 Task: Find connections with filter location Kilwinning with filter topic #personaltraining with filter profile language Spanish with filter current company Infinity Quest with filter school Tamil Nadu Agricultural University with filter industry Motor Vehicle Parts Manufacturing with filter service category Training with filter keywords title Hair Stylist
Action: Mouse moved to (608, 88)
Screenshot: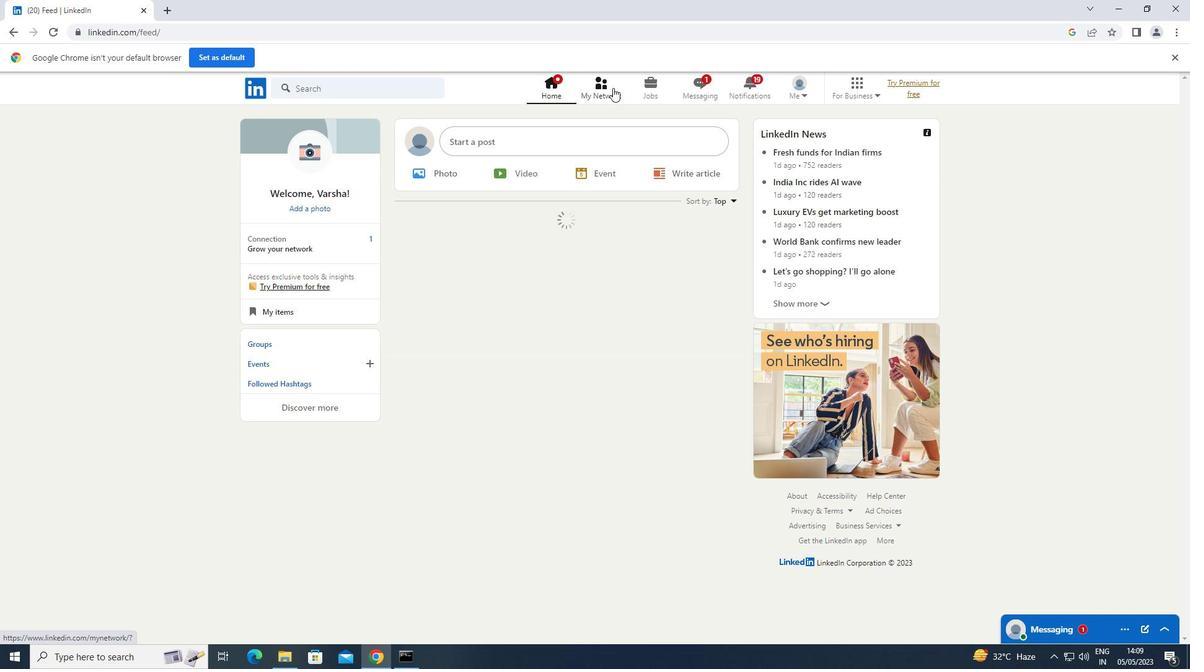 
Action: Mouse pressed left at (608, 88)
Screenshot: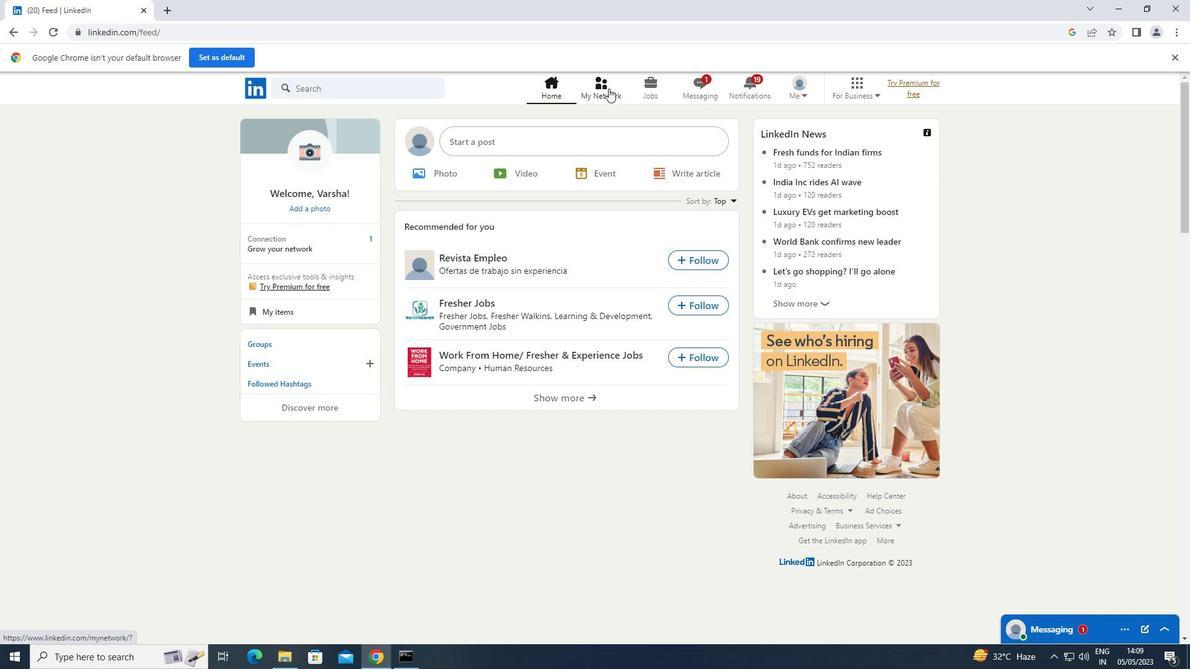 
Action: Mouse moved to (278, 148)
Screenshot: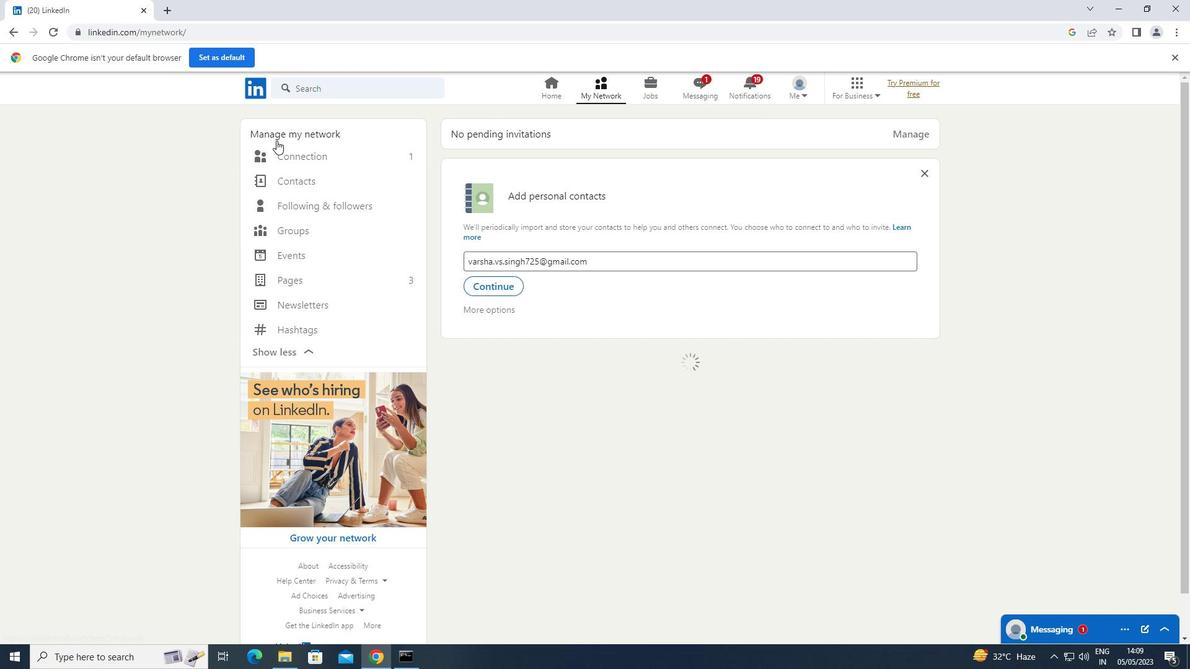 
Action: Mouse pressed left at (278, 148)
Screenshot: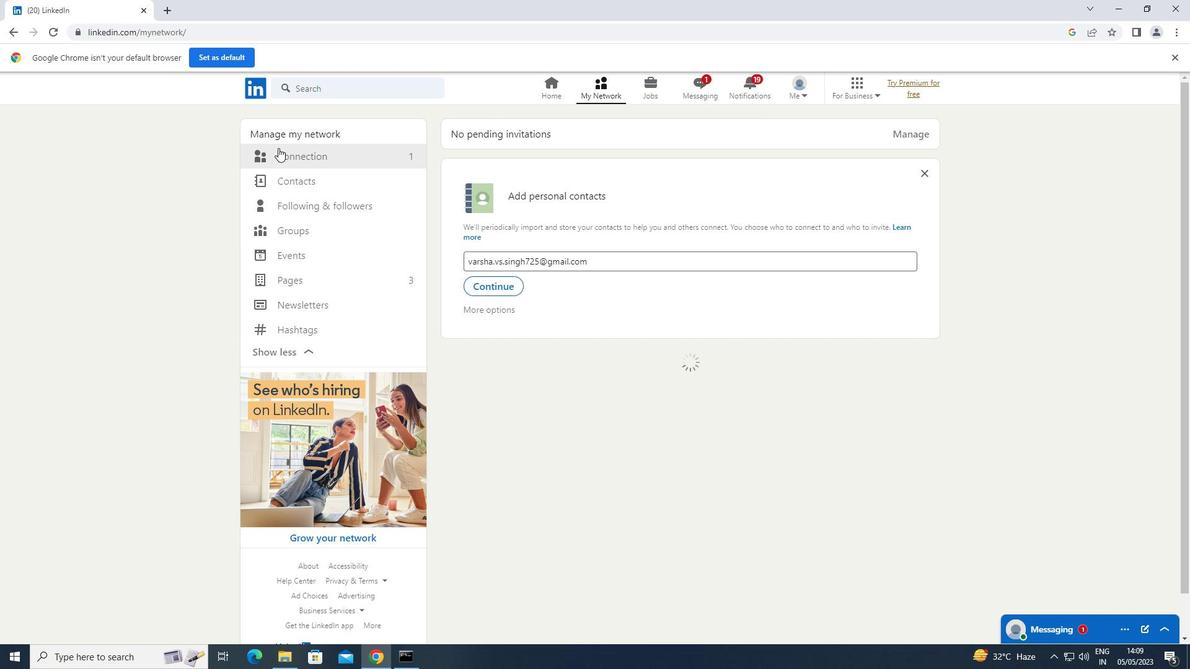 
Action: Mouse moved to (319, 151)
Screenshot: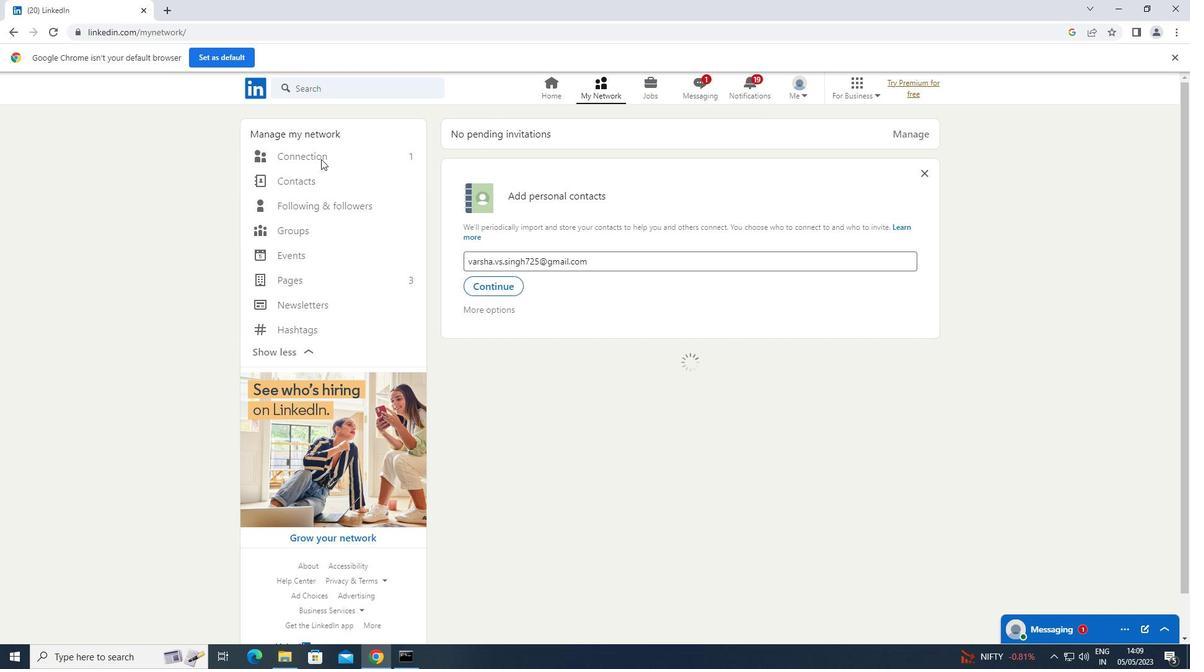 
Action: Mouse pressed left at (319, 151)
Screenshot: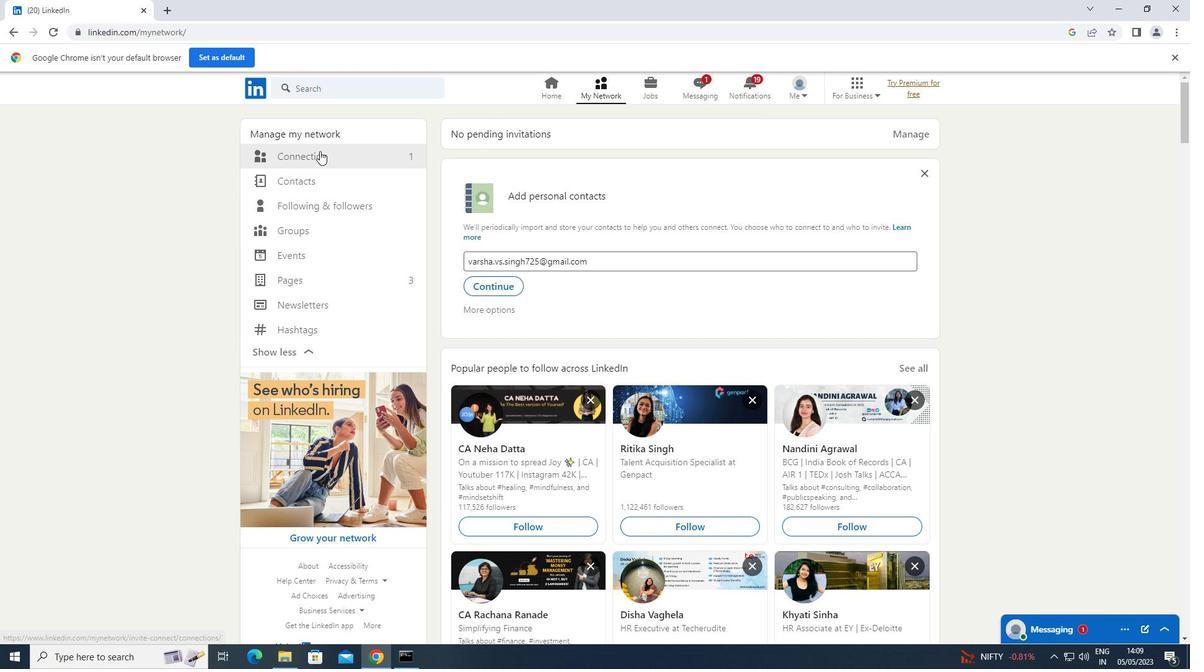 
Action: Mouse moved to (687, 156)
Screenshot: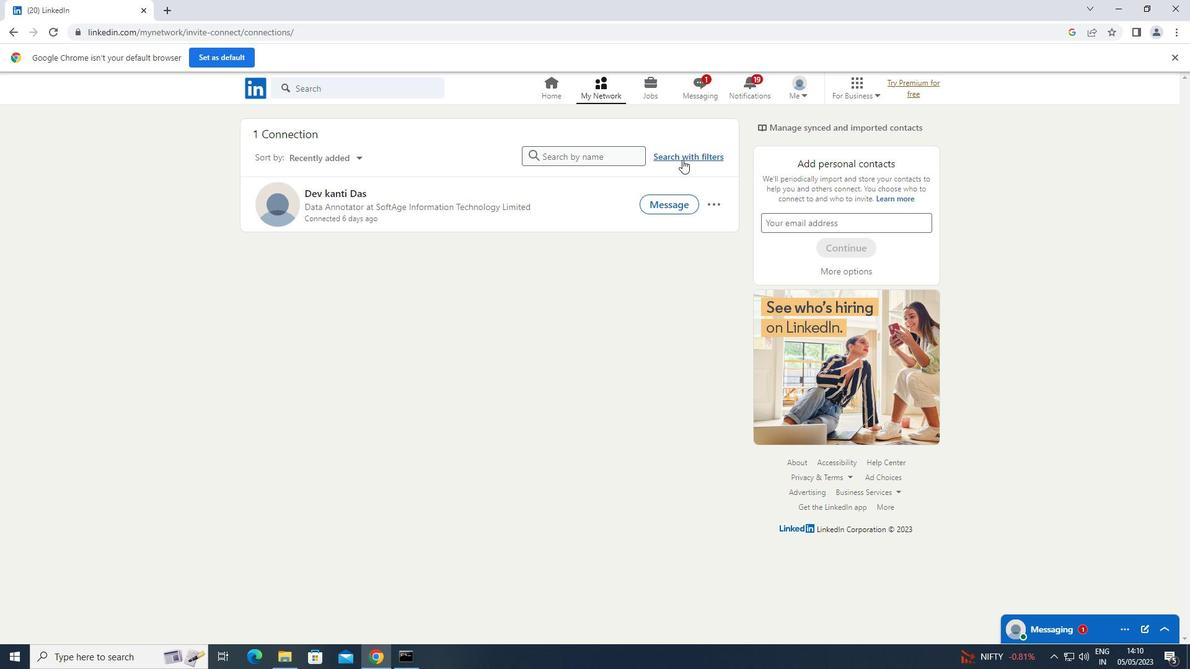 
Action: Mouse pressed left at (687, 156)
Screenshot: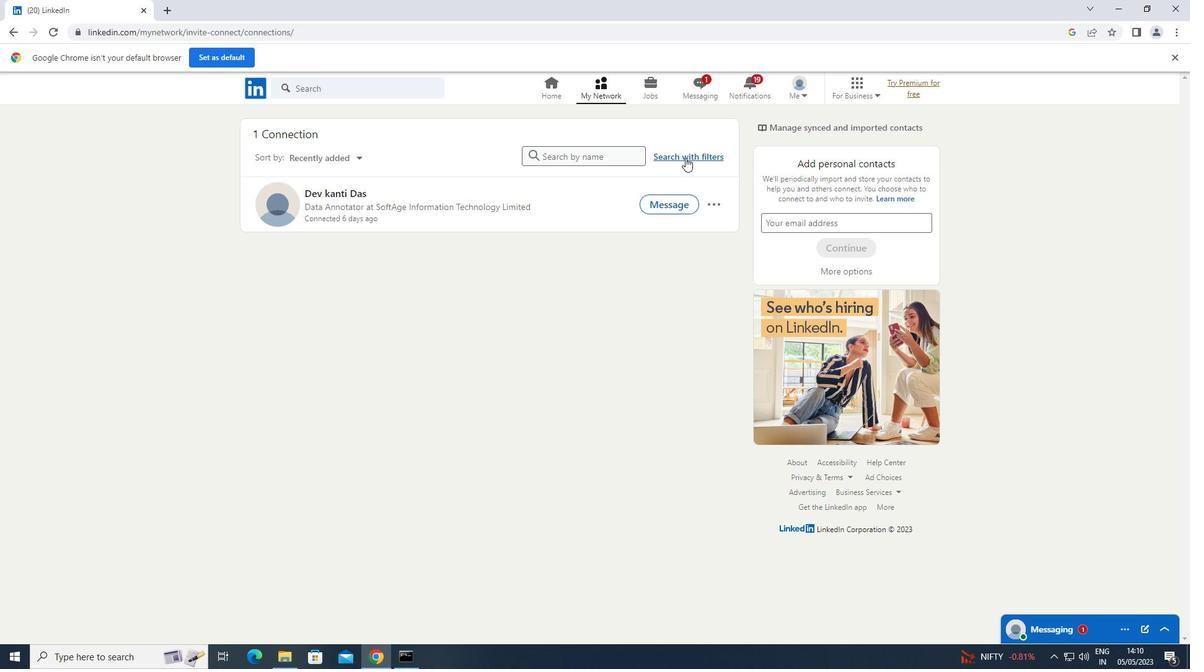
Action: Mouse moved to (639, 126)
Screenshot: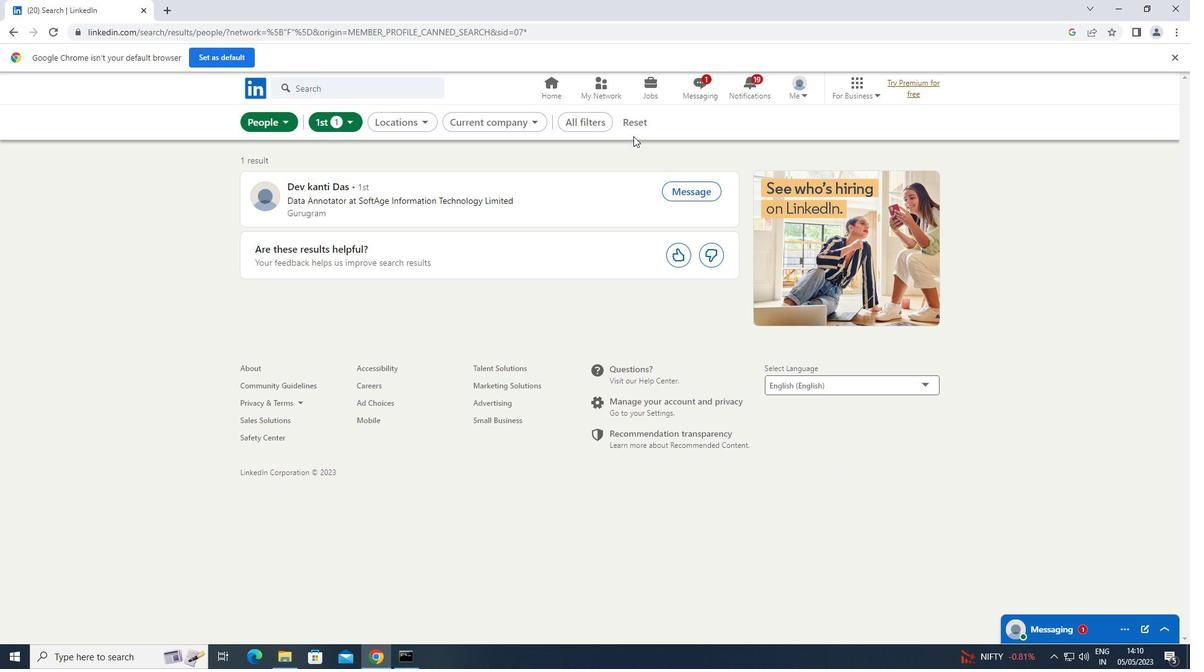 
Action: Mouse pressed left at (639, 126)
Screenshot: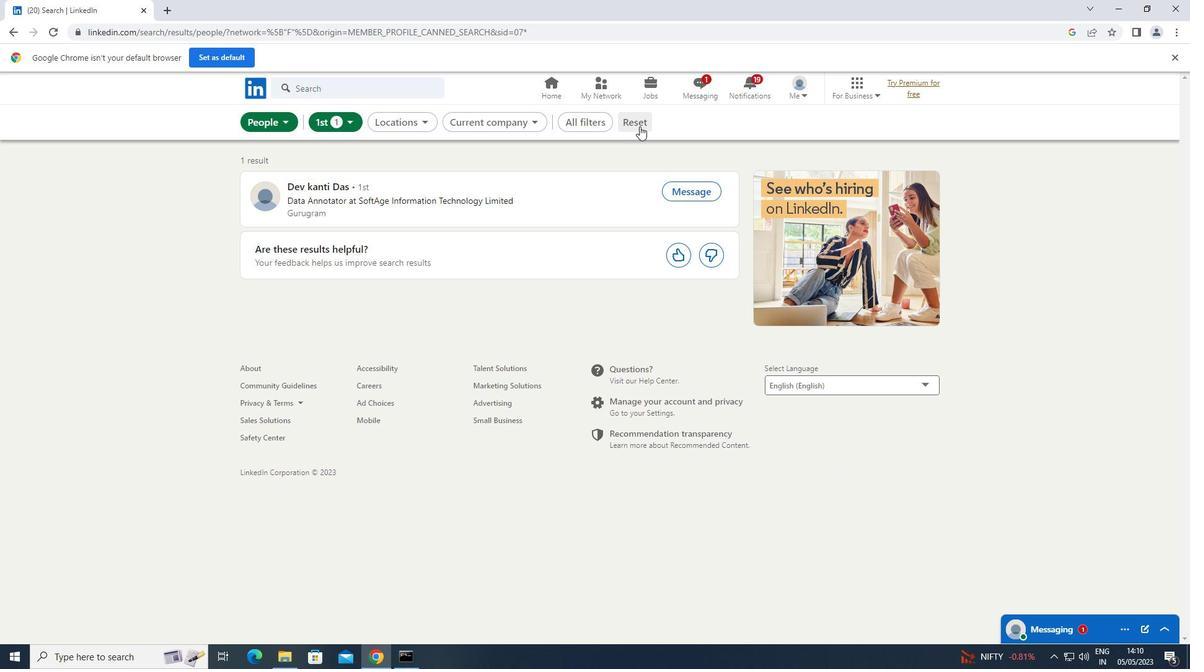 
Action: Mouse moved to (620, 127)
Screenshot: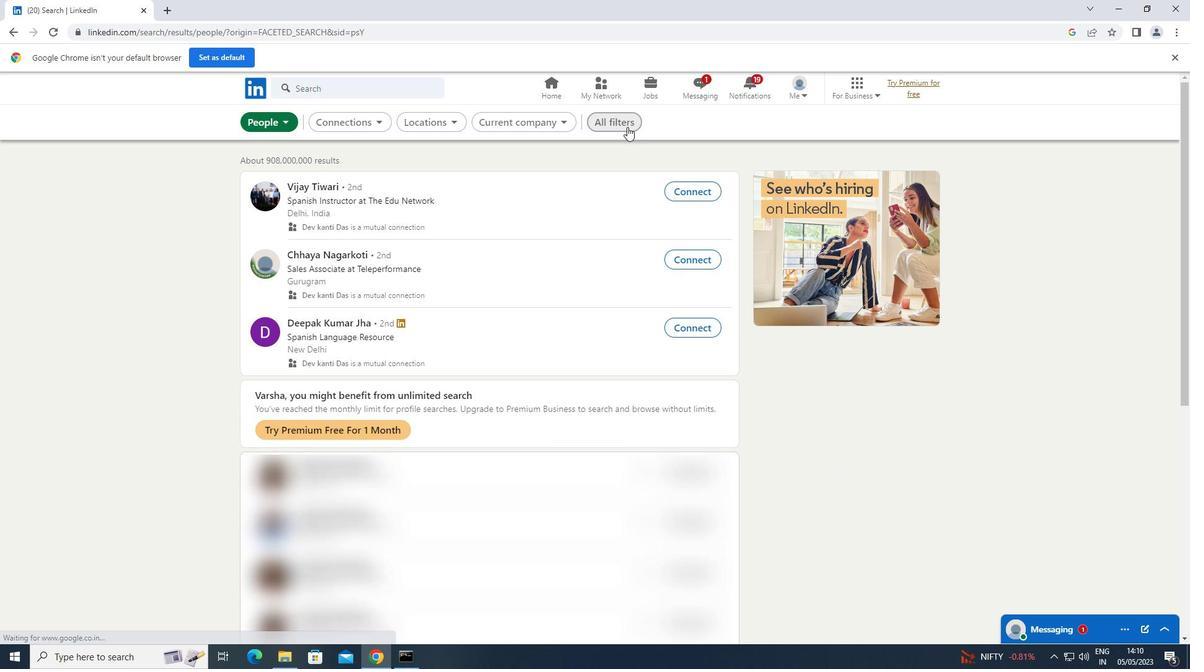 
Action: Mouse pressed left at (620, 127)
Screenshot: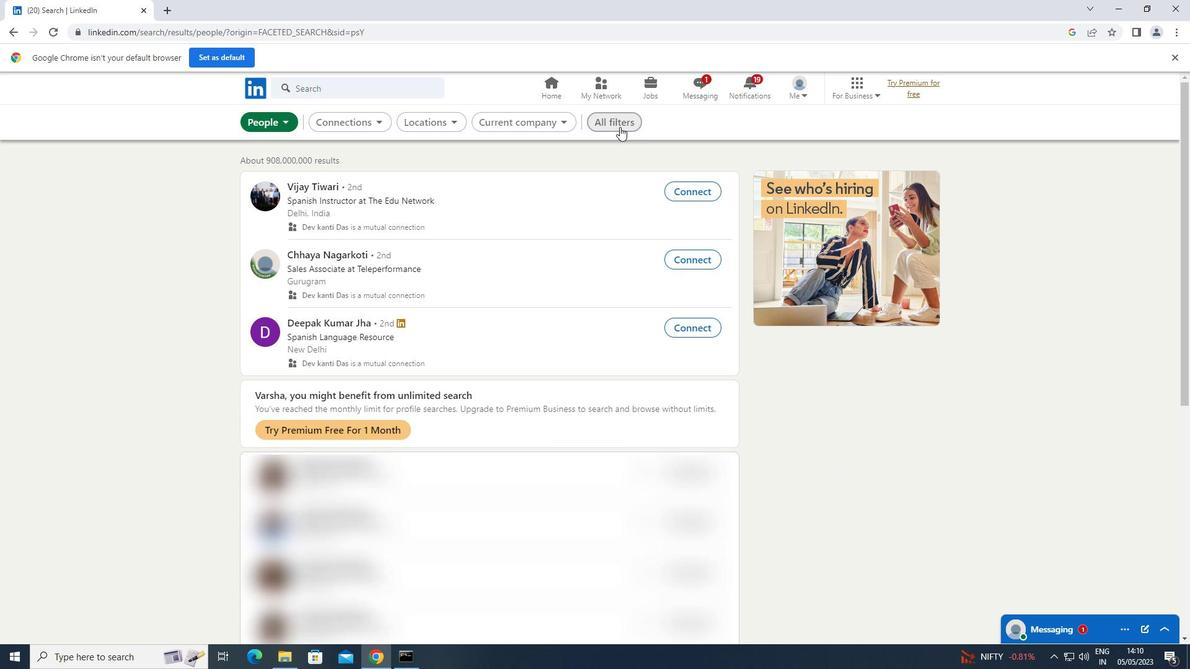 
Action: Mouse moved to (922, 336)
Screenshot: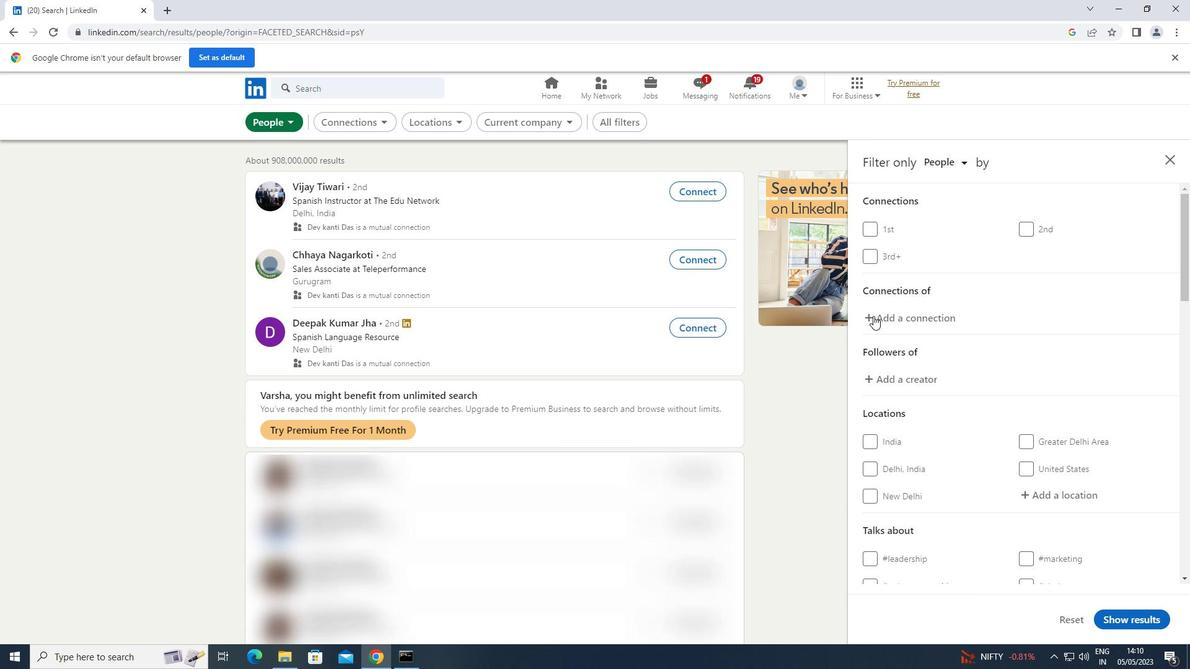
Action: Mouse scrolled (922, 336) with delta (0, 0)
Screenshot: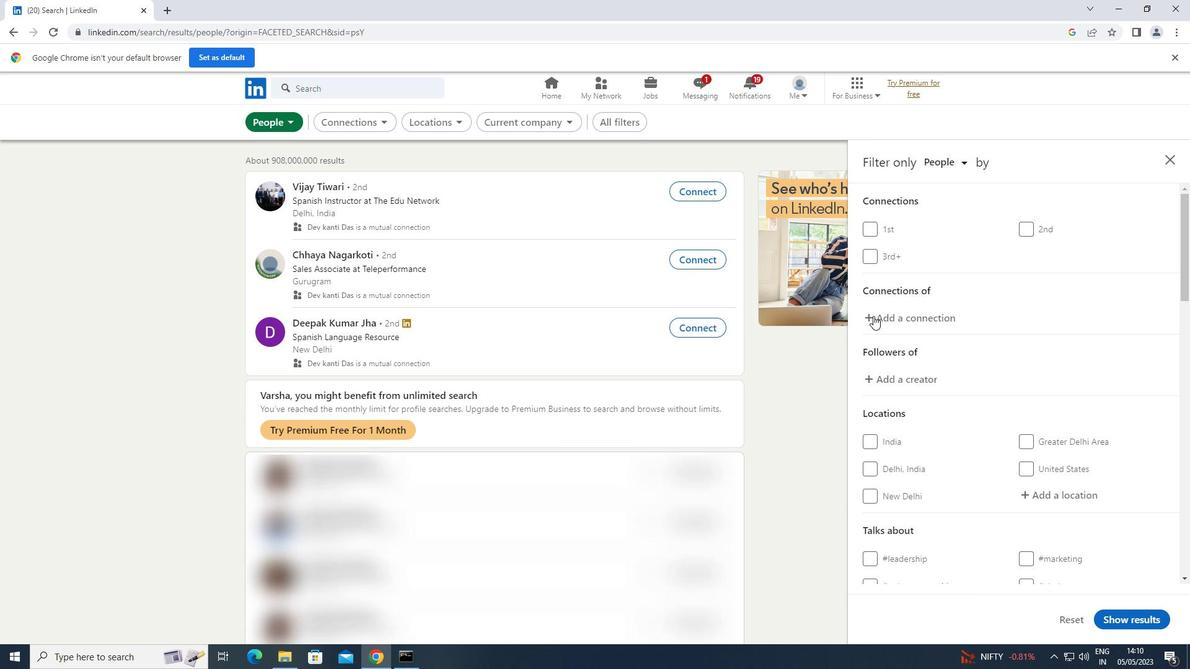 
Action: Mouse moved to (923, 337)
Screenshot: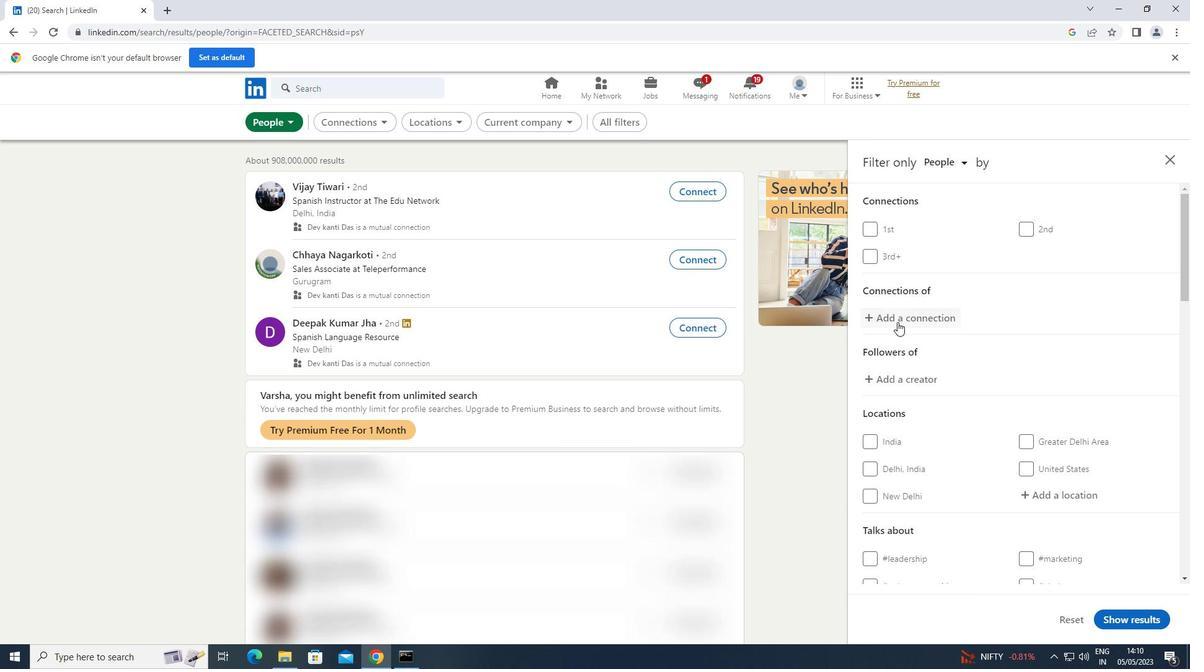 
Action: Mouse scrolled (923, 337) with delta (0, 0)
Screenshot: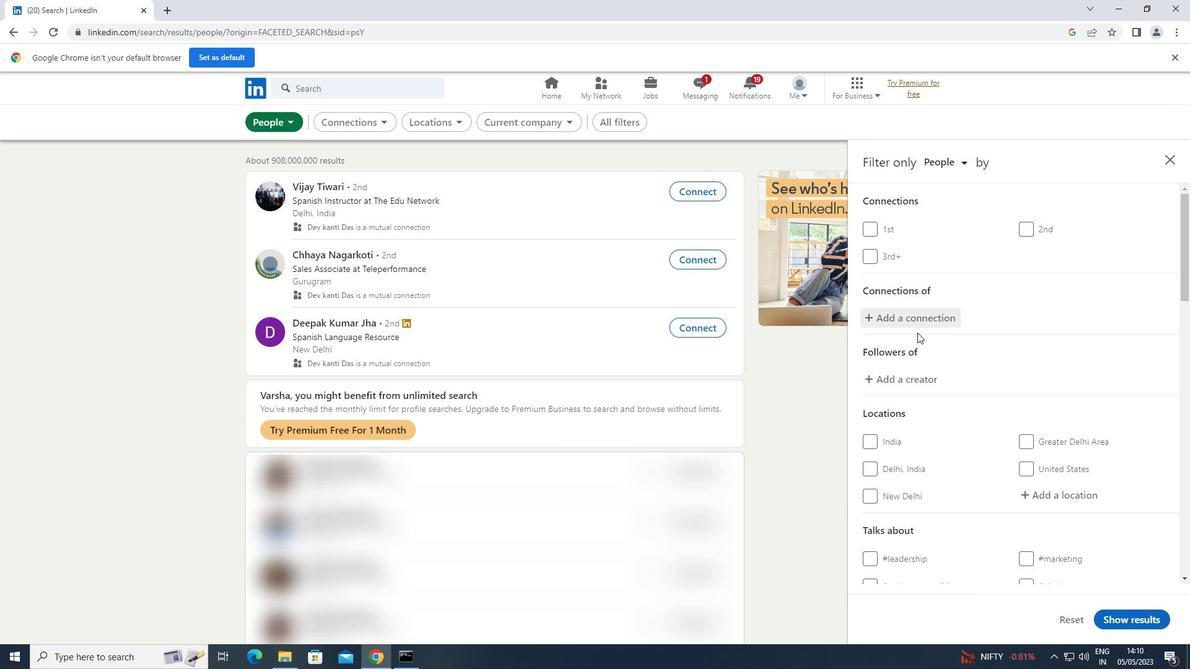
Action: Mouse moved to (1081, 373)
Screenshot: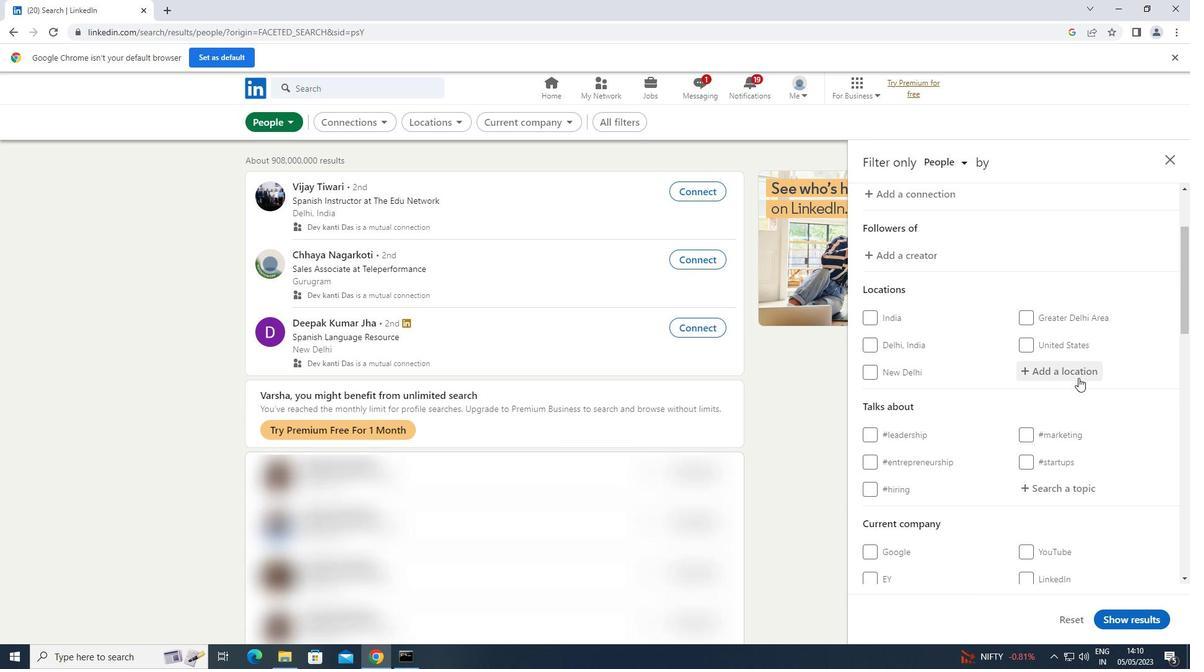 
Action: Mouse pressed left at (1081, 373)
Screenshot: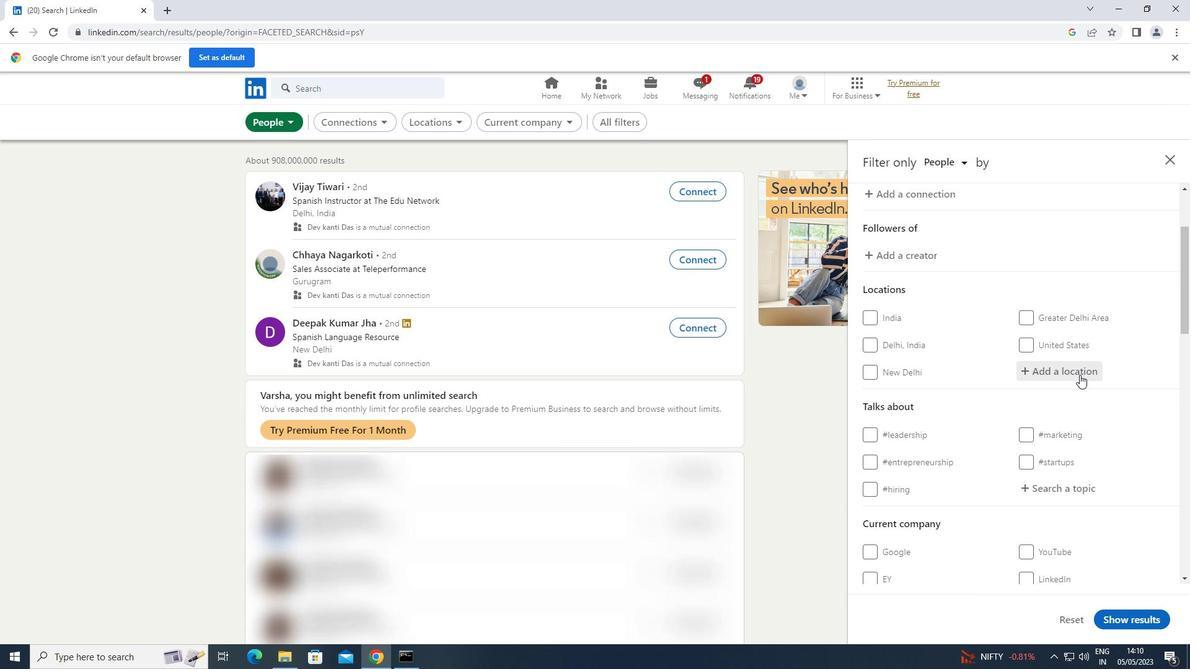 
Action: Key pressed <Key.shift>KILWINNING
Screenshot: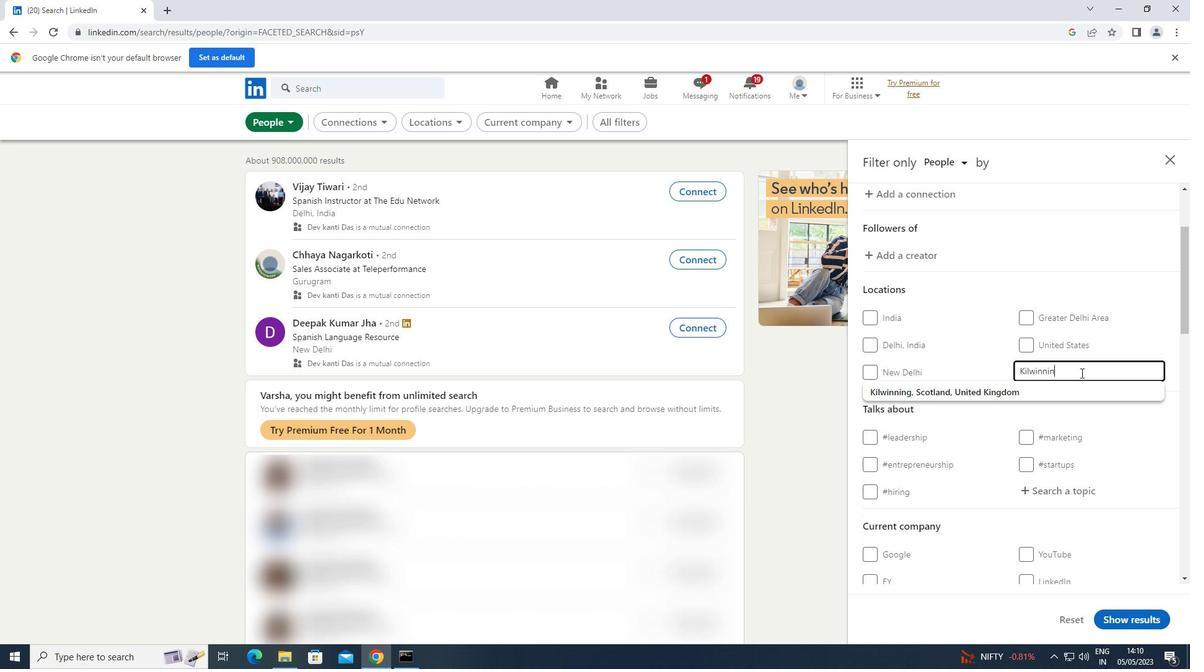 
Action: Mouse moved to (1045, 491)
Screenshot: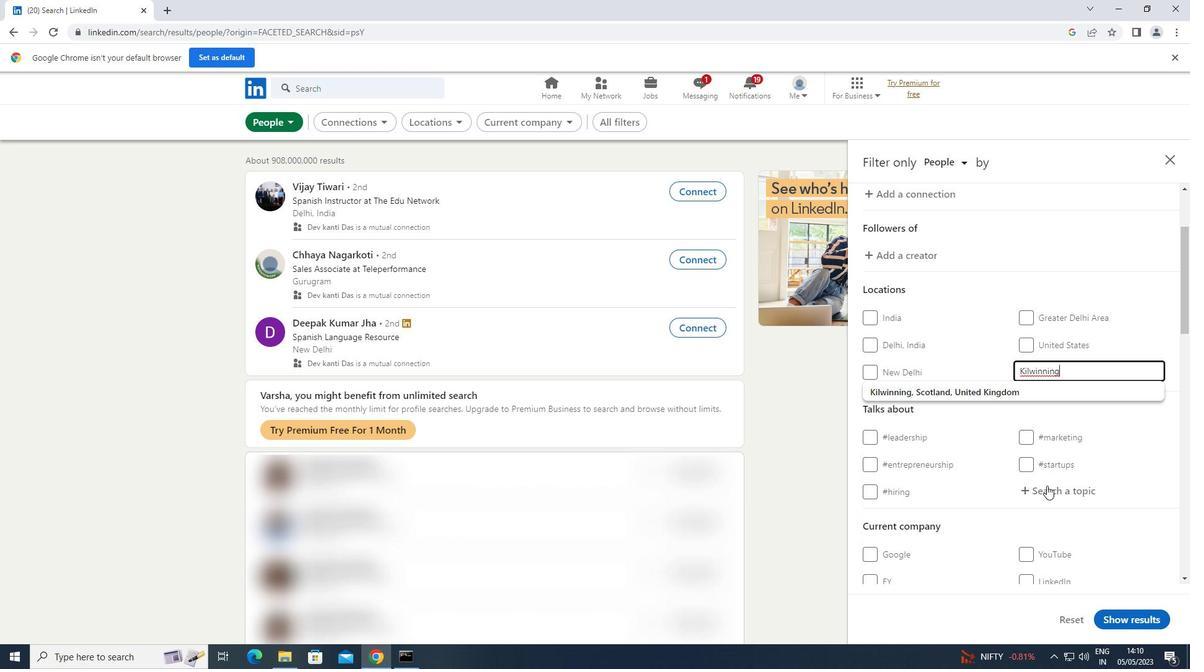 
Action: Mouse pressed left at (1045, 491)
Screenshot: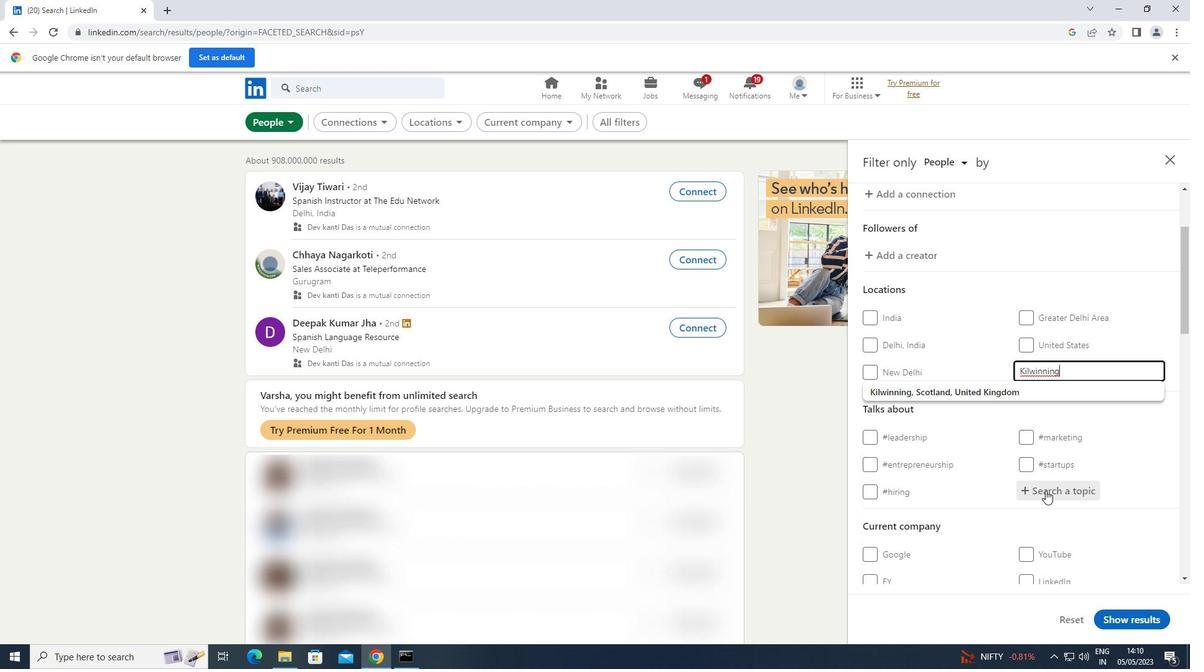 
Action: Key pressed PERSONALTRAINING
Screenshot: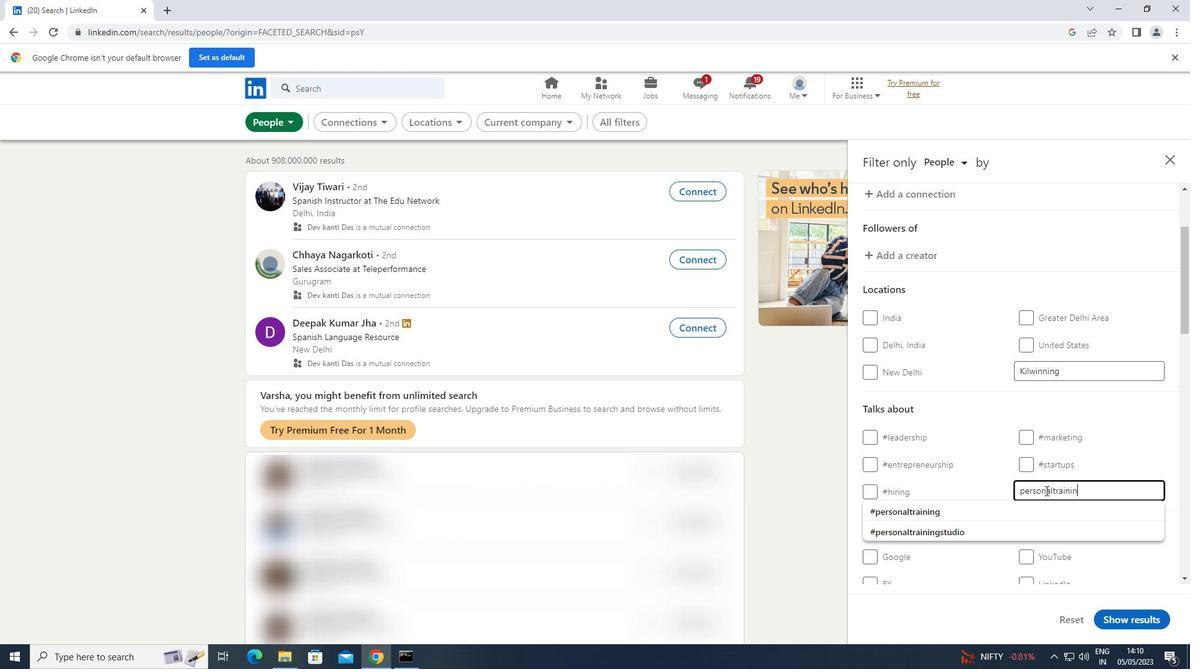 
Action: Mouse moved to (989, 509)
Screenshot: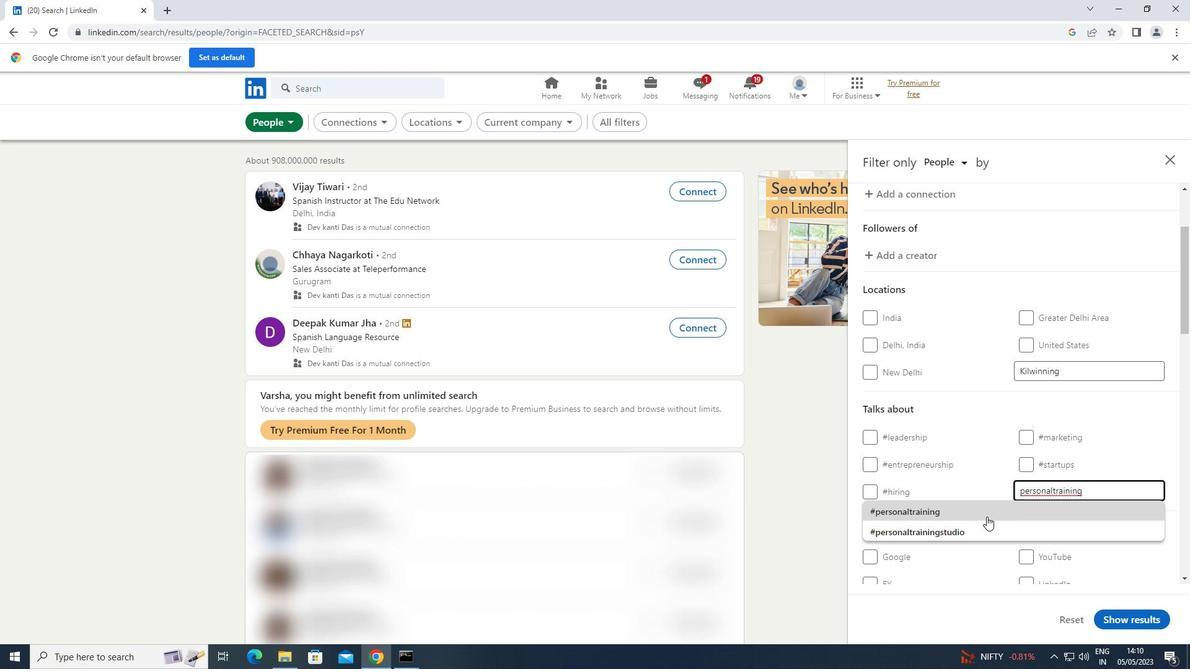 
Action: Mouse pressed left at (989, 509)
Screenshot: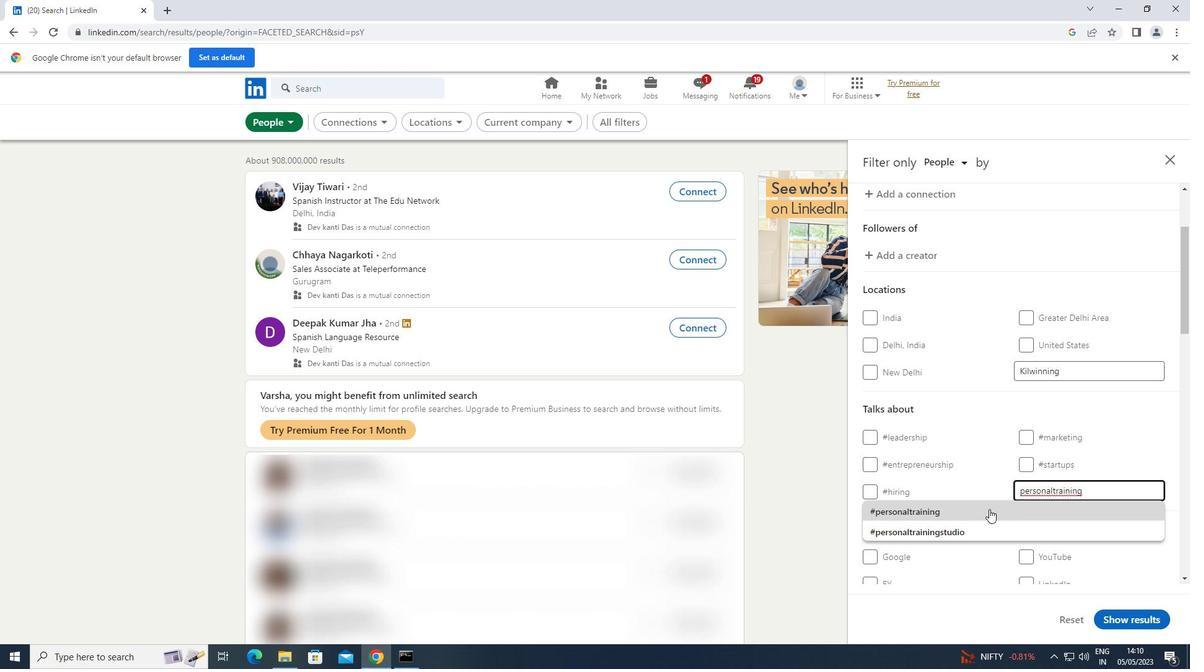 
Action: Mouse scrolled (989, 509) with delta (0, 0)
Screenshot: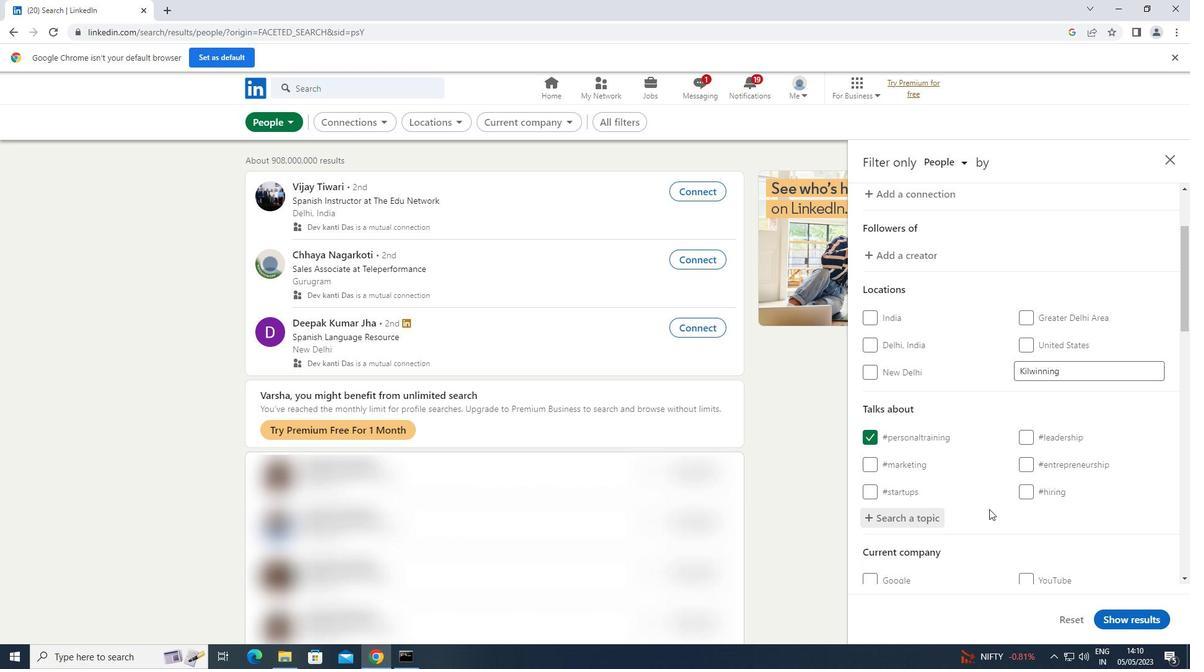 
Action: Mouse scrolled (989, 509) with delta (0, 0)
Screenshot: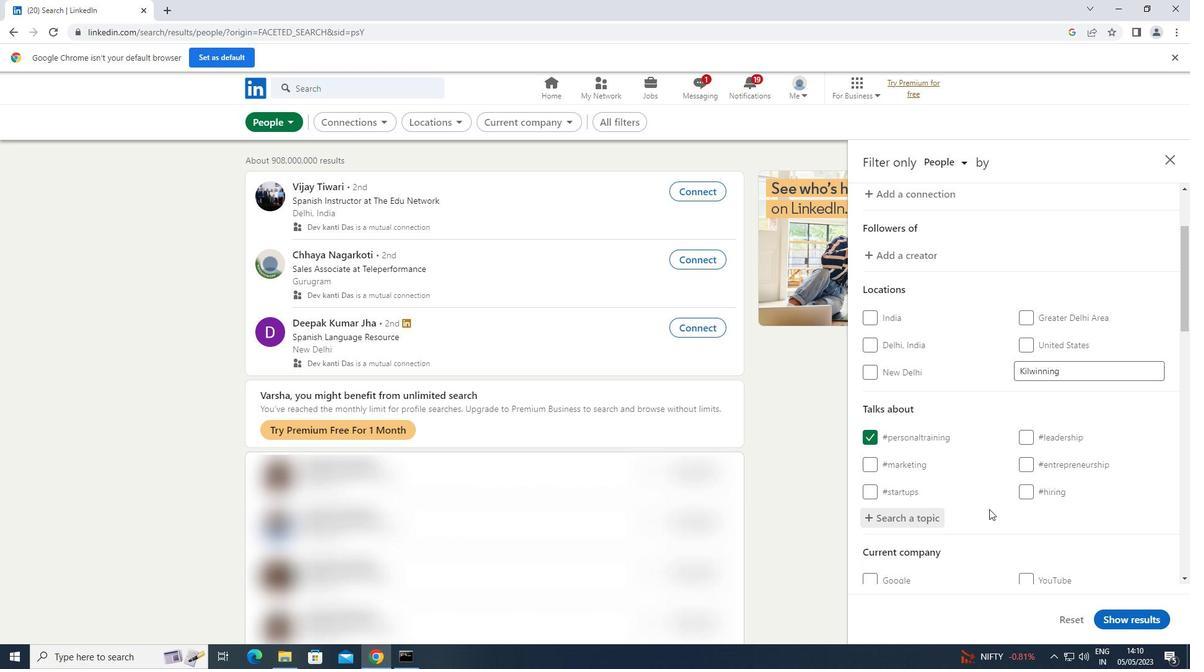 
Action: Mouse scrolled (989, 509) with delta (0, 0)
Screenshot: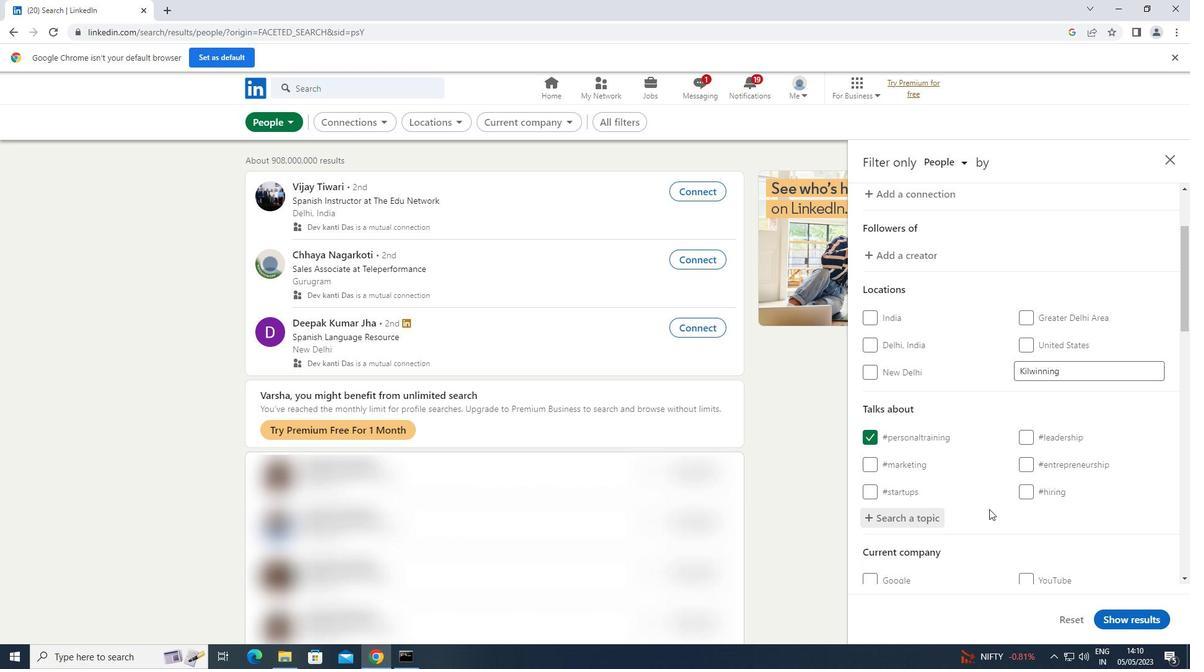 
Action: Mouse scrolled (989, 509) with delta (0, 0)
Screenshot: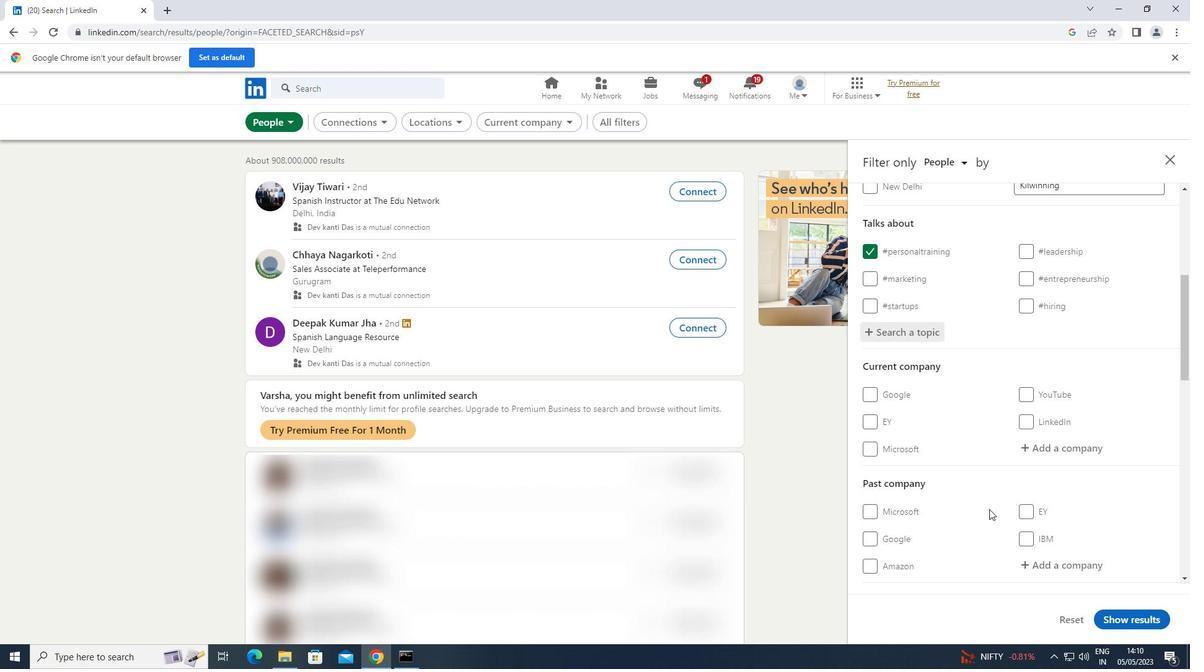 
Action: Mouse scrolled (989, 509) with delta (0, 0)
Screenshot: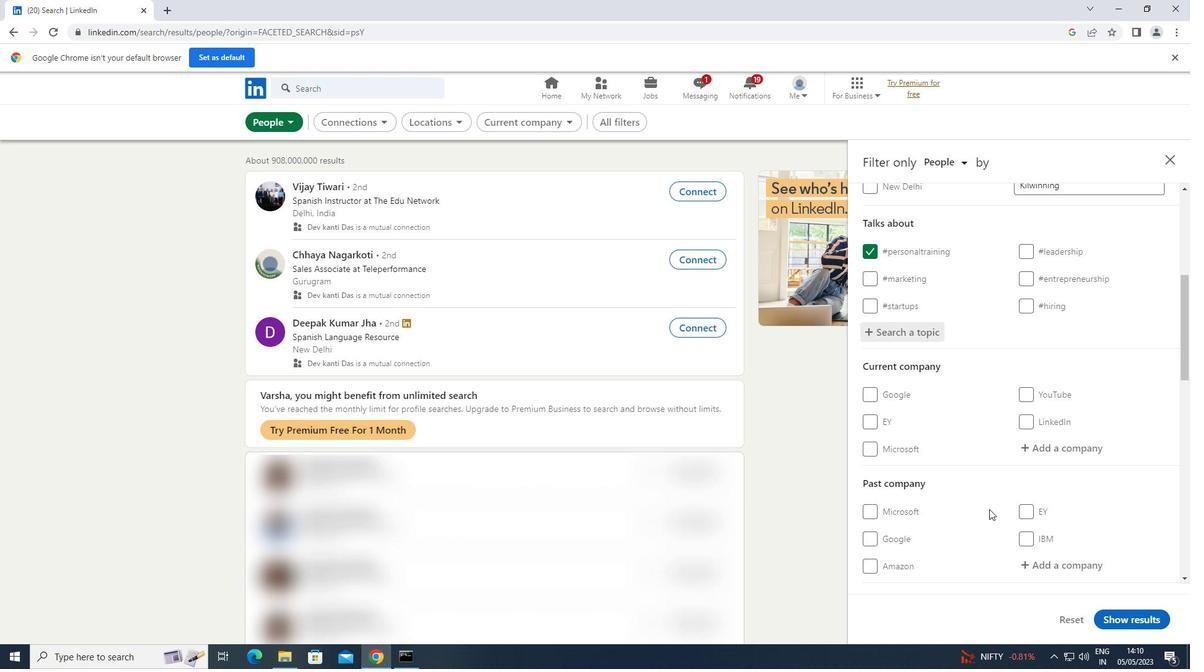 
Action: Mouse scrolled (989, 509) with delta (0, 0)
Screenshot: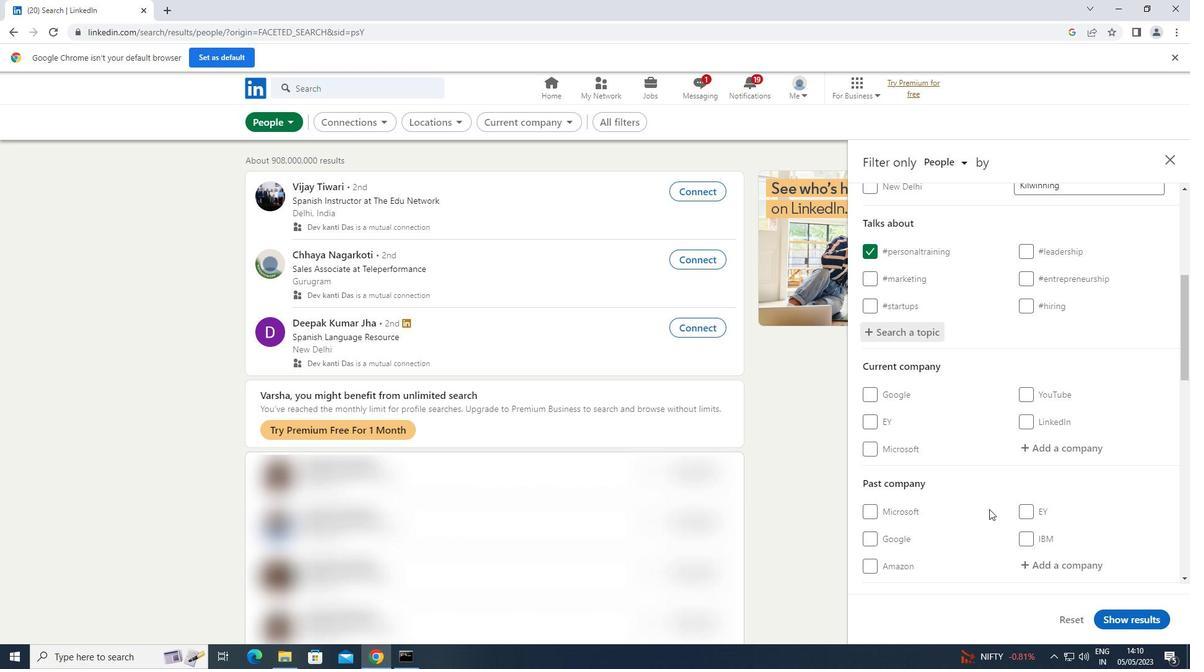 
Action: Mouse scrolled (989, 509) with delta (0, 0)
Screenshot: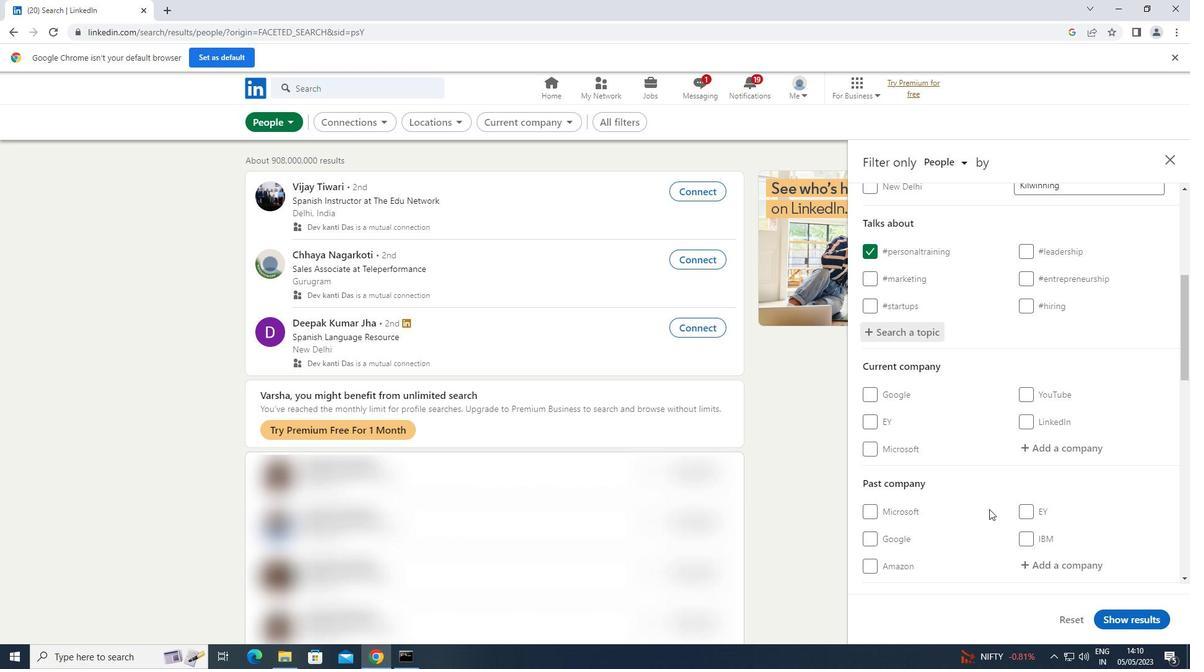 
Action: Mouse scrolled (989, 509) with delta (0, 0)
Screenshot: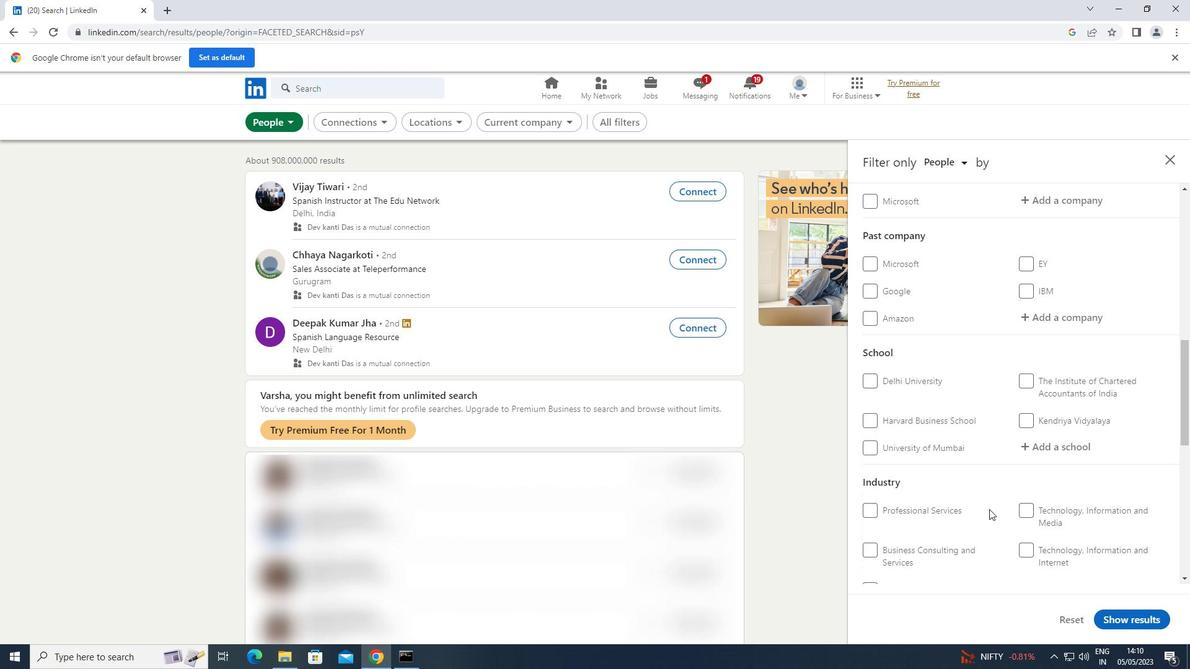 
Action: Mouse scrolled (989, 509) with delta (0, 0)
Screenshot: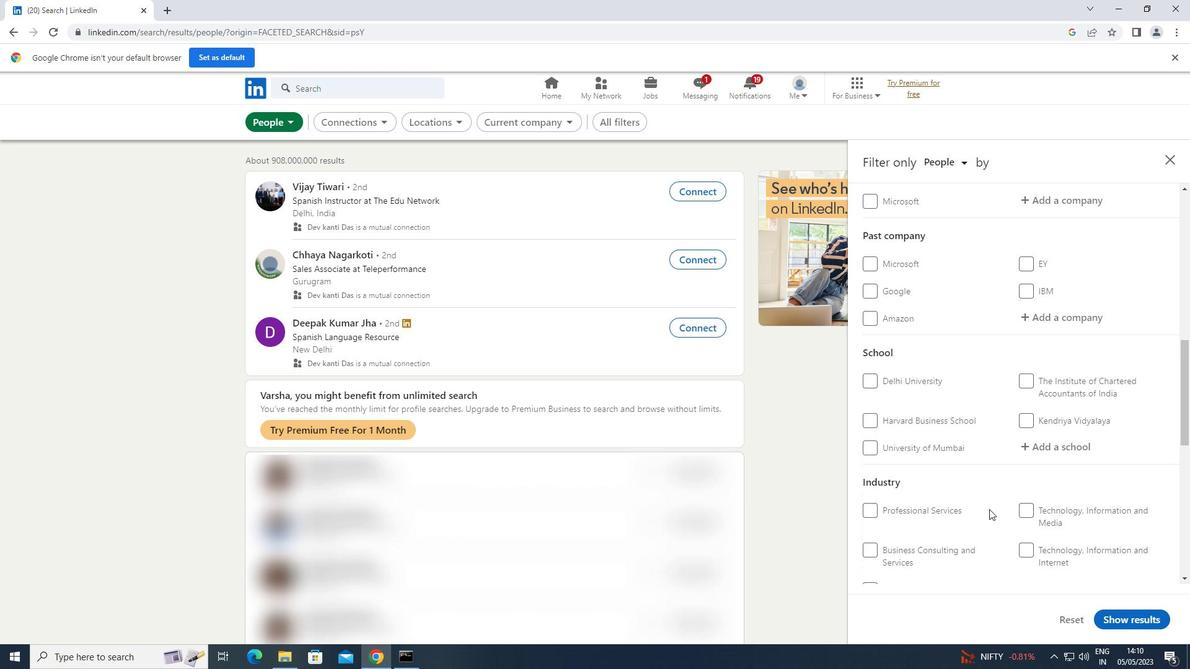
Action: Mouse scrolled (989, 509) with delta (0, 0)
Screenshot: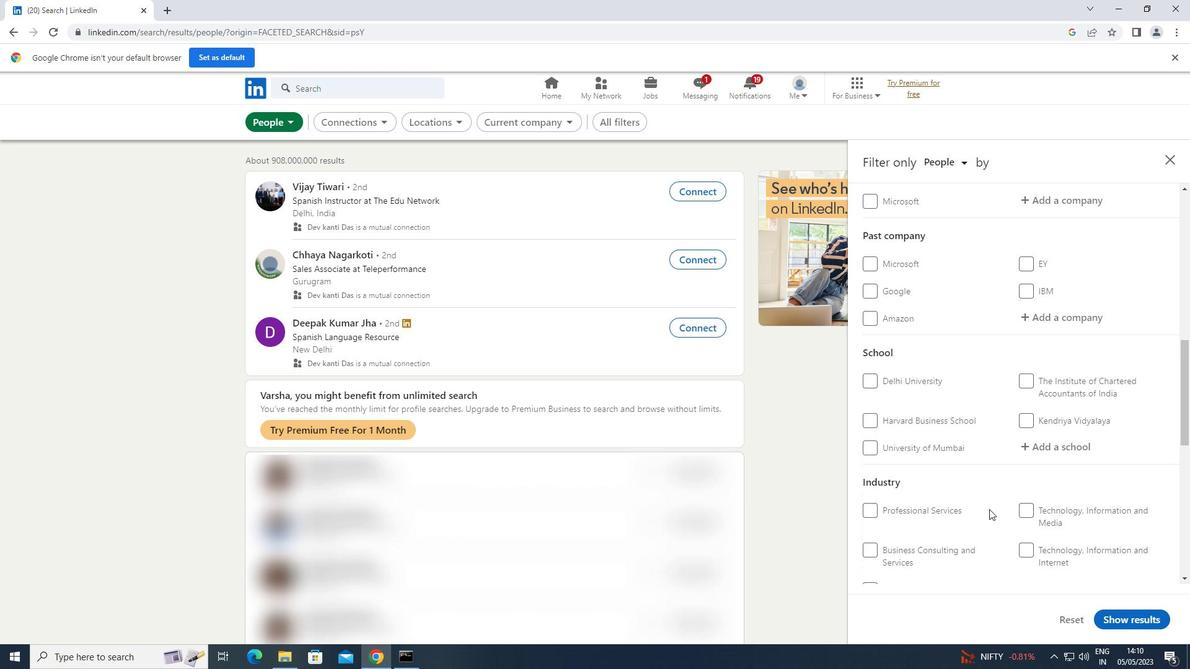 
Action: Mouse scrolled (989, 509) with delta (0, 0)
Screenshot: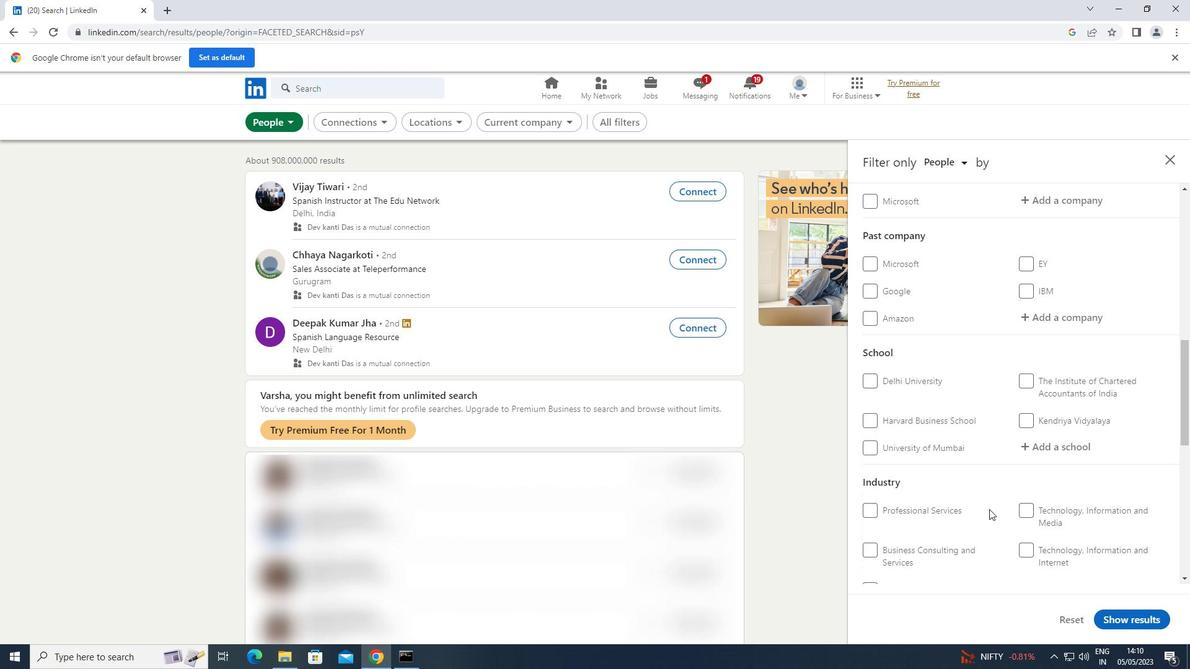 
Action: Mouse scrolled (989, 509) with delta (0, 0)
Screenshot: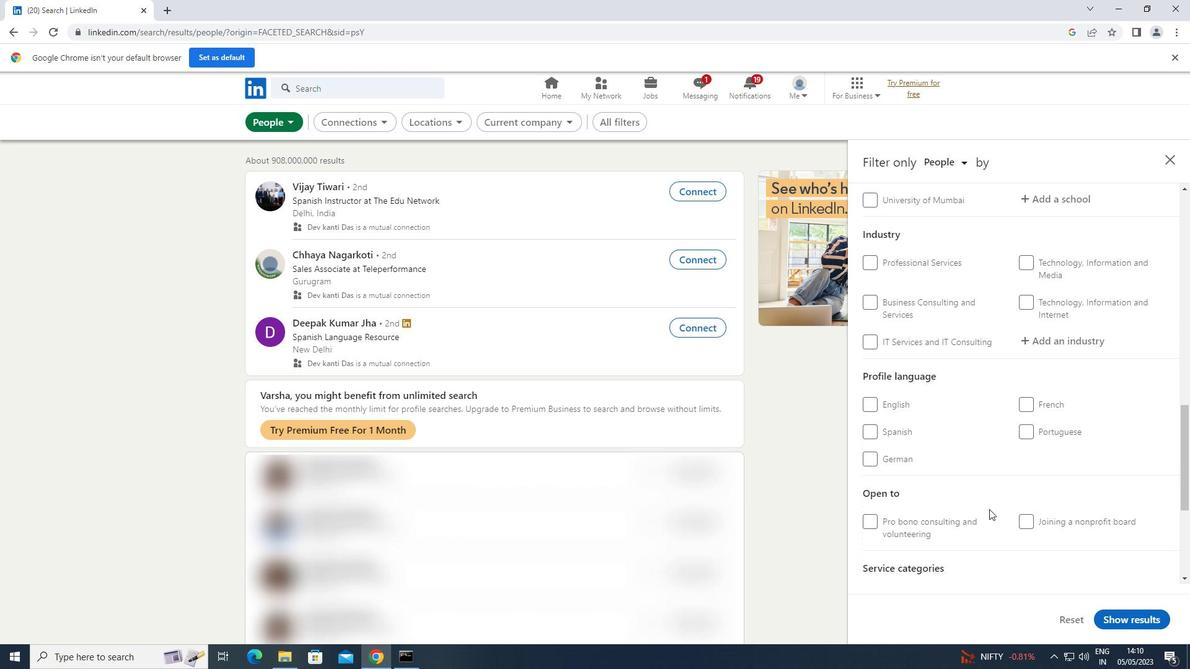 
Action: Mouse scrolled (989, 509) with delta (0, 0)
Screenshot: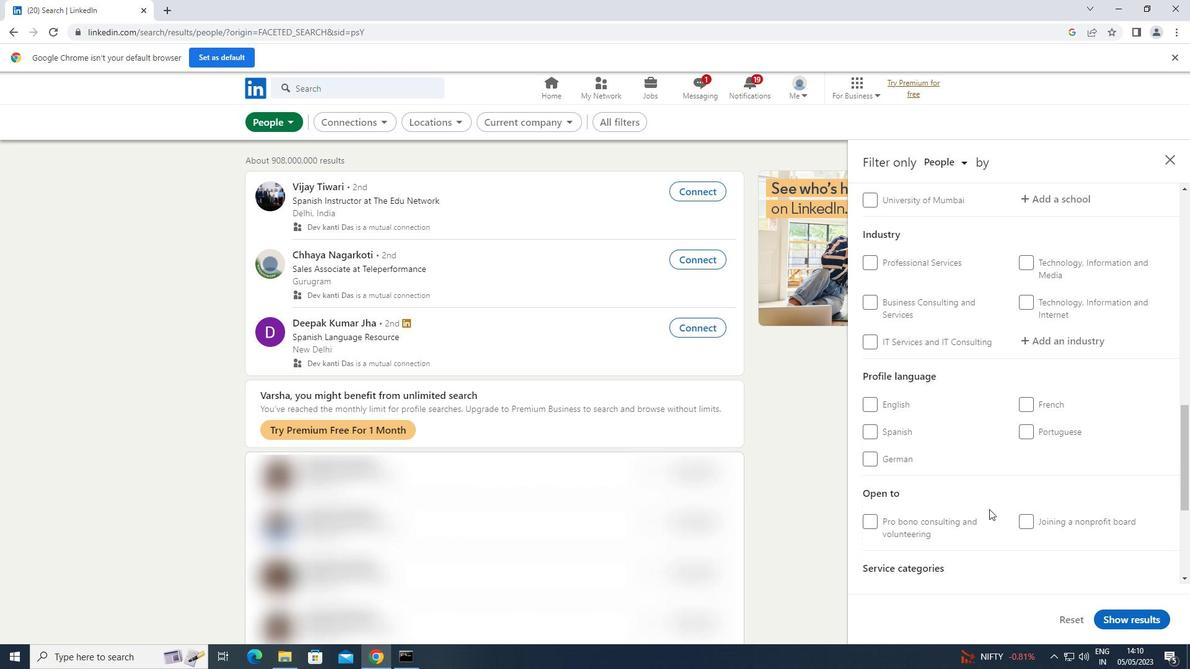 
Action: Mouse scrolled (989, 509) with delta (0, 0)
Screenshot: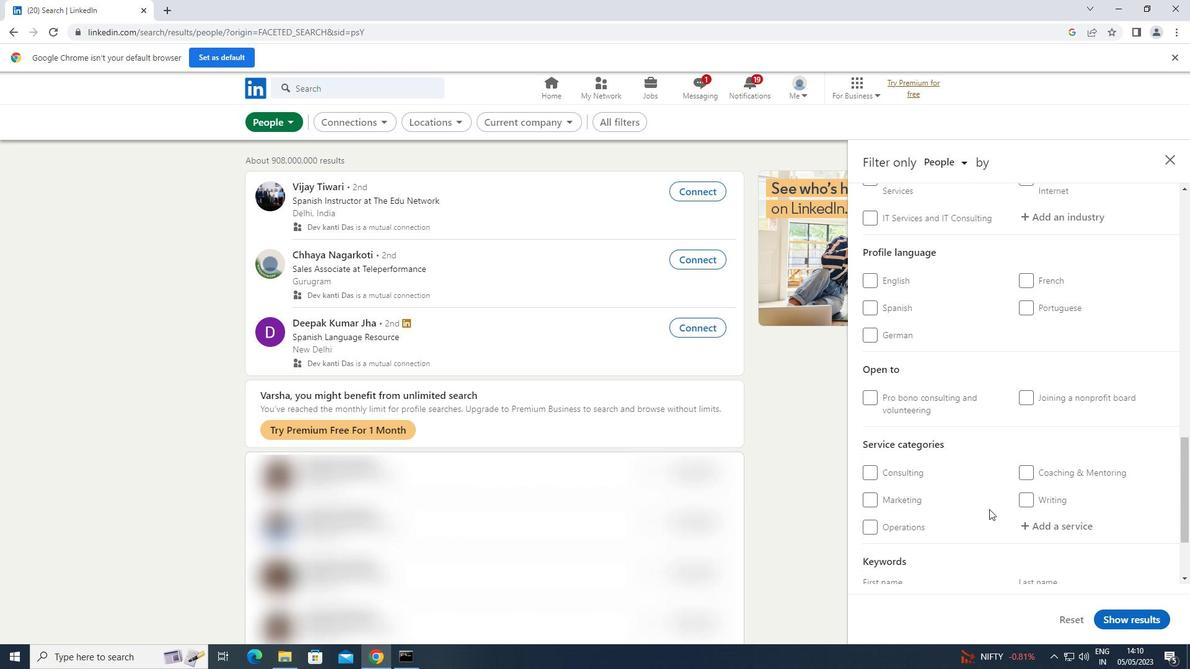 
Action: Mouse scrolled (989, 509) with delta (0, 0)
Screenshot: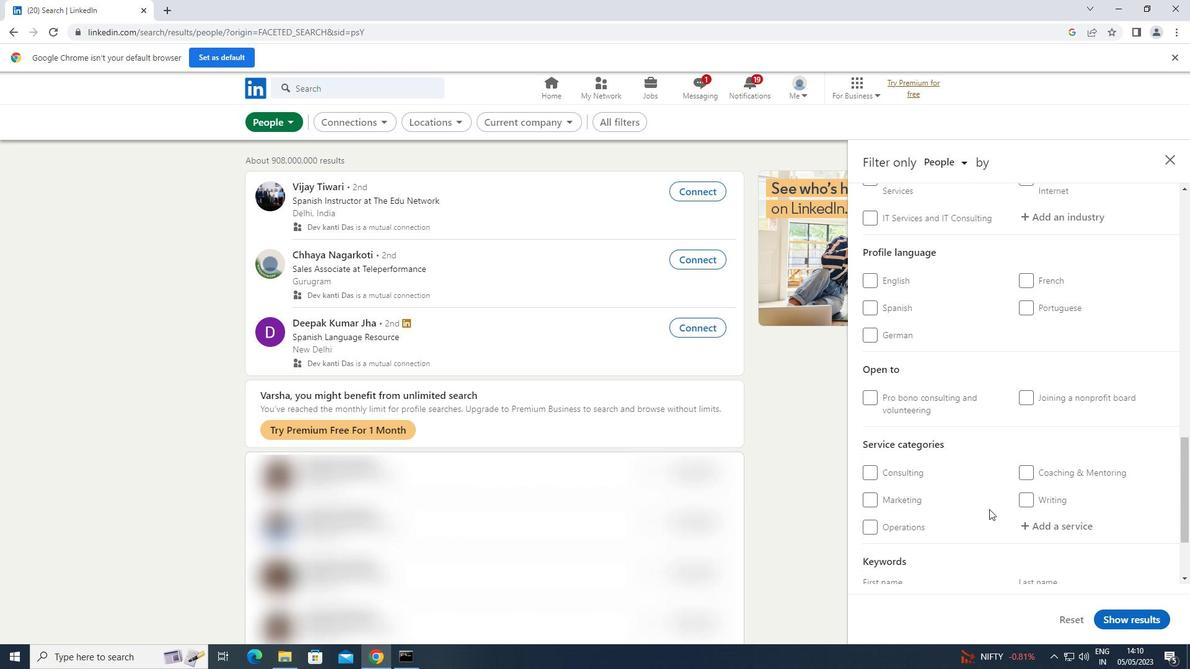 
Action: Mouse scrolled (989, 509) with delta (0, 0)
Screenshot: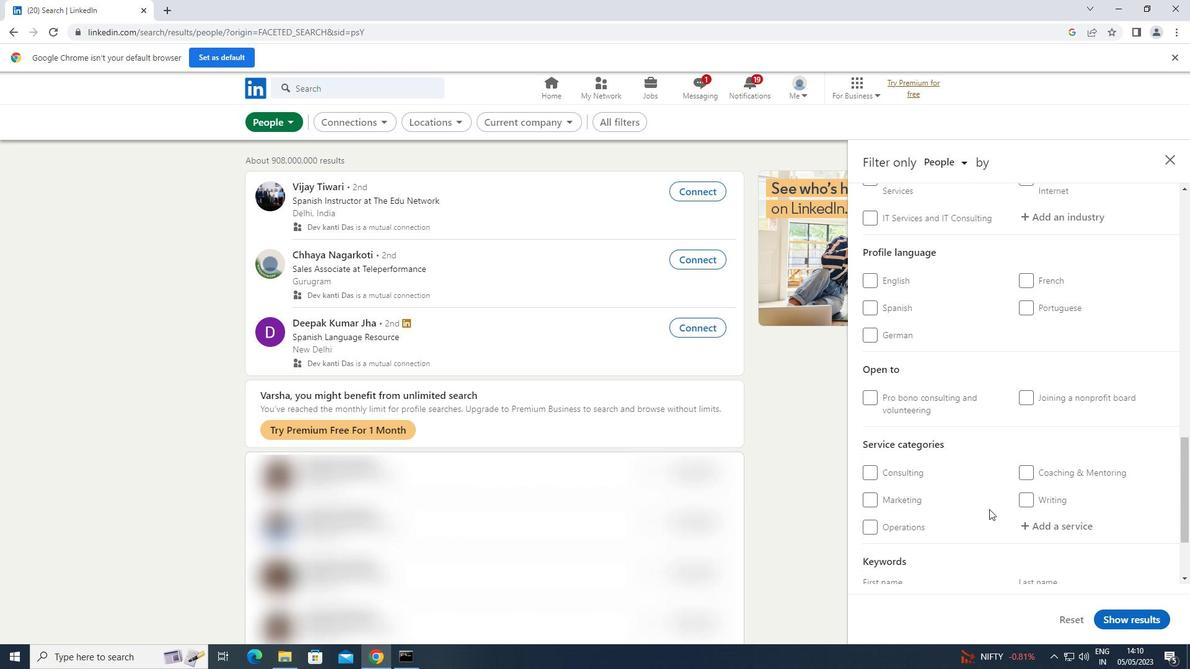 
Action: Mouse scrolled (989, 509) with delta (0, 0)
Screenshot: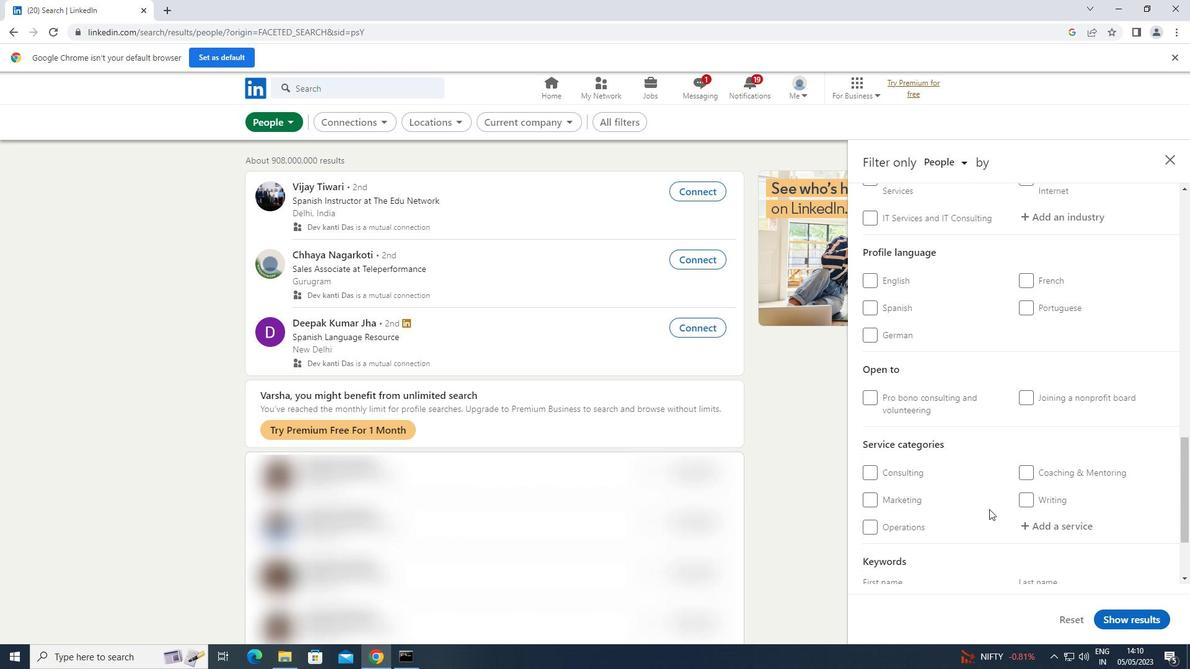 
Action: Mouse scrolled (989, 510) with delta (0, 0)
Screenshot: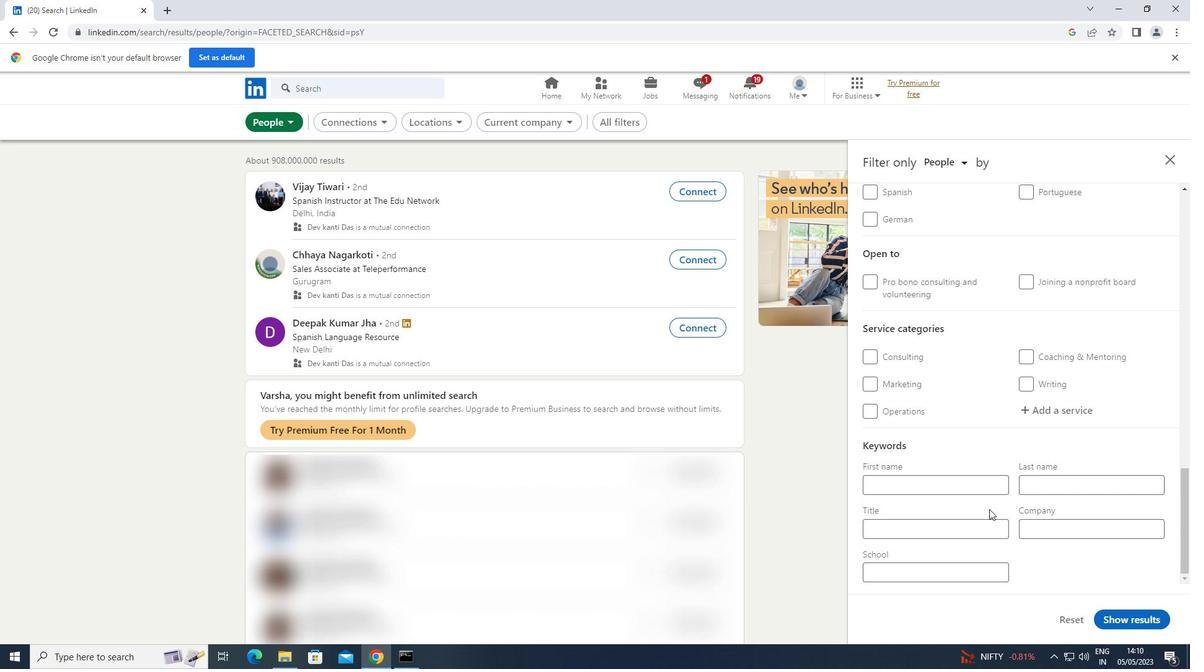 
Action: Mouse scrolled (989, 510) with delta (0, 0)
Screenshot: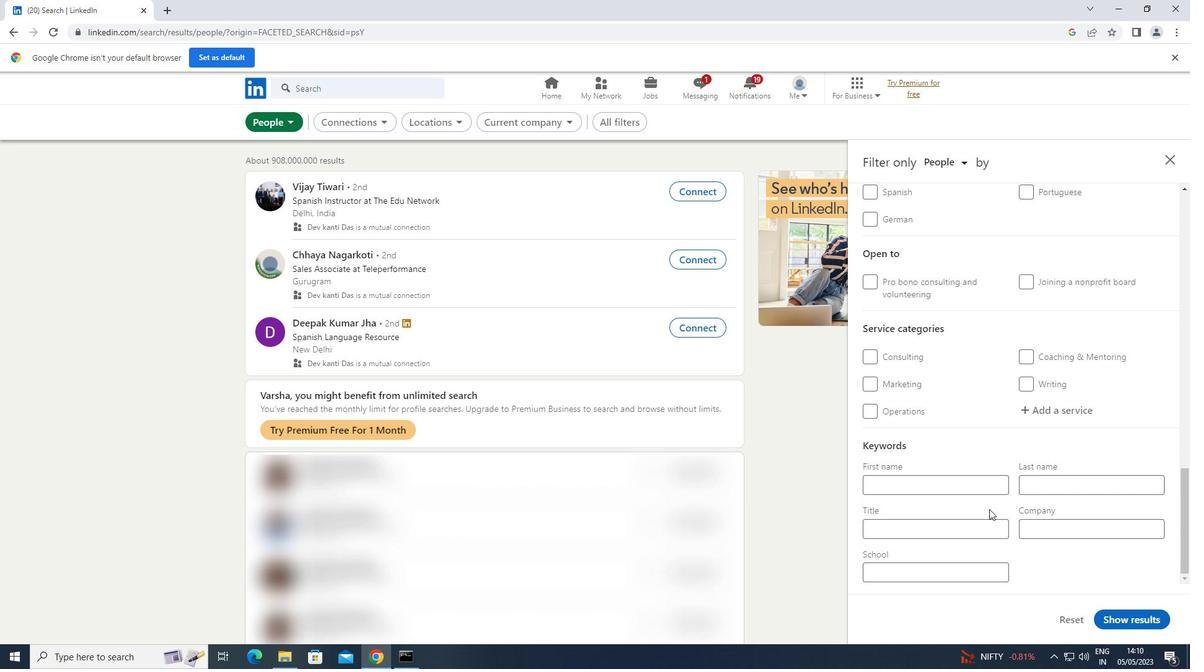 
Action: Mouse scrolled (989, 510) with delta (0, 0)
Screenshot: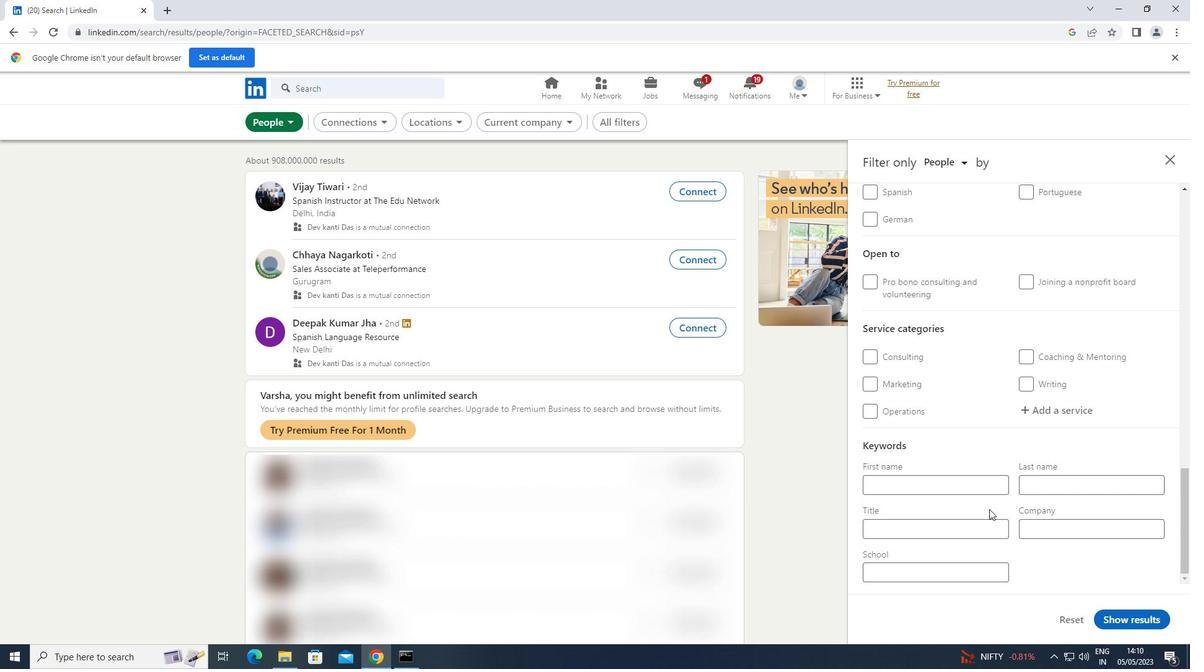 
Action: Mouse scrolled (989, 510) with delta (0, 0)
Screenshot: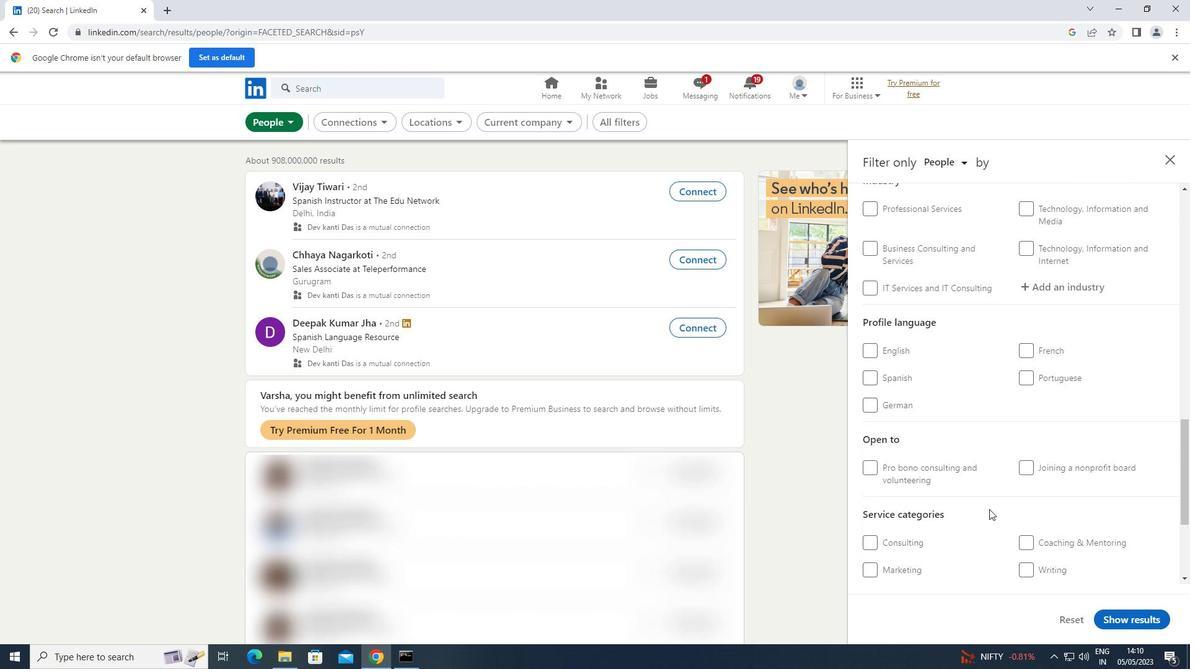 
Action: Mouse moved to (876, 447)
Screenshot: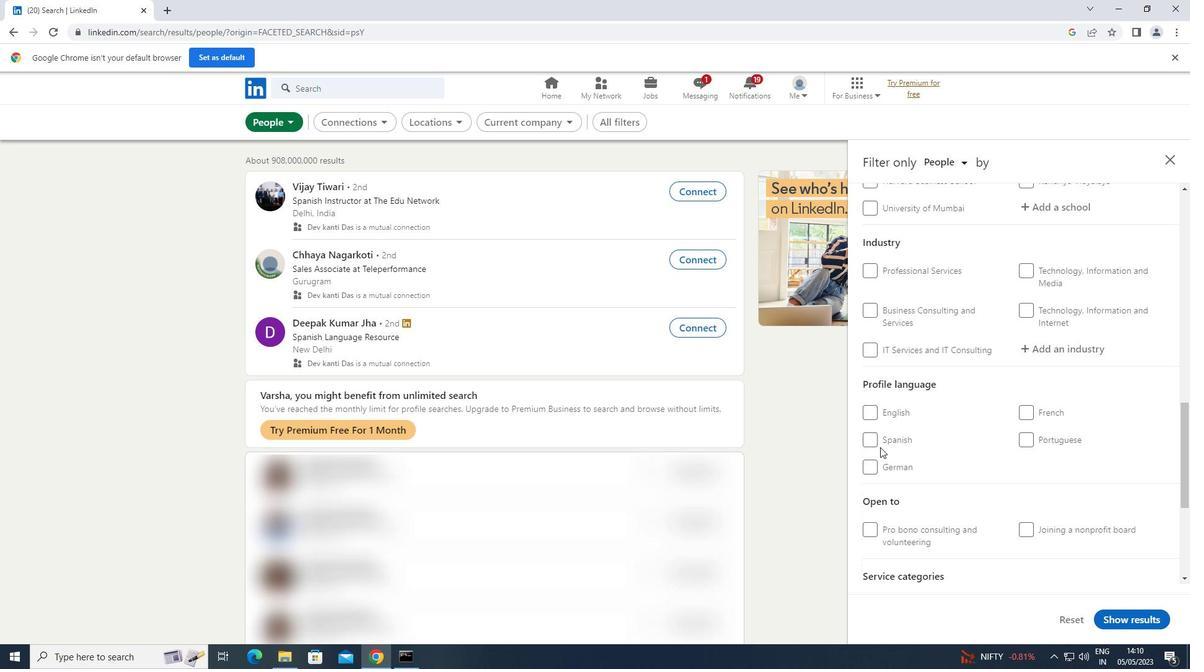 
Action: Mouse pressed left at (876, 447)
Screenshot: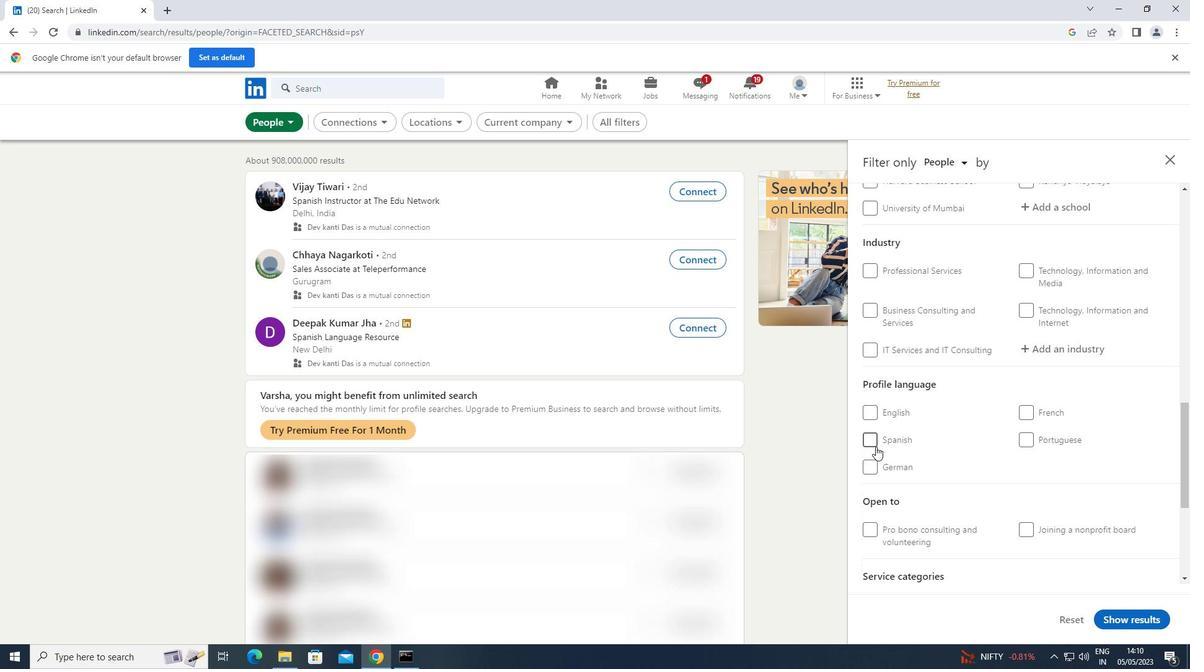 
Action: Mouse scrolled (876, 447) with delta (0, 0)
Screenshot: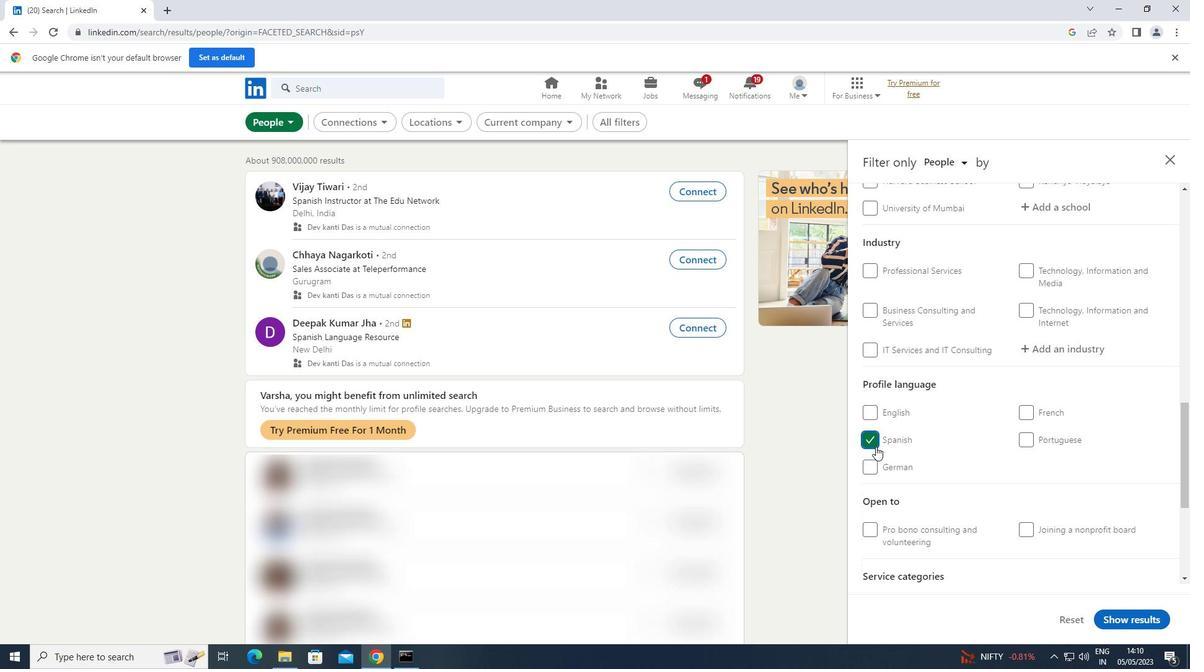 
Action: Mouse scrolled (876, 447) with delta (0, 0)
Screenshot: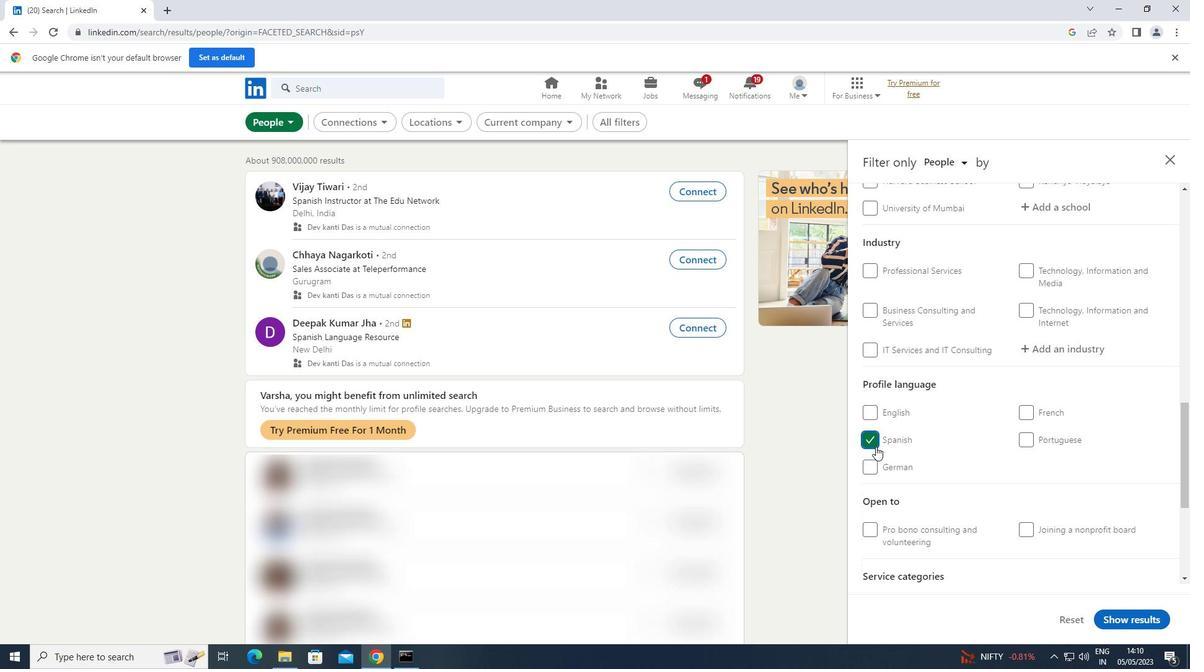 
Action: Mouse scrolled (876, 447) with delta (0, 0)
Screenshot: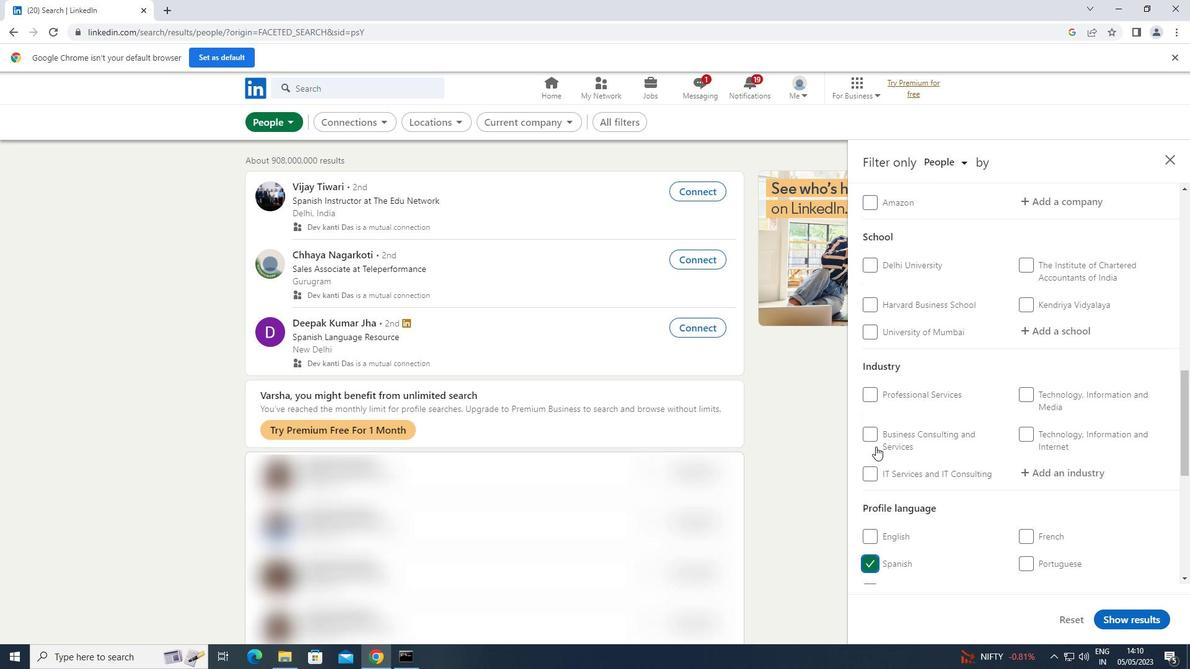 
Action: Mouse scrolled (876, 447) with delta (0, 0)
Screenshot: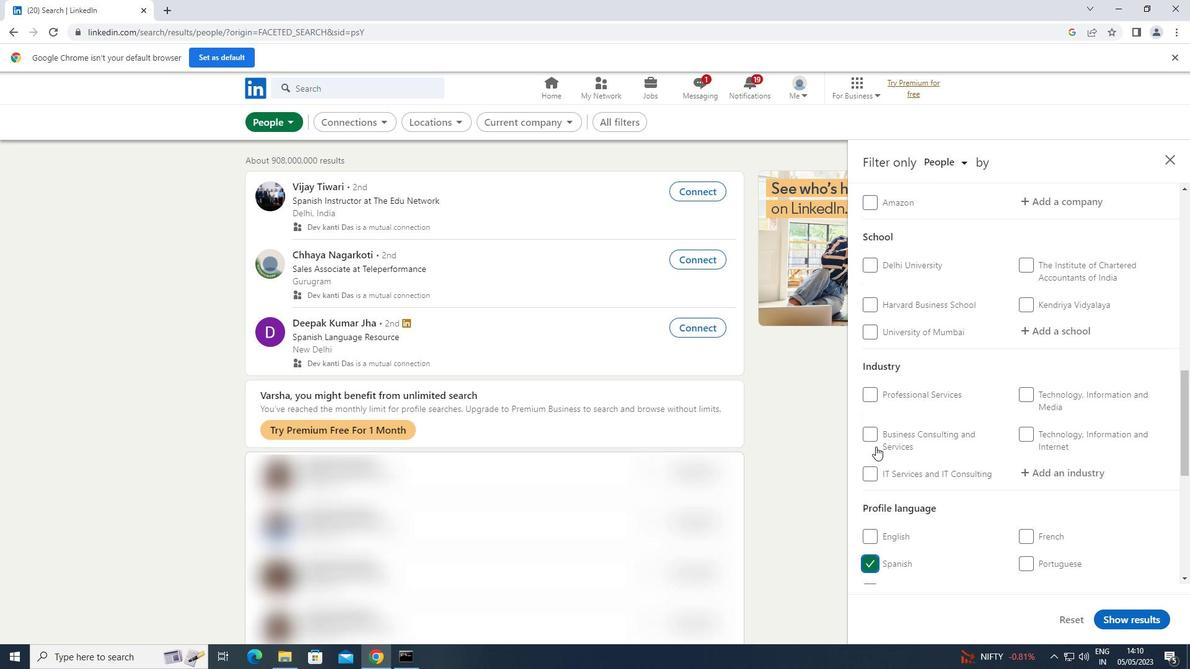 
Action: Mouse scrolled (876, 447) with delta (0, 0)
Screenshot: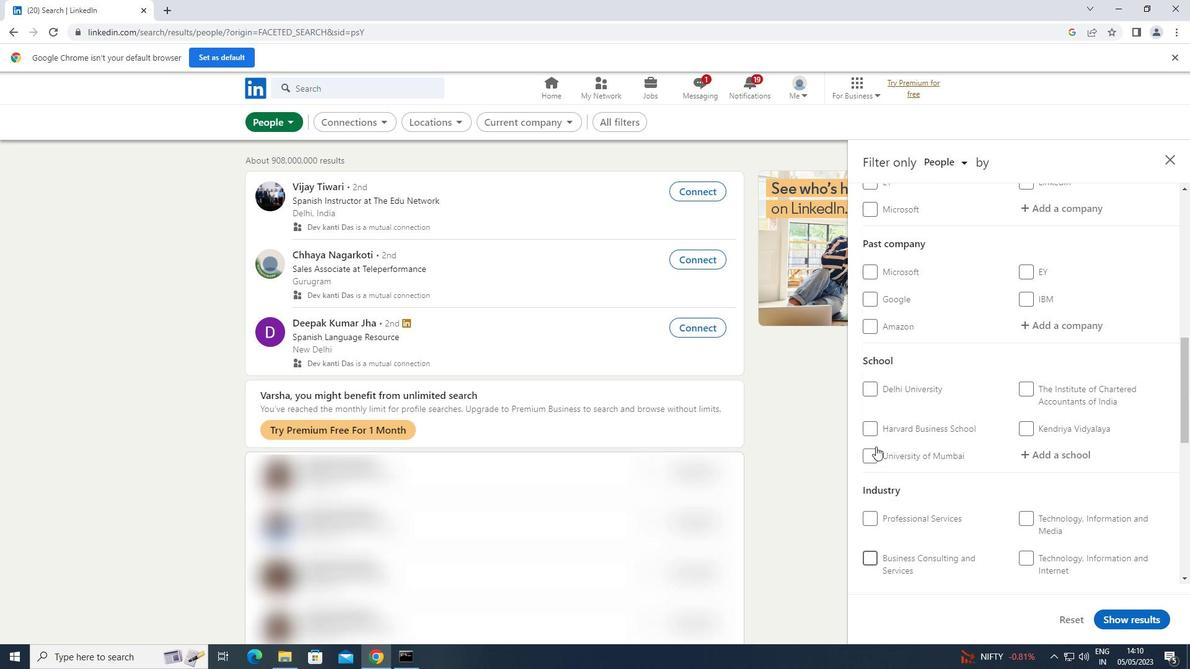 
Action: Mouse scrolled (876, 447) with delta (0, 0)
Screenshot: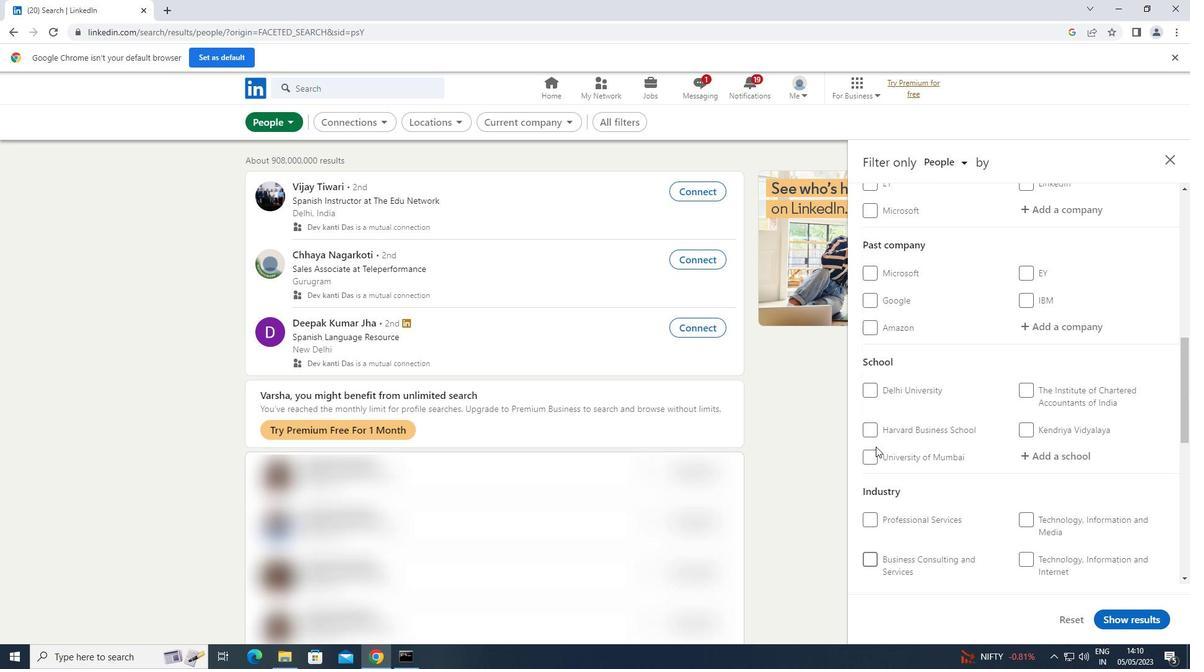 
Action: Mouse scrolled (876, 447) with delta (0, 0)
Screenshot: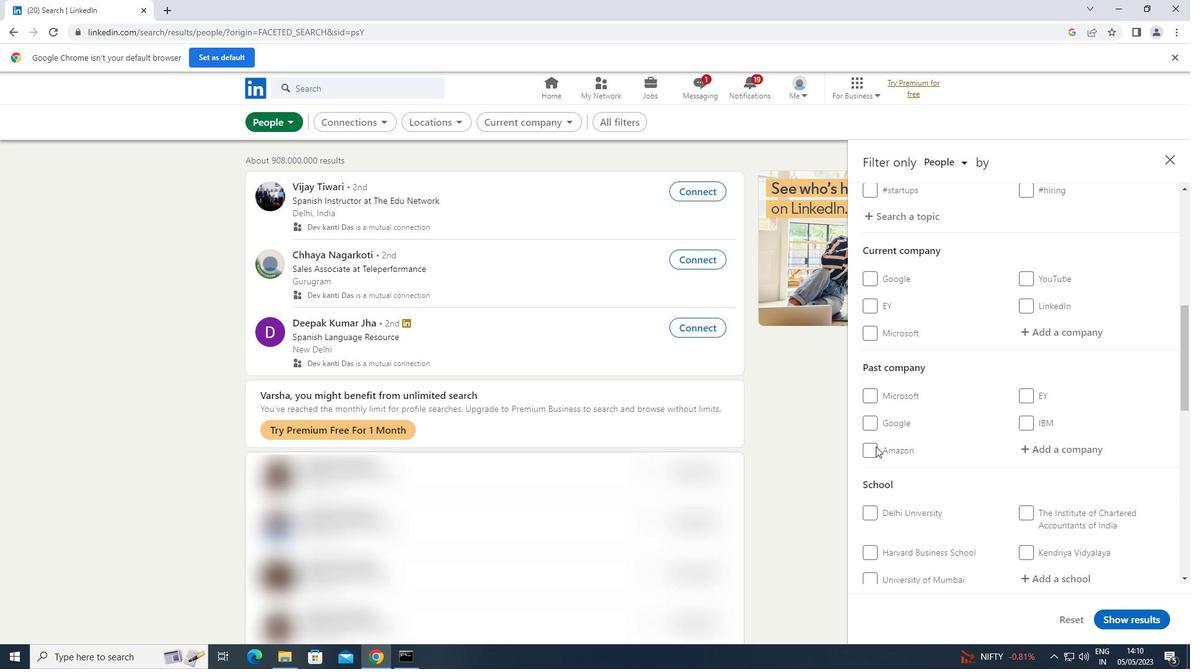 
Action: Mouse moved to (1063, 393)
Screenshot: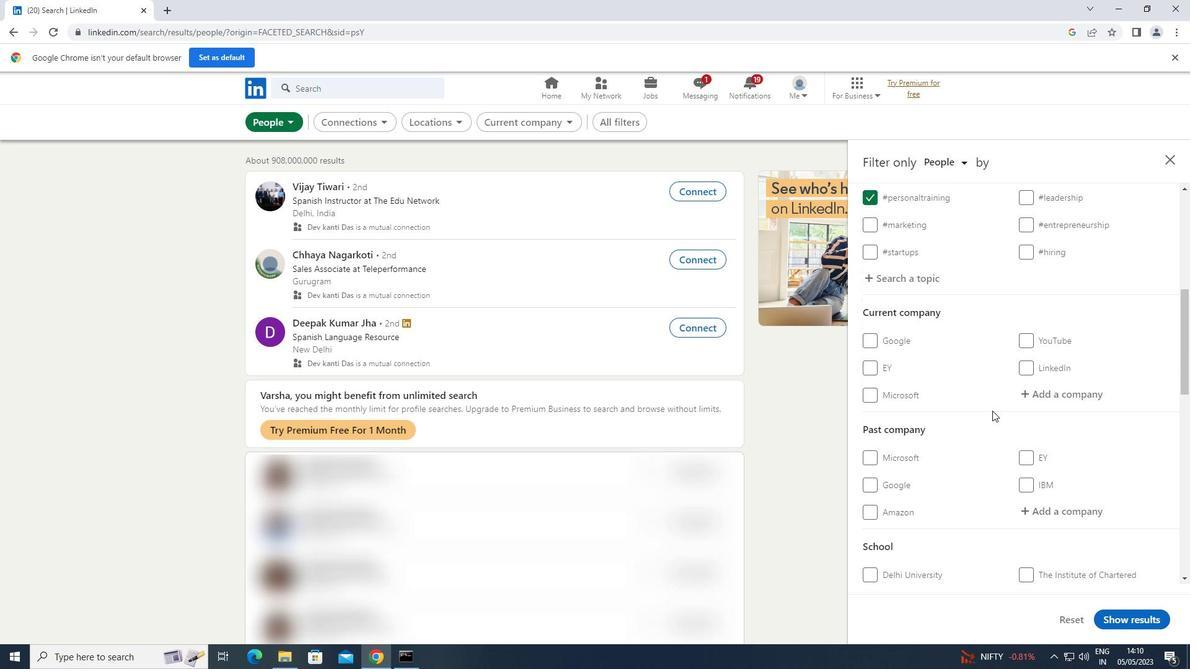 
Action: Mouse pressed left at (1063, 393)
Screenshot: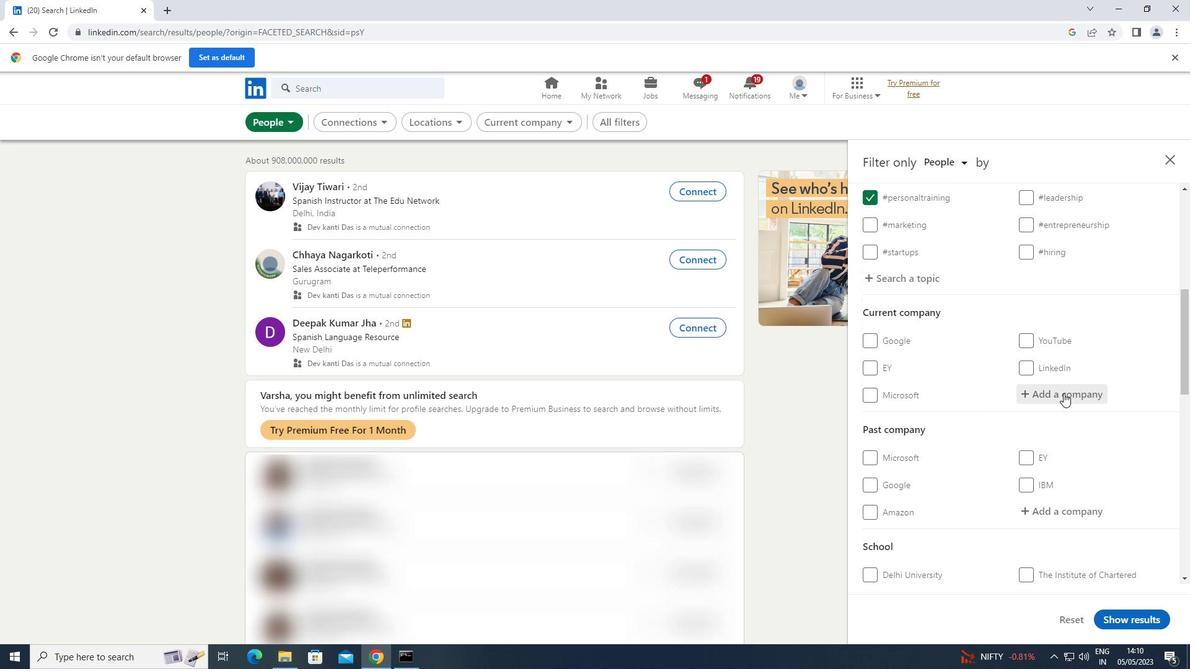 
Action: Key pressed <Key.shift>INFINITY
Screenshot: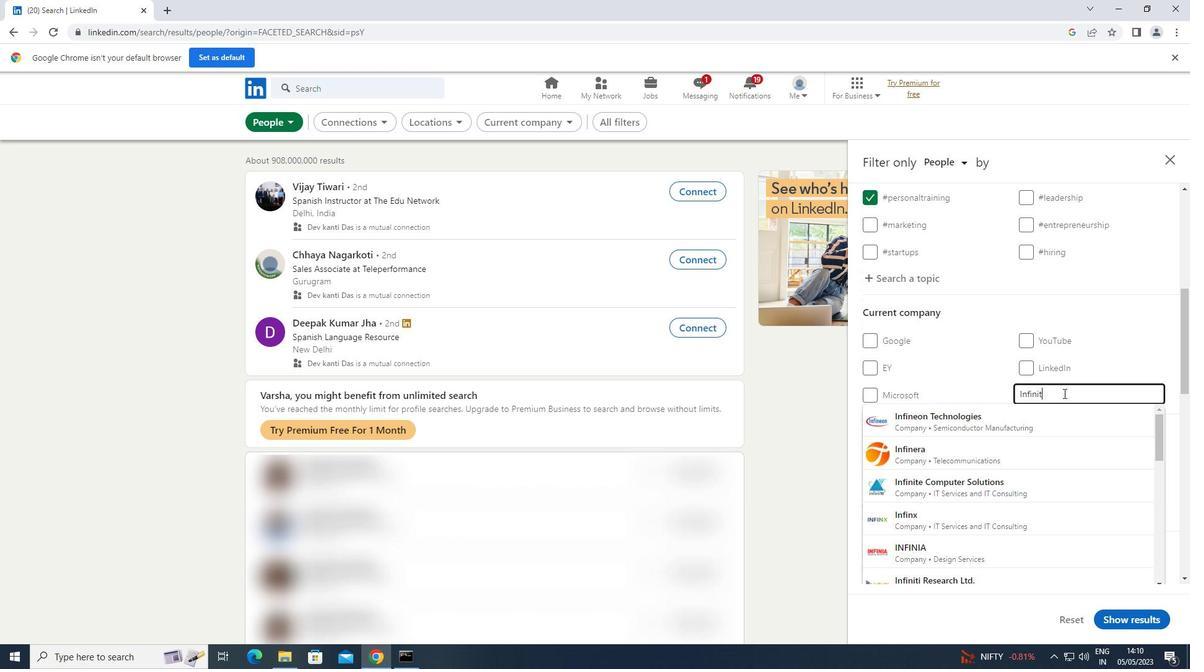 
Action: Mouse moved to (974, 480)
Screenshot: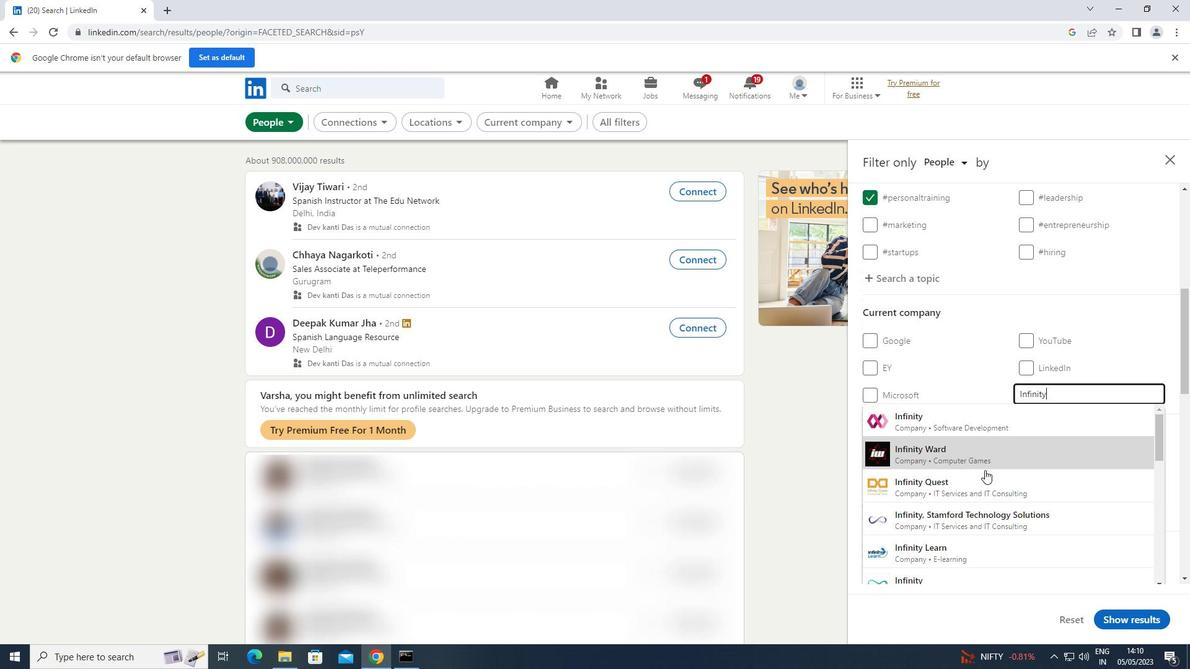 
Action: Mouse pressed left at (974, 480)
Screenshot: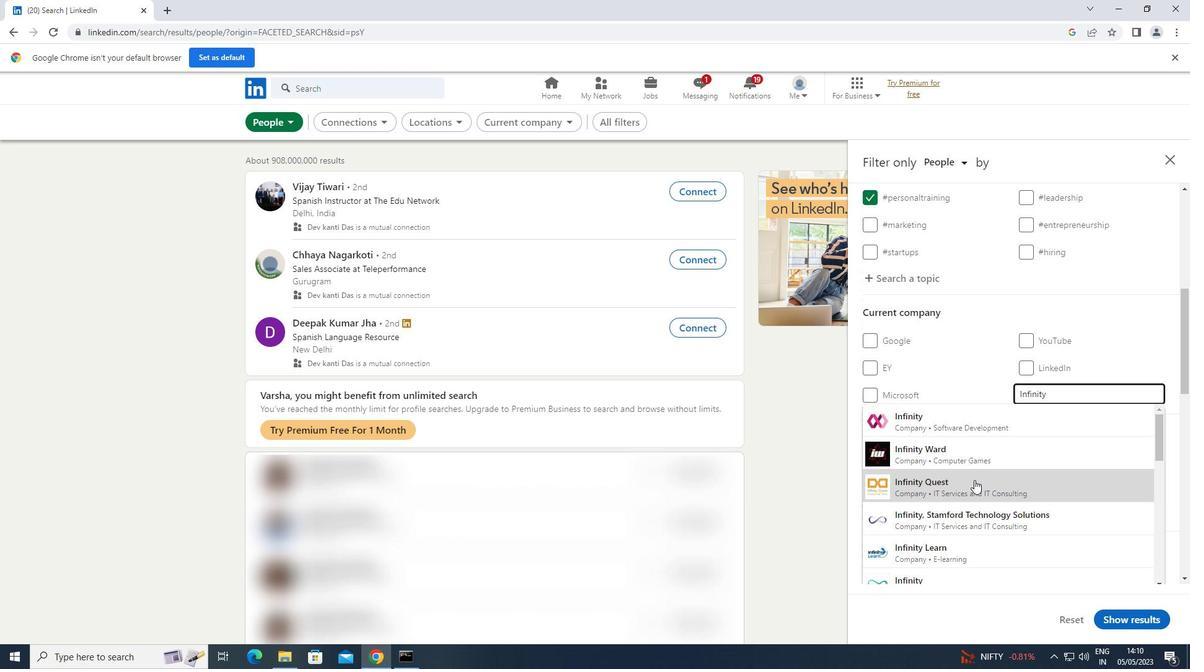 
Action: Mouse scrolled (974, 479) with delta (0, 0)
Screenshot: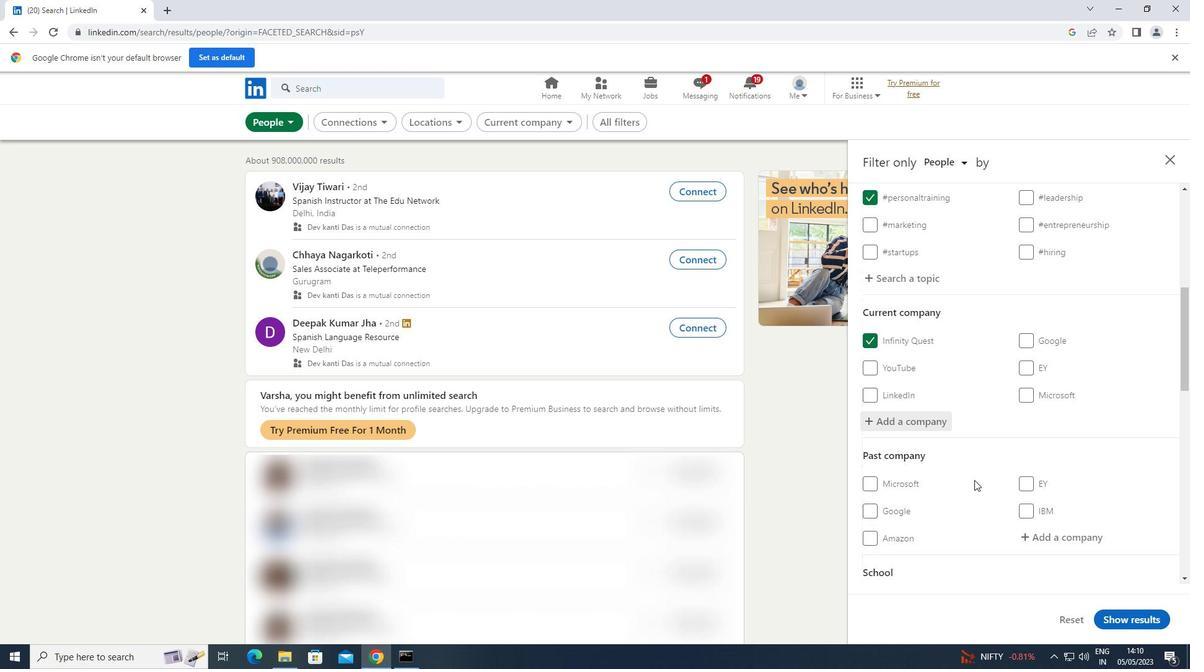 
Action: Mouse scrolled (974, 479) with delta (0, 0)
Screenshot: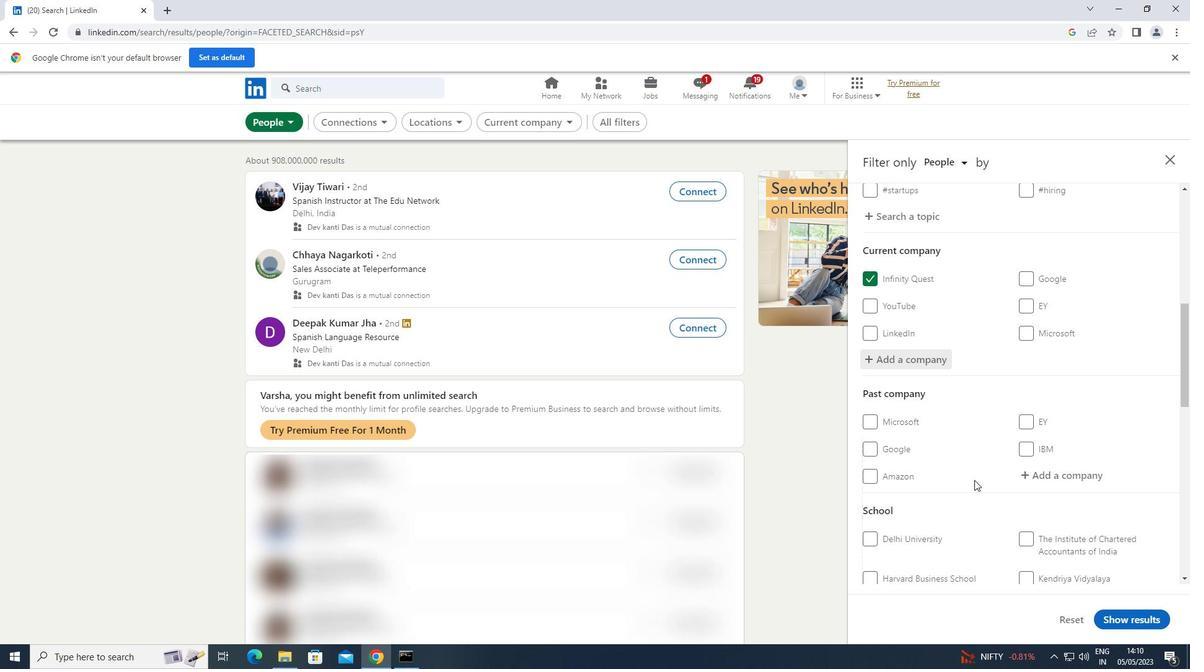 
Action: Mouse scrolled (974, 479) with delta (0, 0)
Screenshot: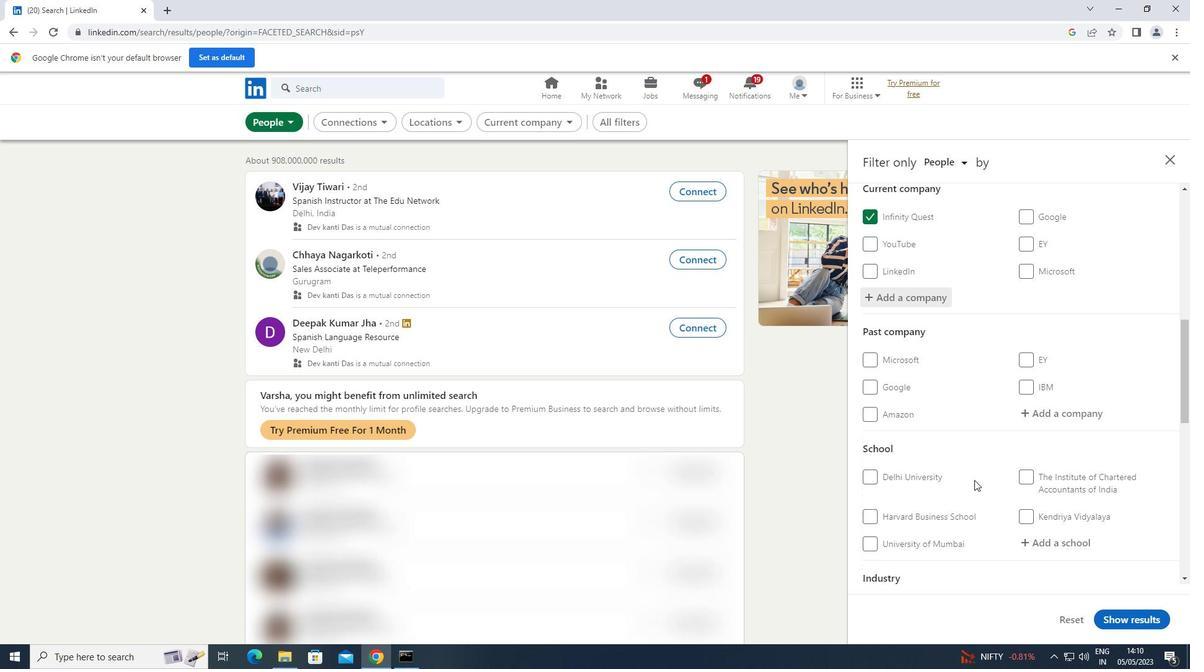 
Action: Mouse scrolled (974, 479) with delta (0, 0)
Screenshot: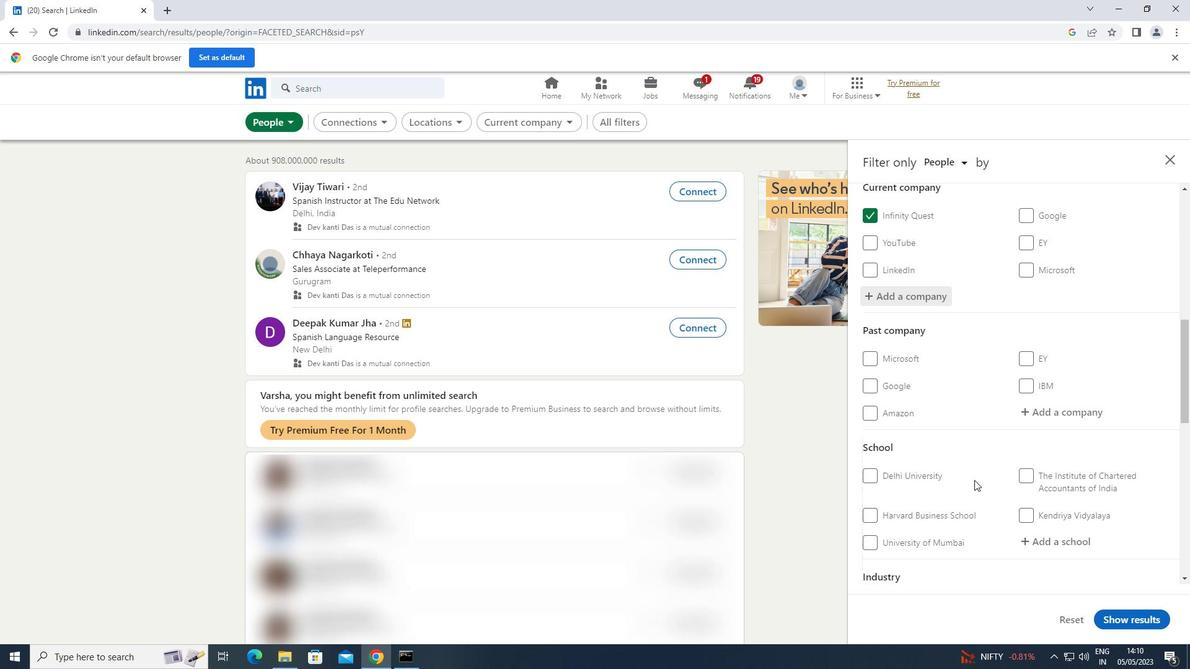 
Action: Mouse moved to (1085, 413)
Screenshot: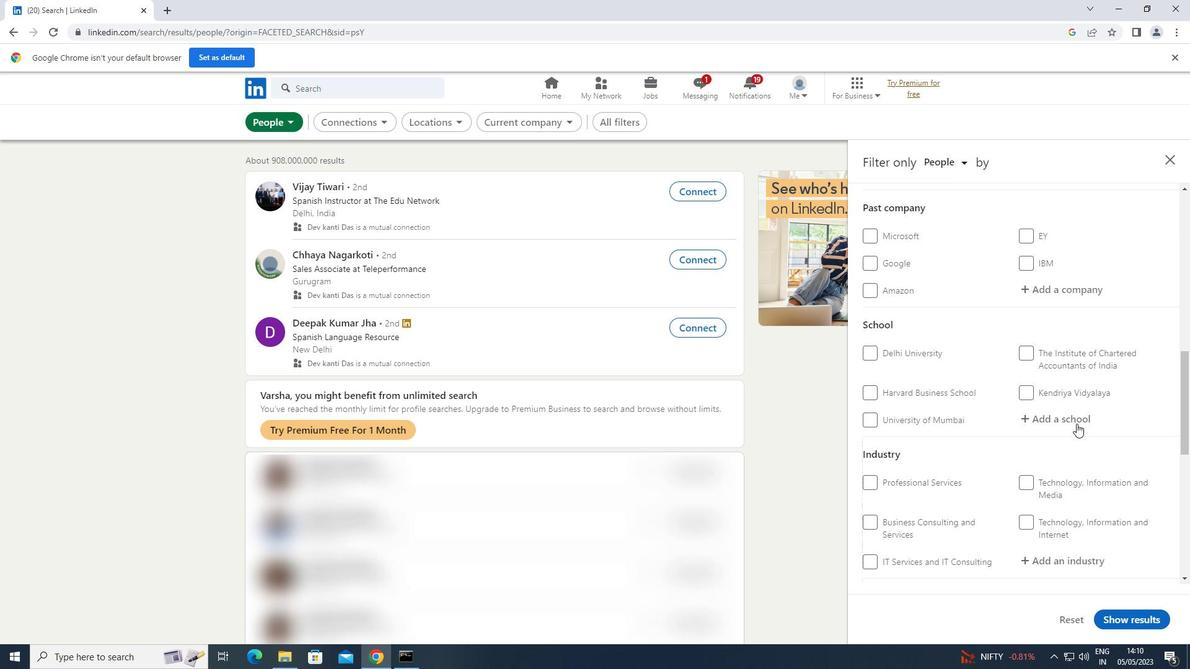 
Action: Mouse pressed left at (1085, 413)
Screenshot: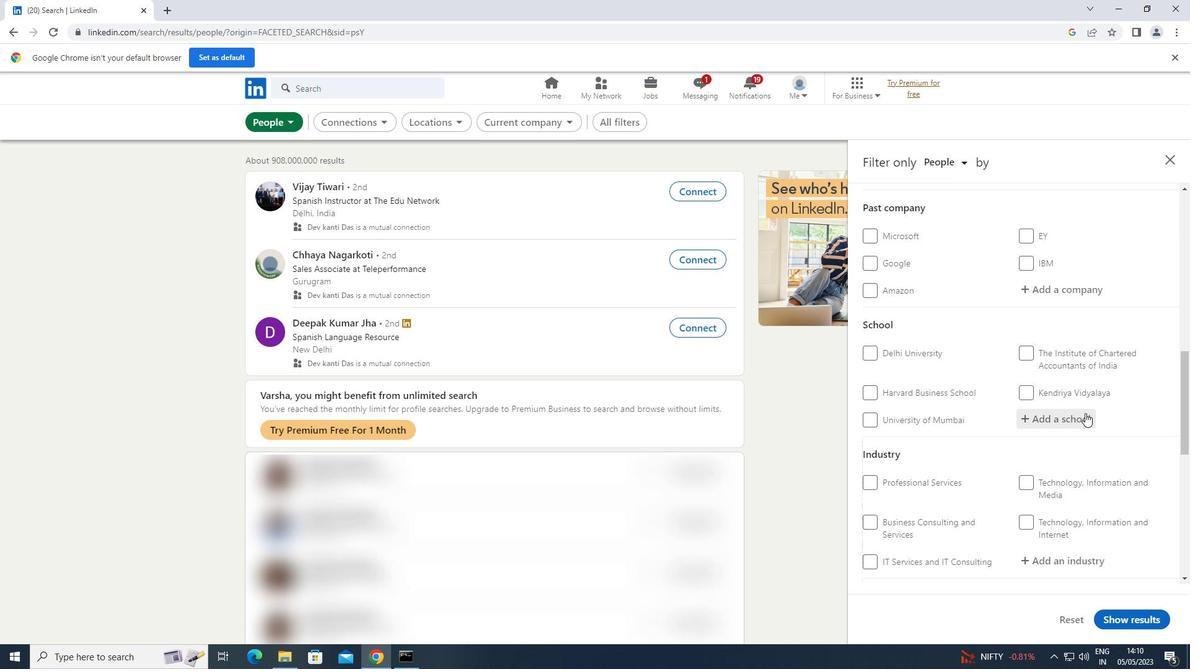 
Action: Key pressed <Key.shift>TAMIL<Key.space>
Screenshot: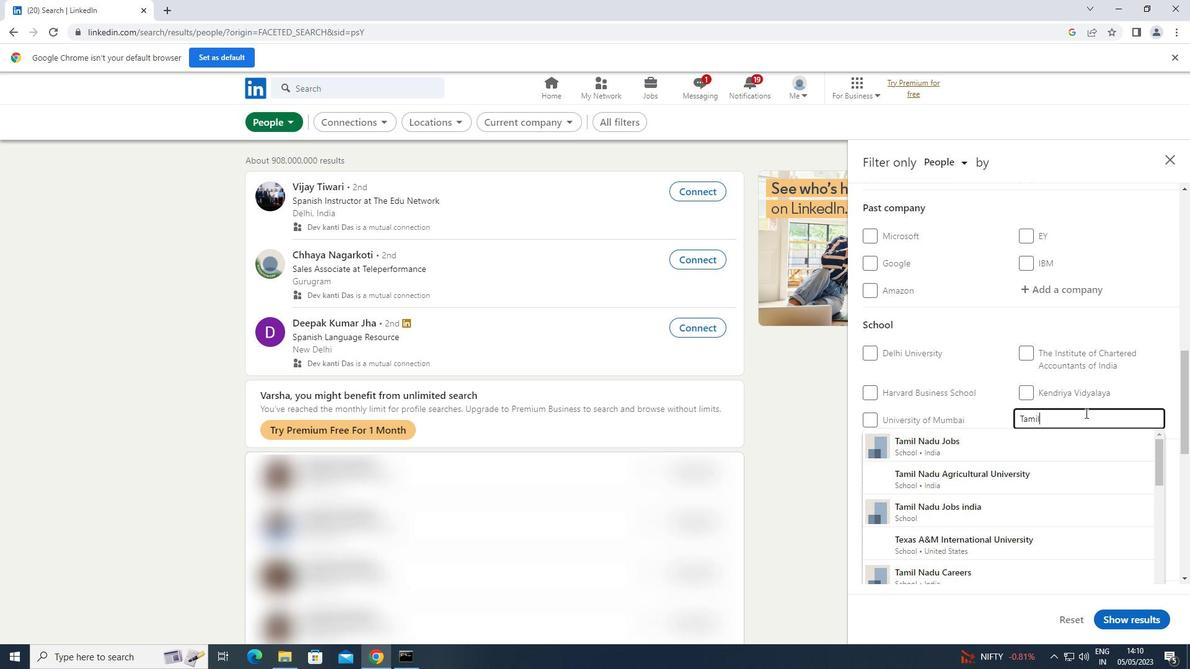 
Action: Mouse moved to (1036, 502)
Screenshot: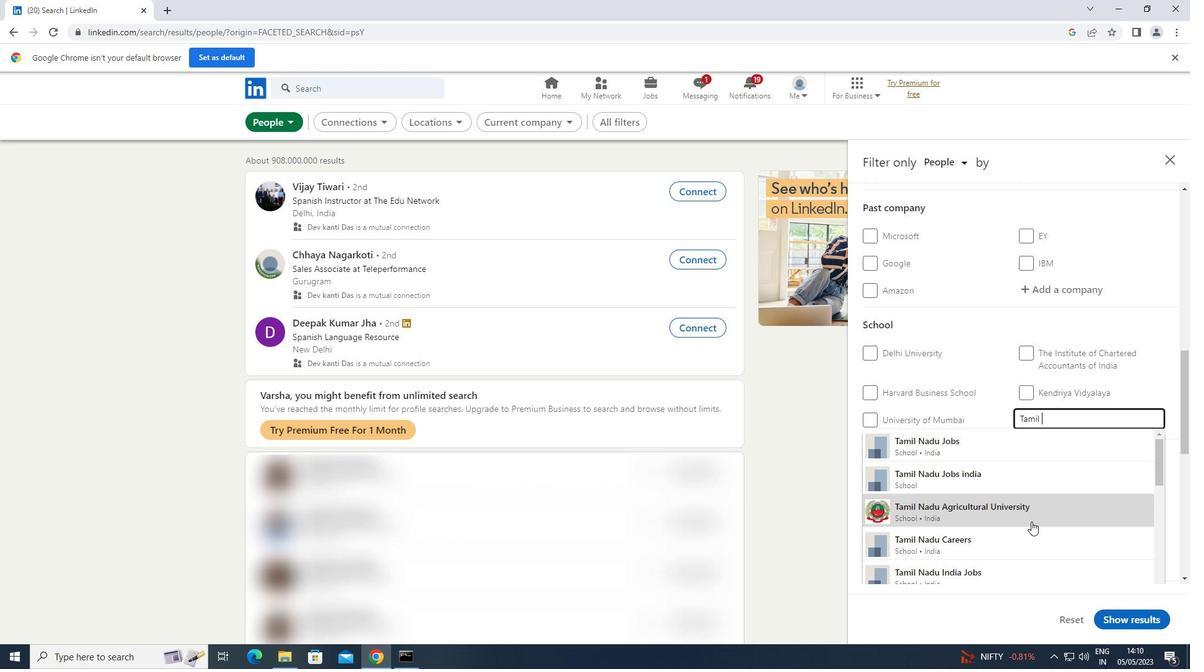 
Action: Mouse pressed left at (1036, 502)
Screenshot: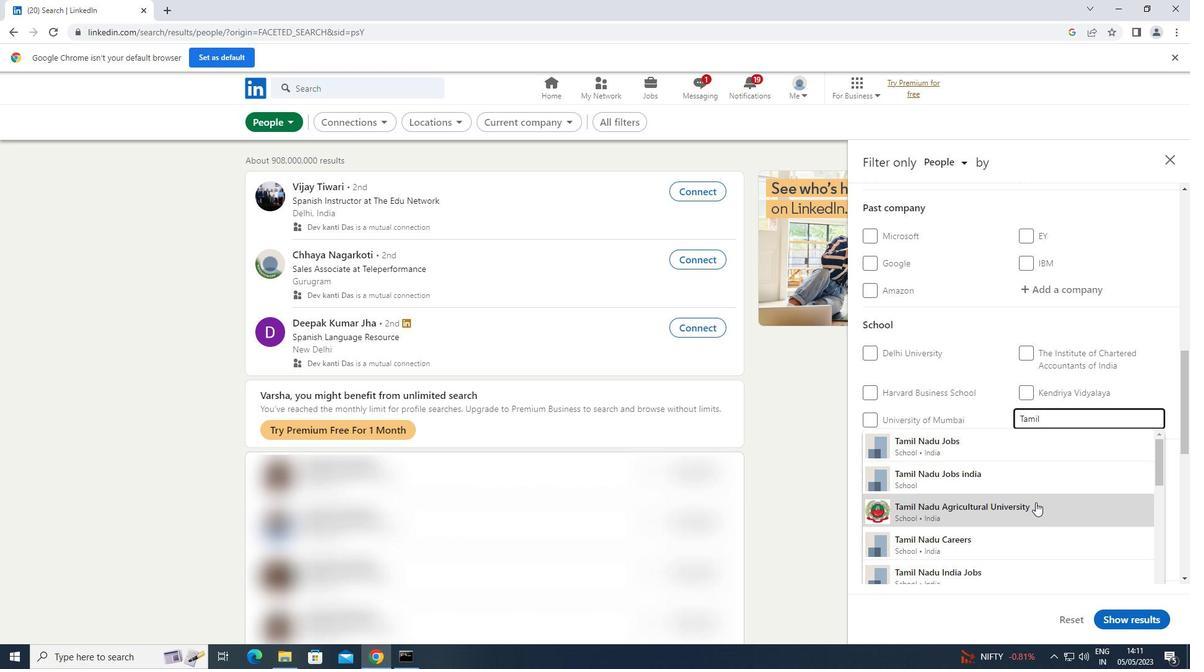 
Action: Mouse scrolled (1036, 502) with delta (0, 0)
Screenshot: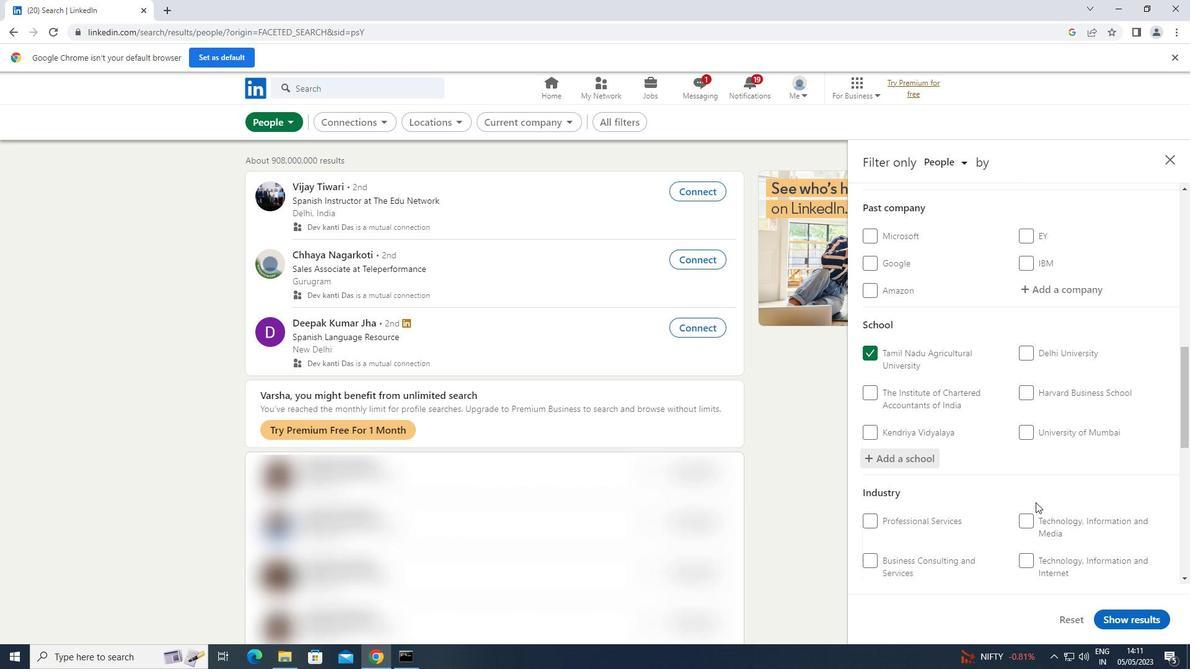 
Action: Mouse scrolled (1036, 502) with delta (0, 0)
Screenshot: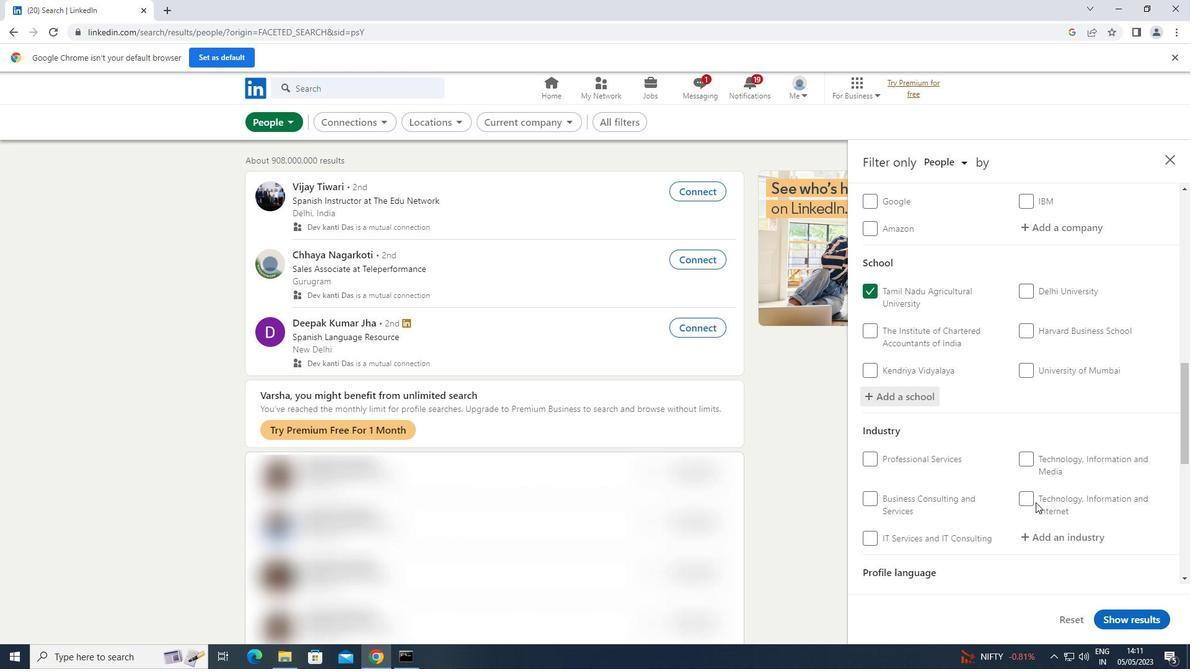 
Action: Mouse scrolled (1036, 502) with delta (0, 0)
Screenshot: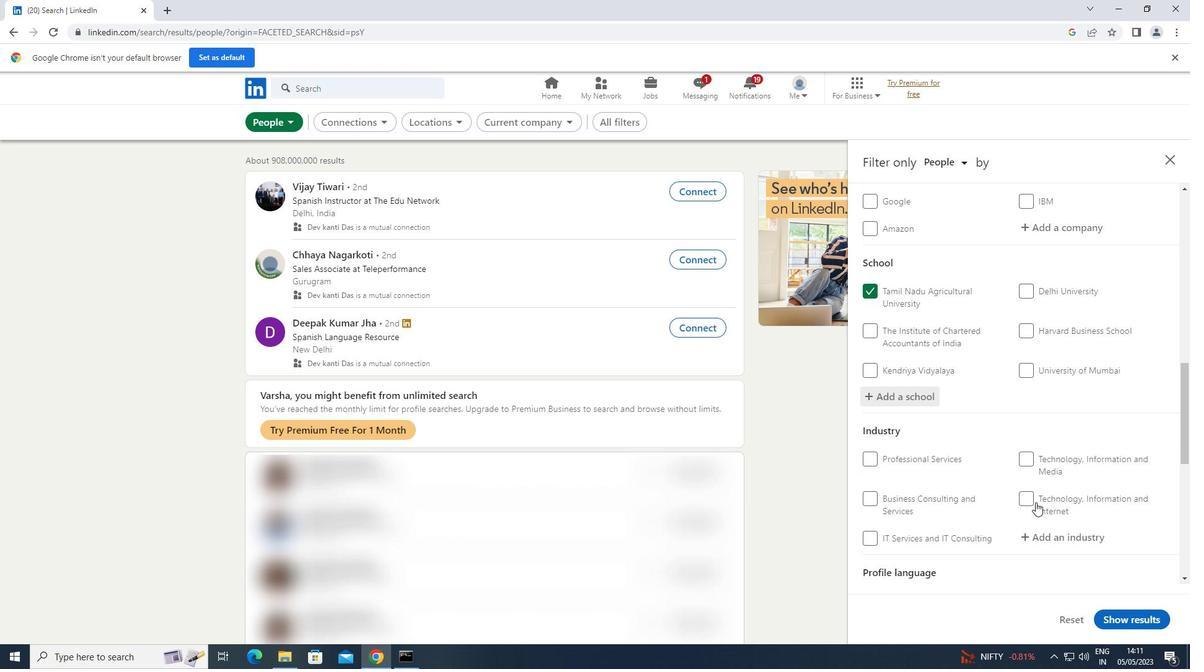 
Action: Mouse moved to (1082, 410)
Screenshot: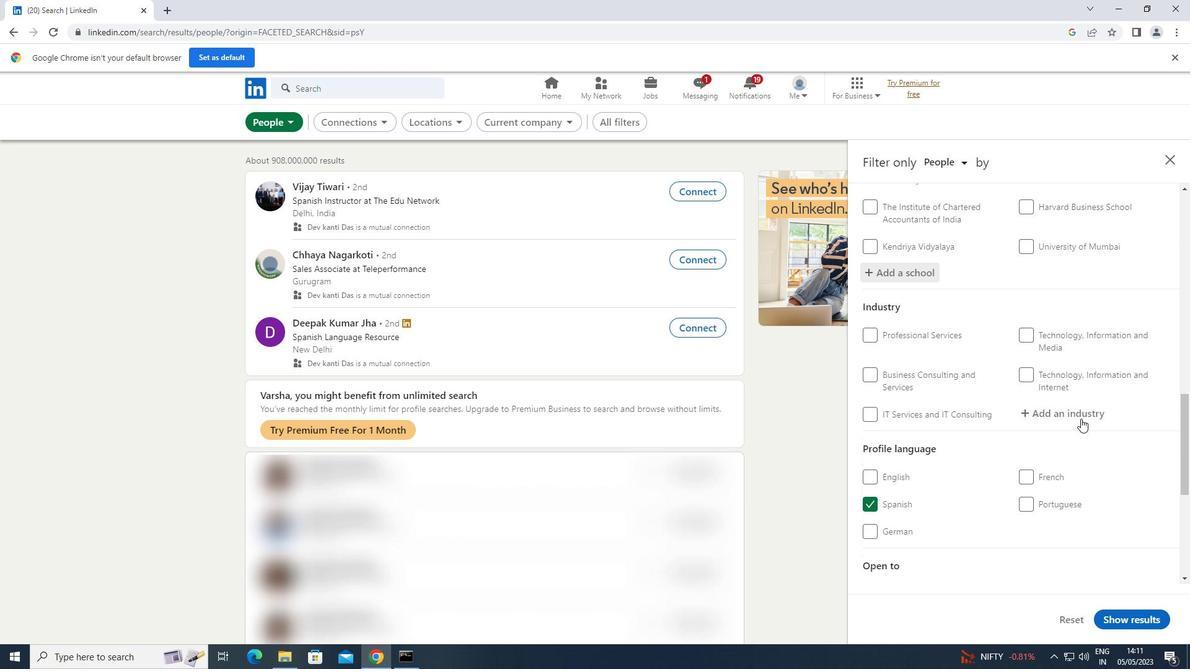 
Action: Mouse pressed left at (1082, 410)
Screenshot: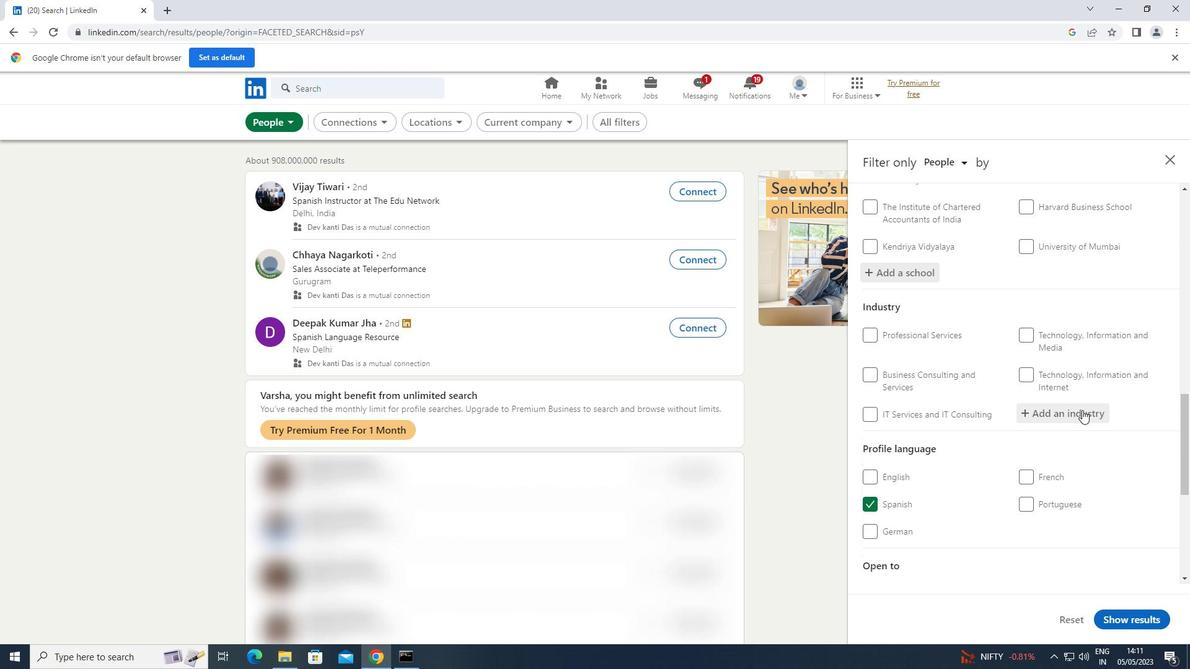 
Action: Key pressed <Key.shift>MOTOR<Key.space><Key.shift><Key.shift><Key.shift><Key.shift><Key.shift><Key.shift><Key.shift><Key.shift><Key.shift><Key.shift><Key.shift><Key.shift><Key.shift><Key.shift><Key.shift><Key.shift><Key.shift><Key.shift><Key.shift><Key.shift><Key.shift><Key.shift><Key.shift><Key.shift>VEHICLE<Key.space><Key.shift>P
Screenshot: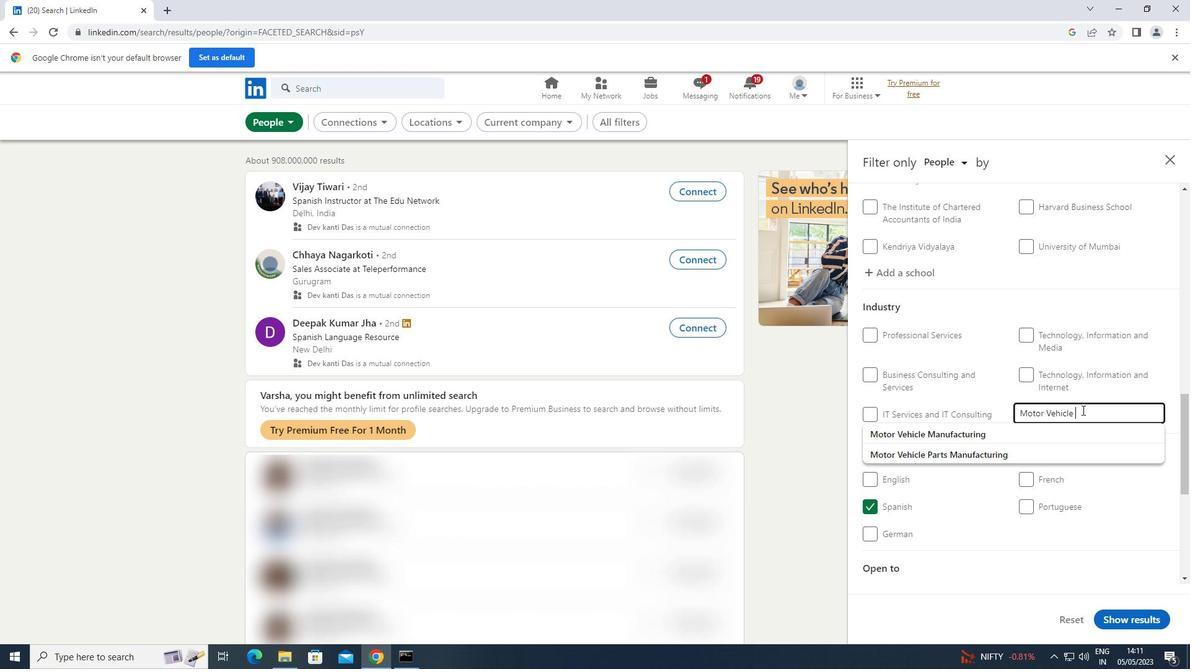 
Action: Mouse moved to (1023, 429)
Screenshot: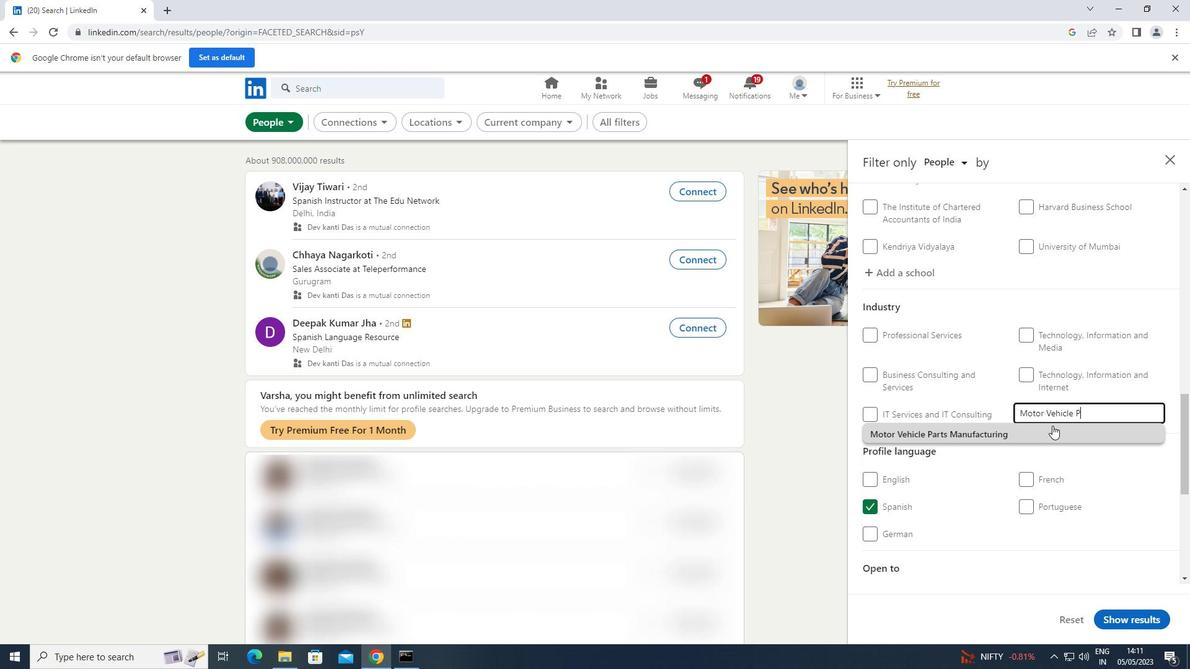 
Action: Mouse pressed left at (1023, 429)
Screenshot: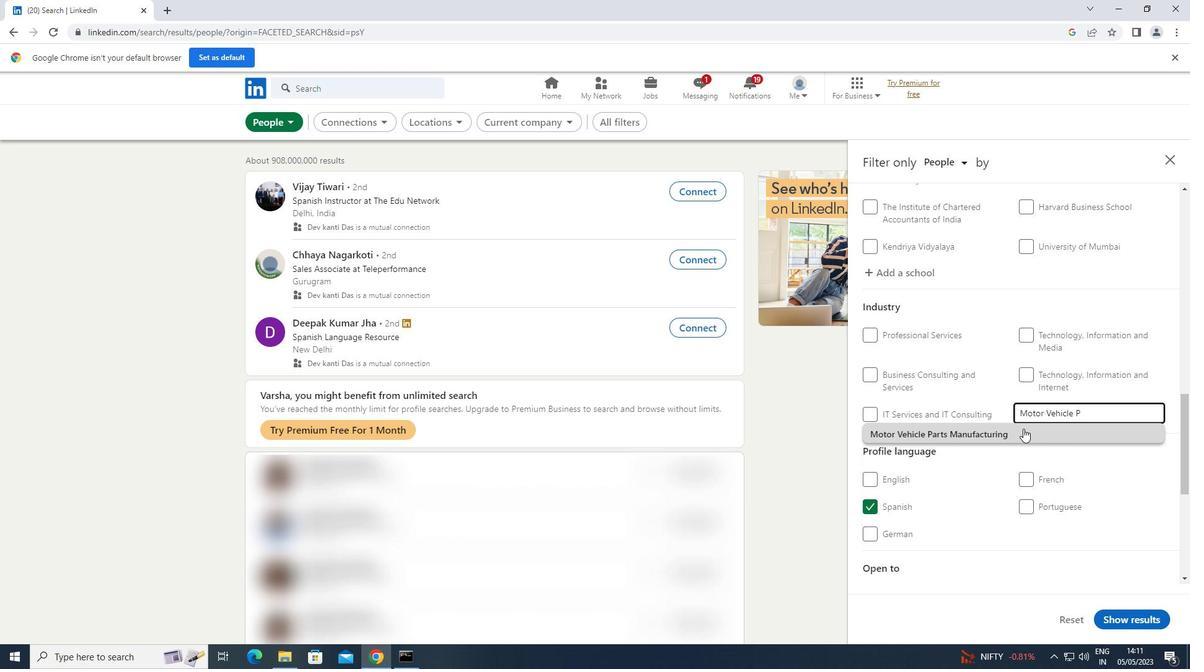 
Action: Mouse scrolled (1023, 428) with delta (0, 0)
Screenshot: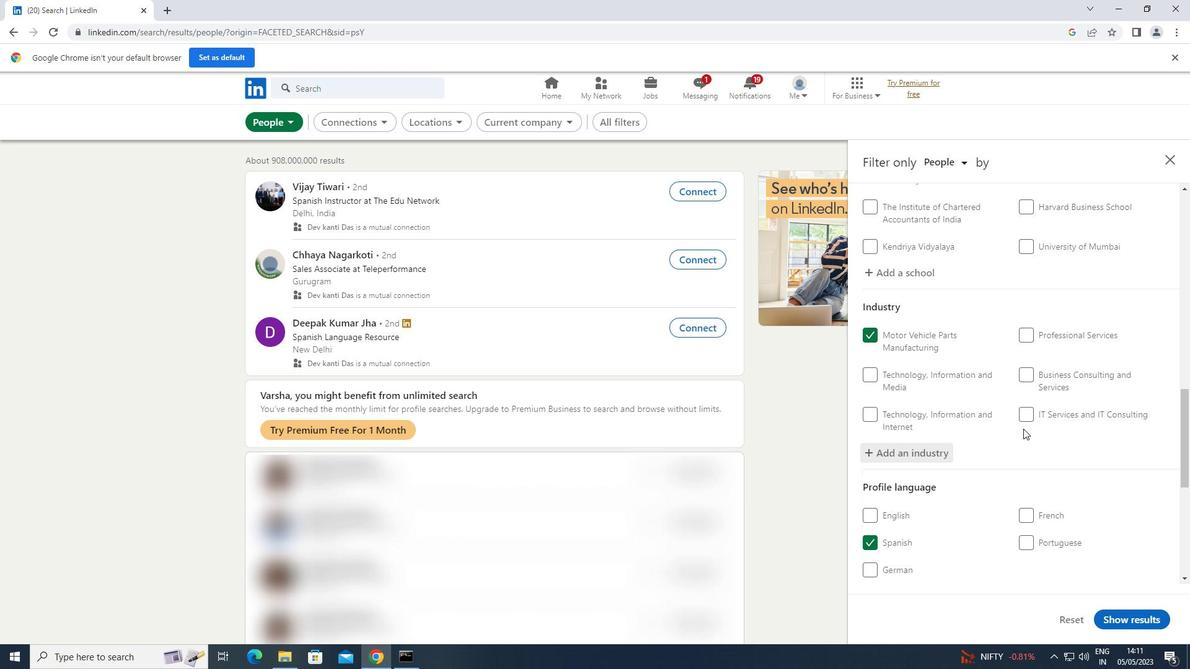 
Action: Mouse scrolled (1023, 428) with delta (0, 0)
Screenshot: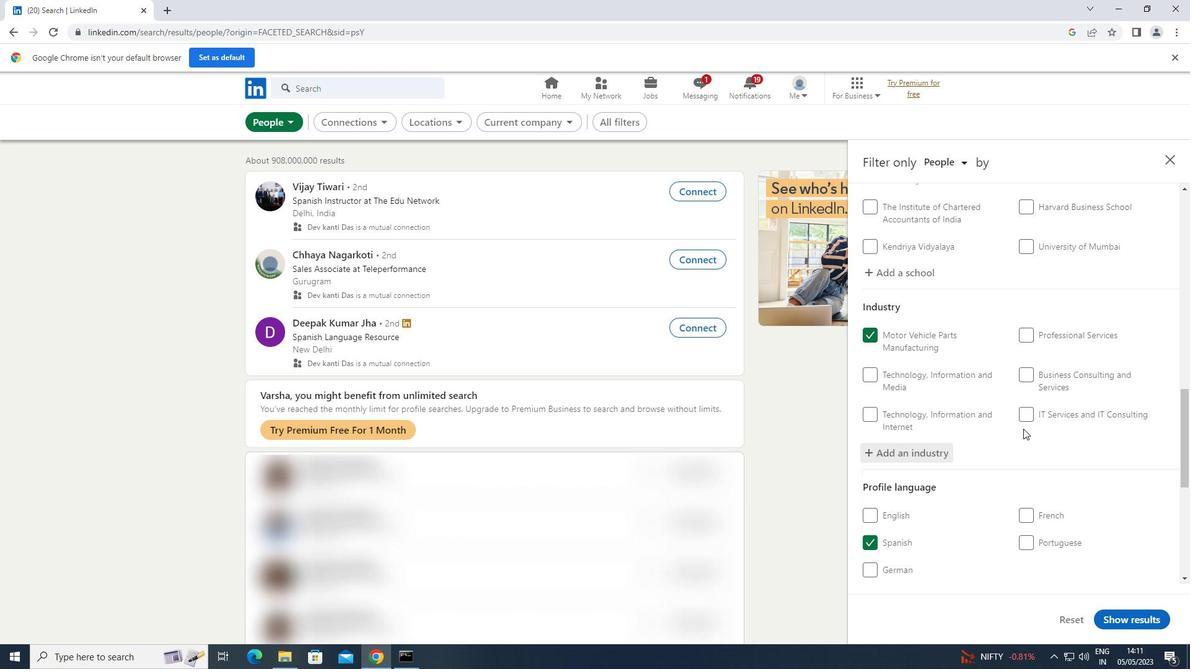 
Action: Mouse scrolled (1023, 428) with delta (0, 0)
Screenshot: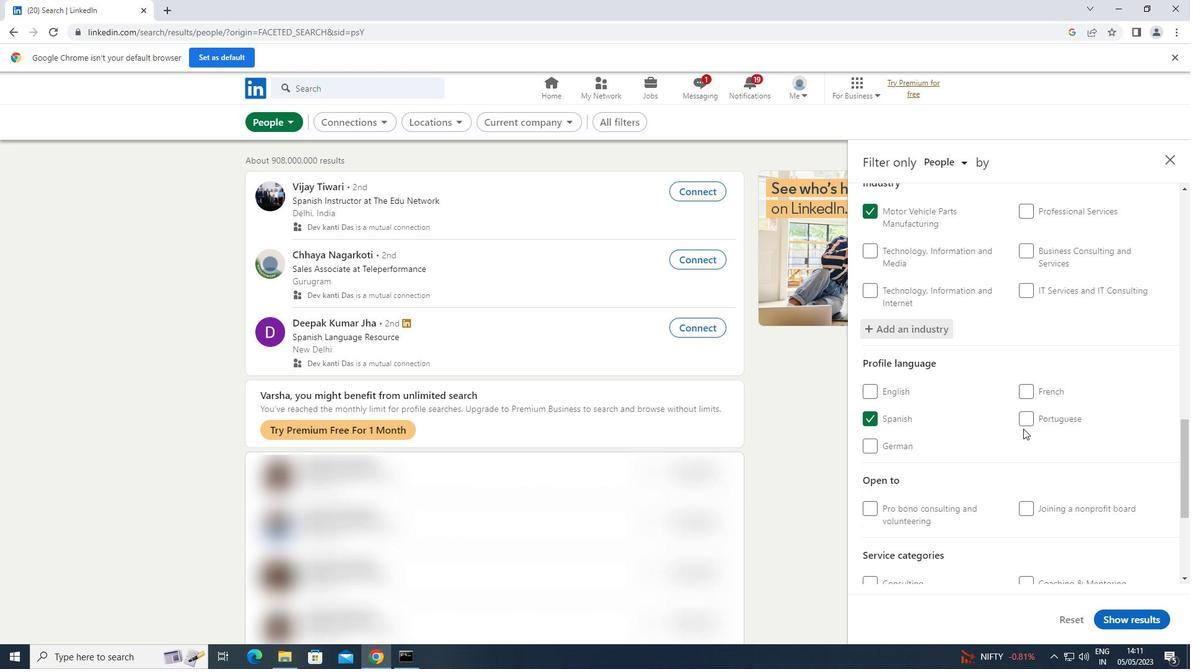 
Action: Mouse scrolled (1023, 428) with delta (0, 0)
Screenshot: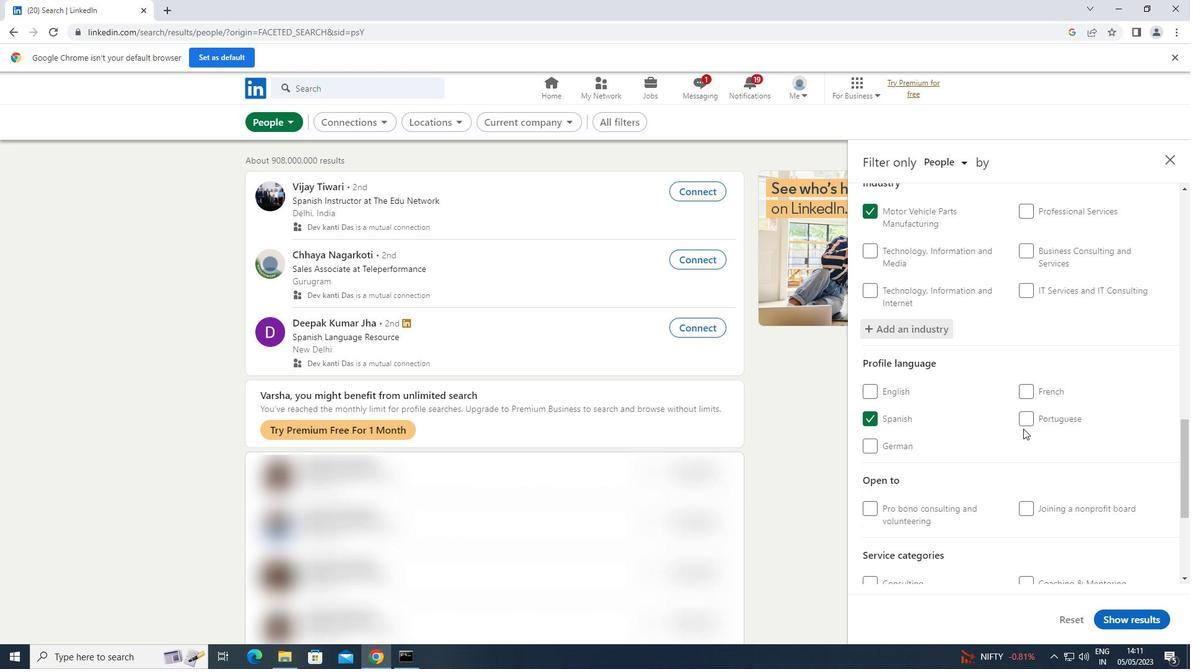 
Action: Mouse scrolled (1023, 428) with delta (0, 0)
Screenshot: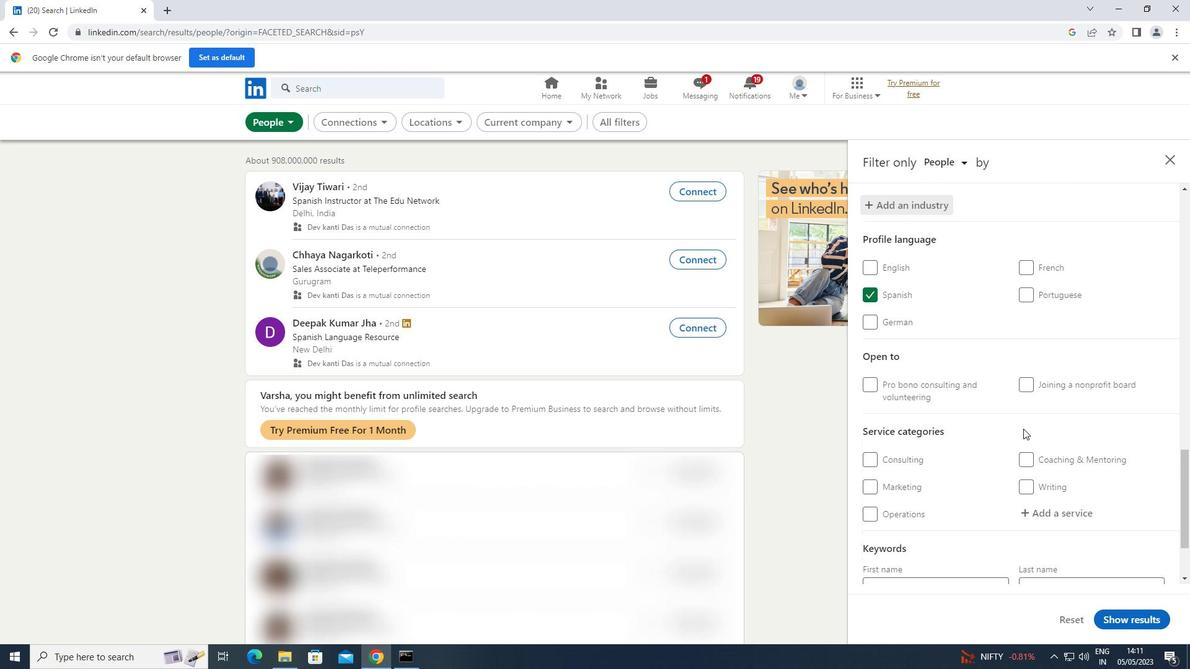 
Action: Mouse scrolled (1023, 428) with delta (0, 0)
Screenshot: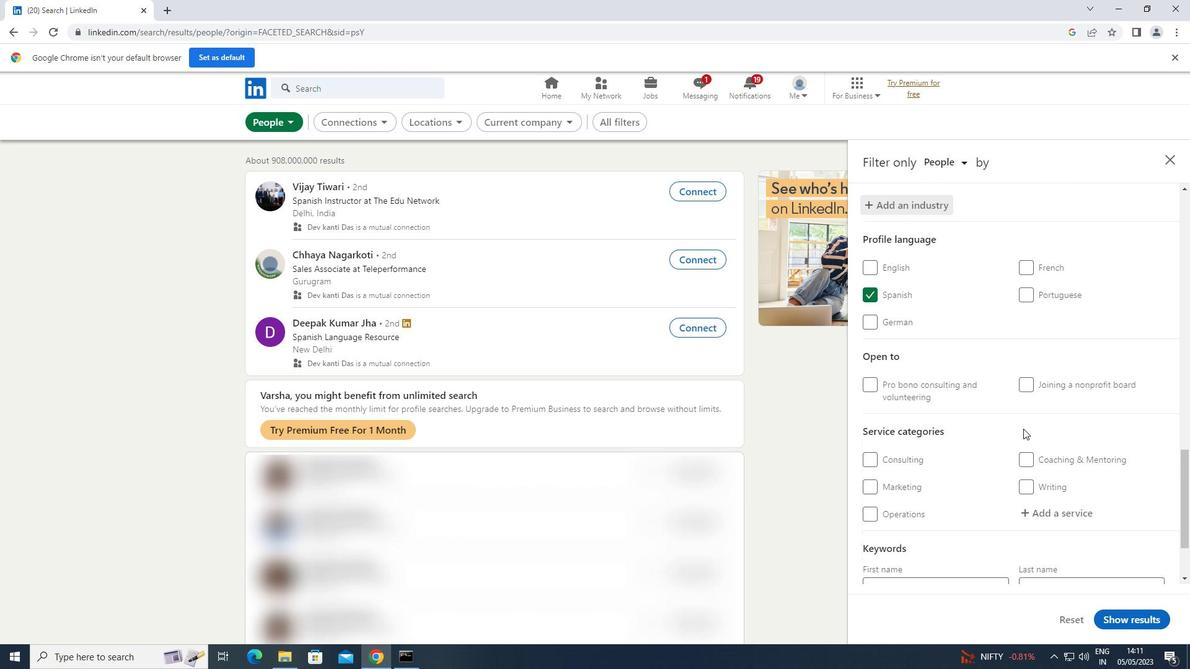 
Action: Mouse scrolled (1023, 428) with delta (0, 0)
Screenshot: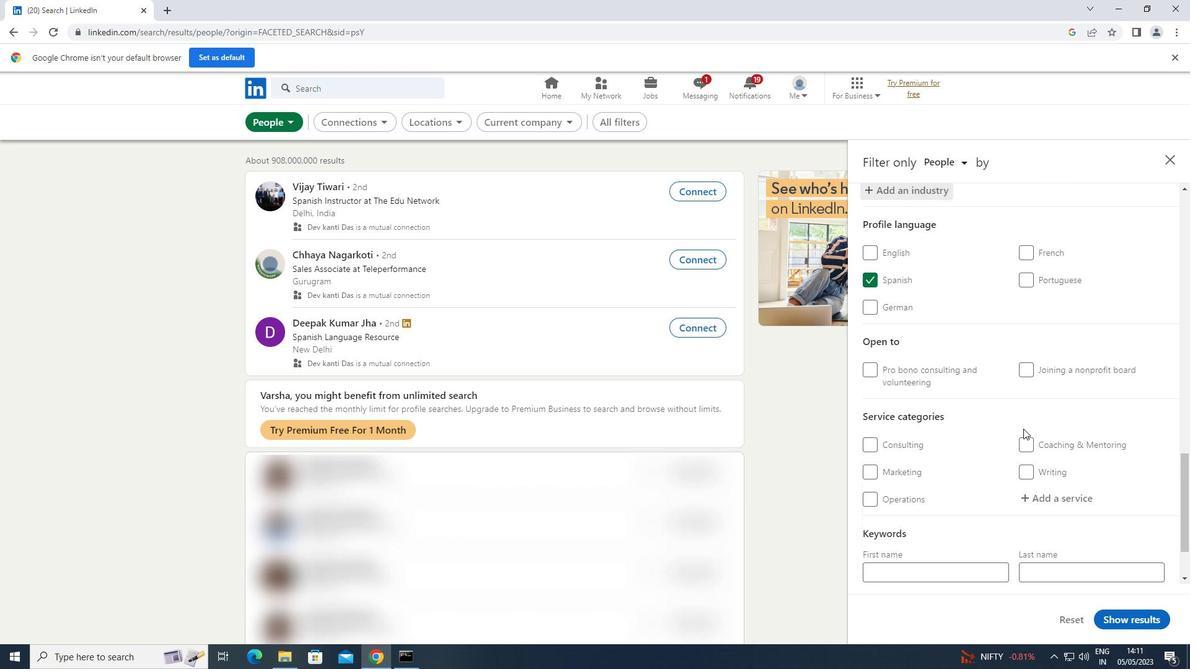 
Action: Mouse moved to (1064, 409)
Screenshot: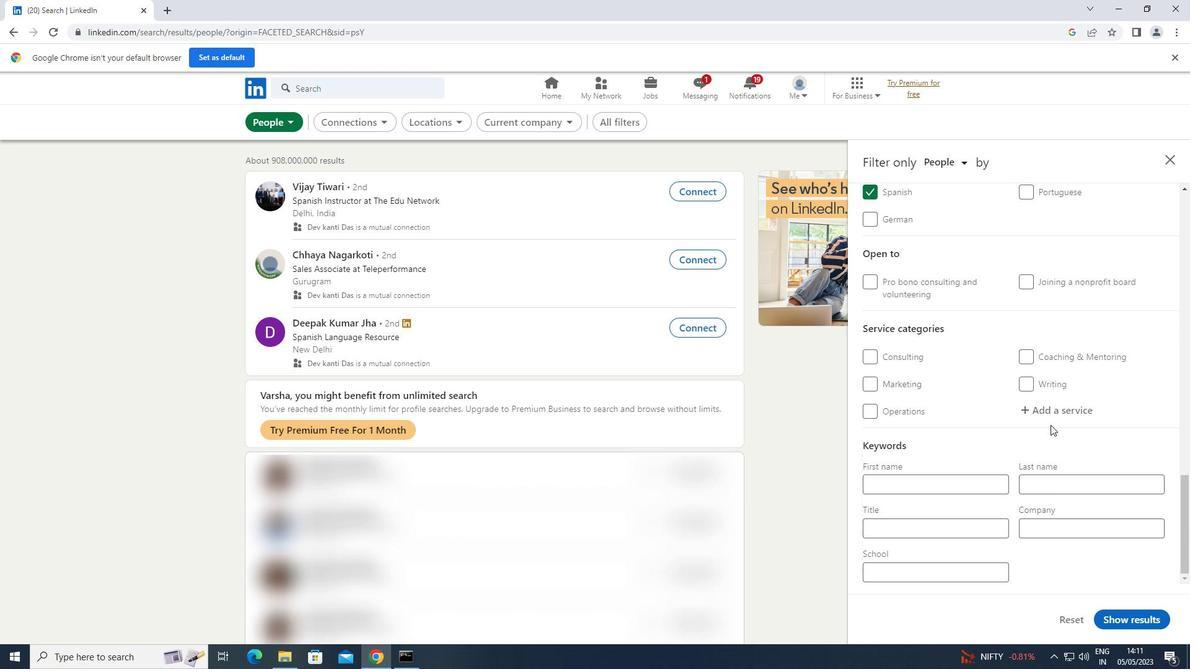 
Action: Mouse pressed left at (1064, 409)
Screenshot: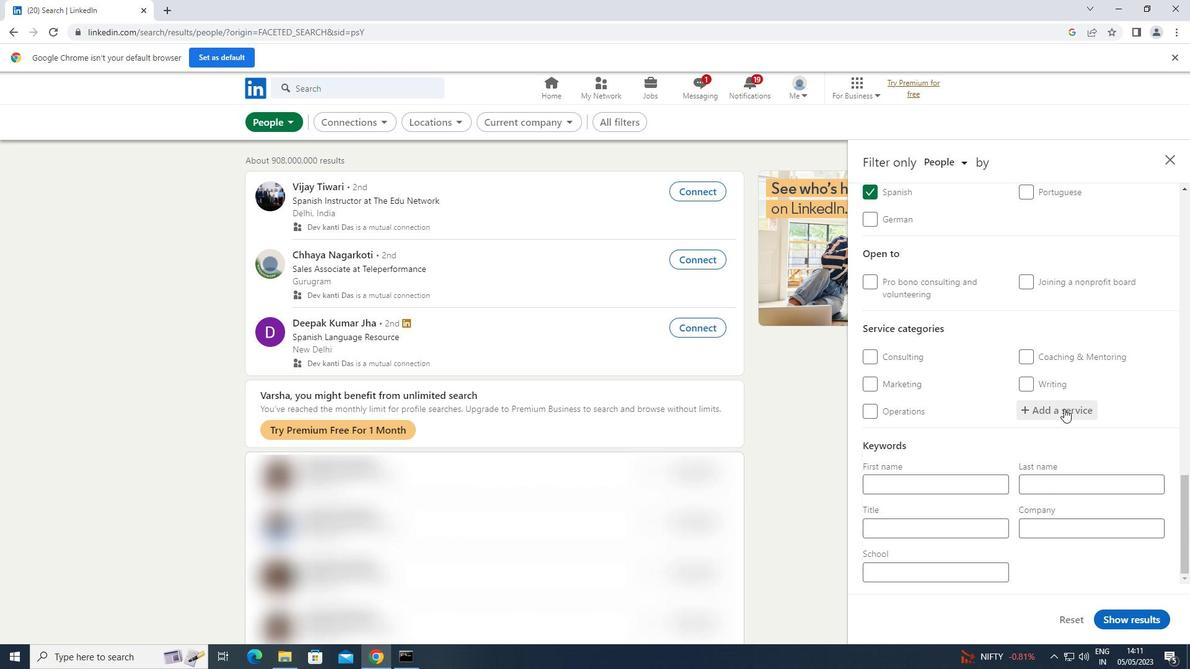 
Action: Key pressed <Key.shift>TRAININ
Screenshot: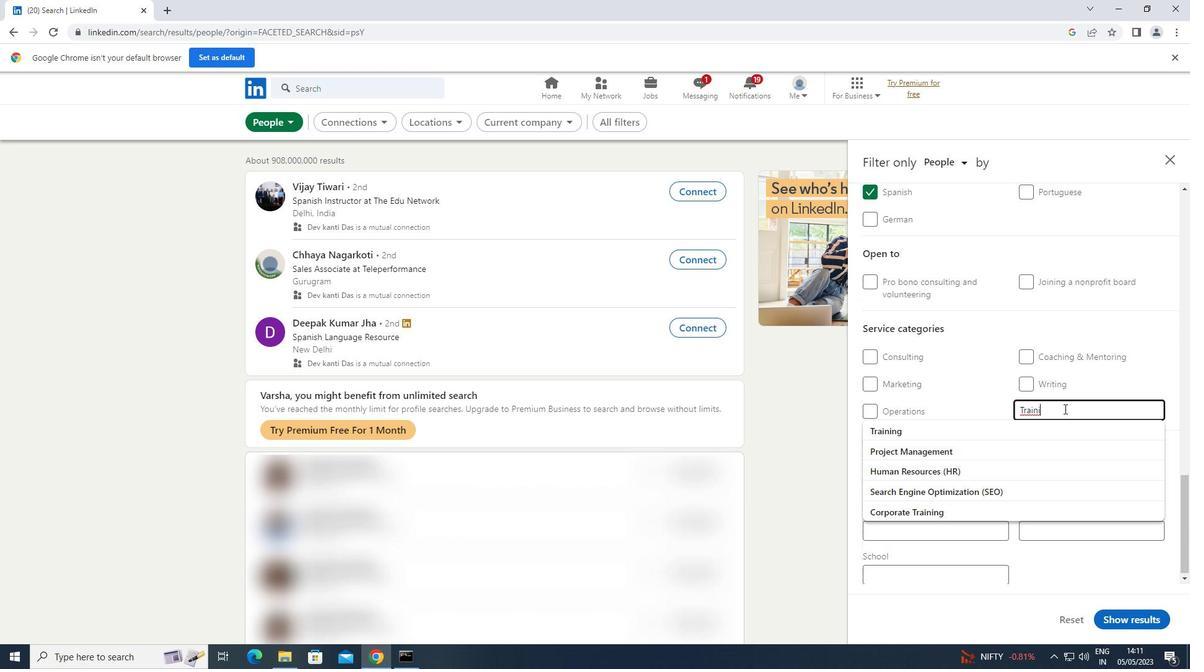 
Action: Mouse moved to (975, 432)
Screenshot: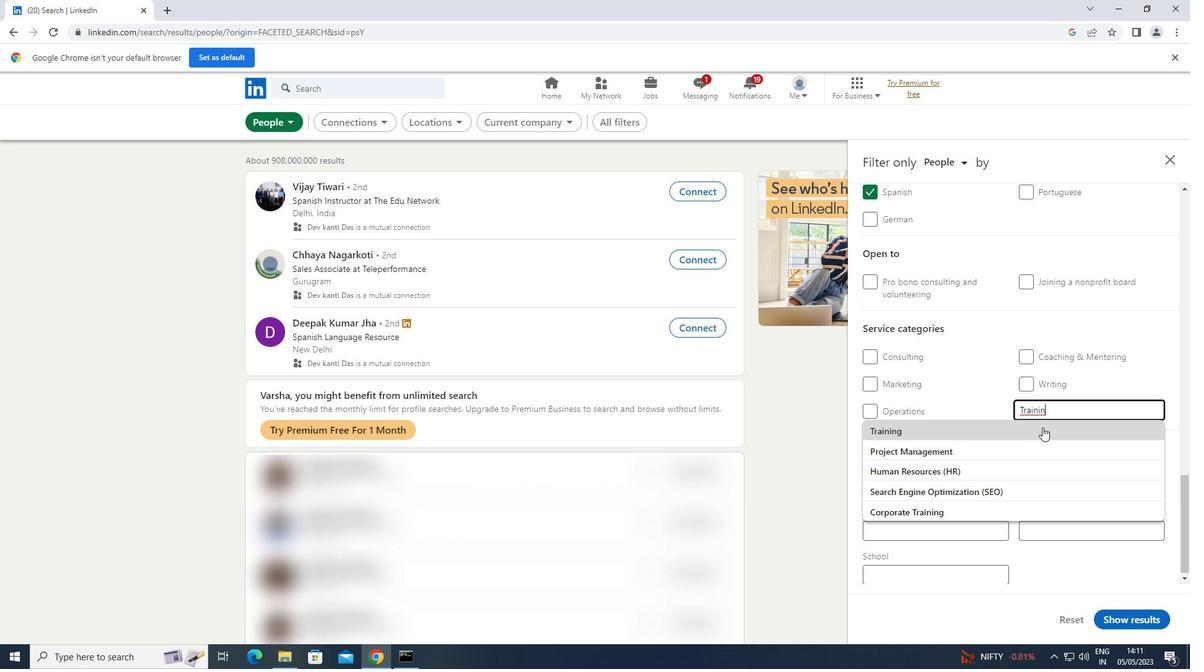 
Action: Mouse pressed left at (975, 432)
Screenshot: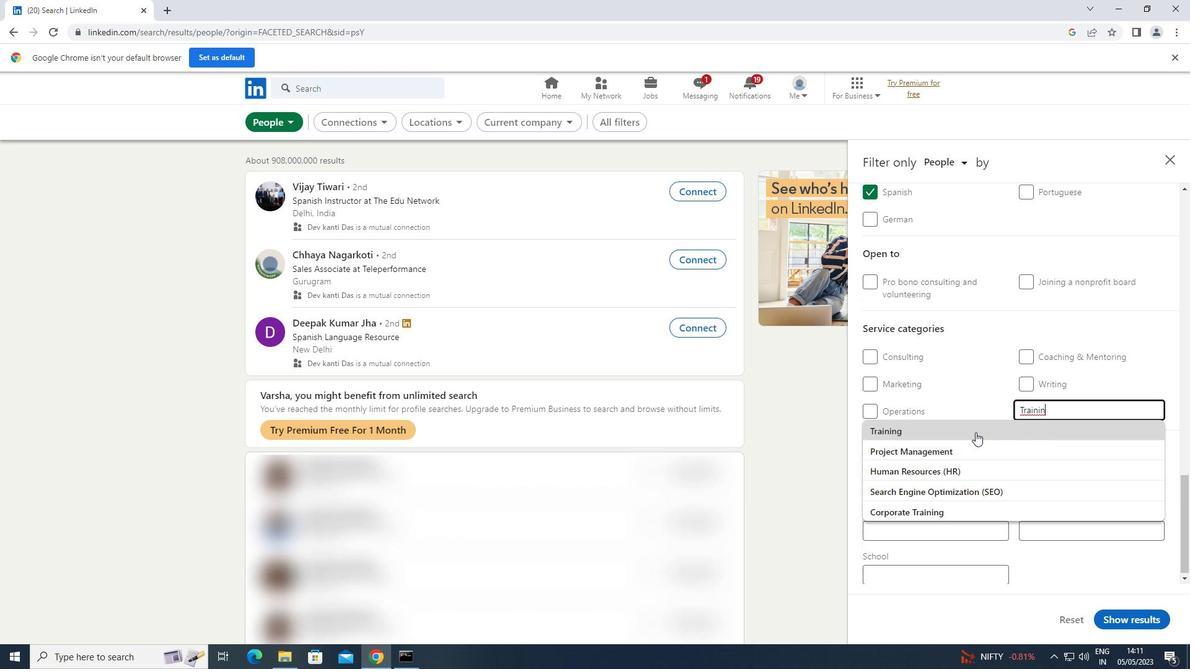 
Action: Mouse scrolled (975, 432) with delta (0, 0)
Screenshot: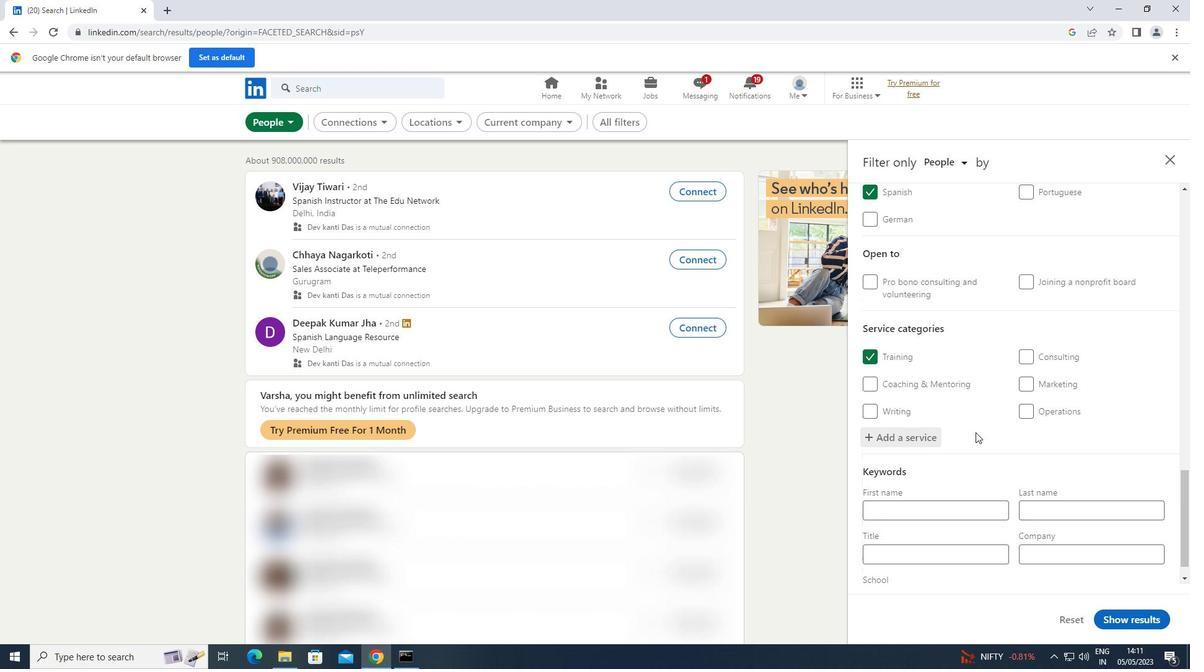 
Action: Mouse scrolled (975, 432) with delta (0, 0)
Screenshot: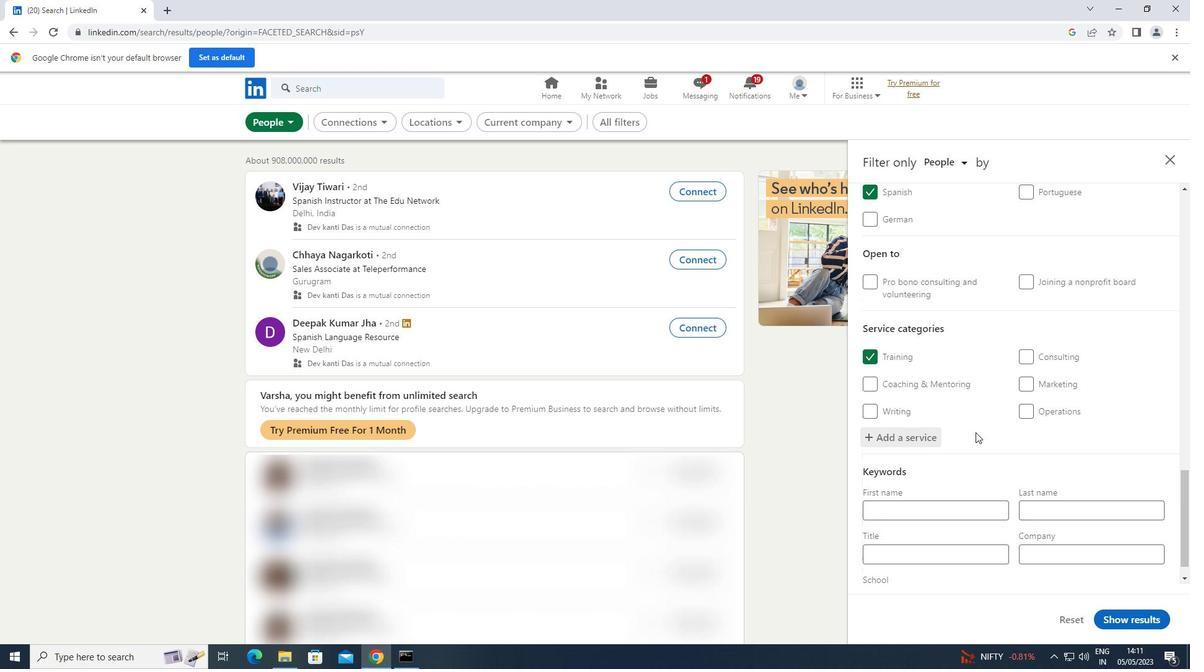 
Action: Mouse scrolled (975, 432) with delta (0, 0)
Screenshot: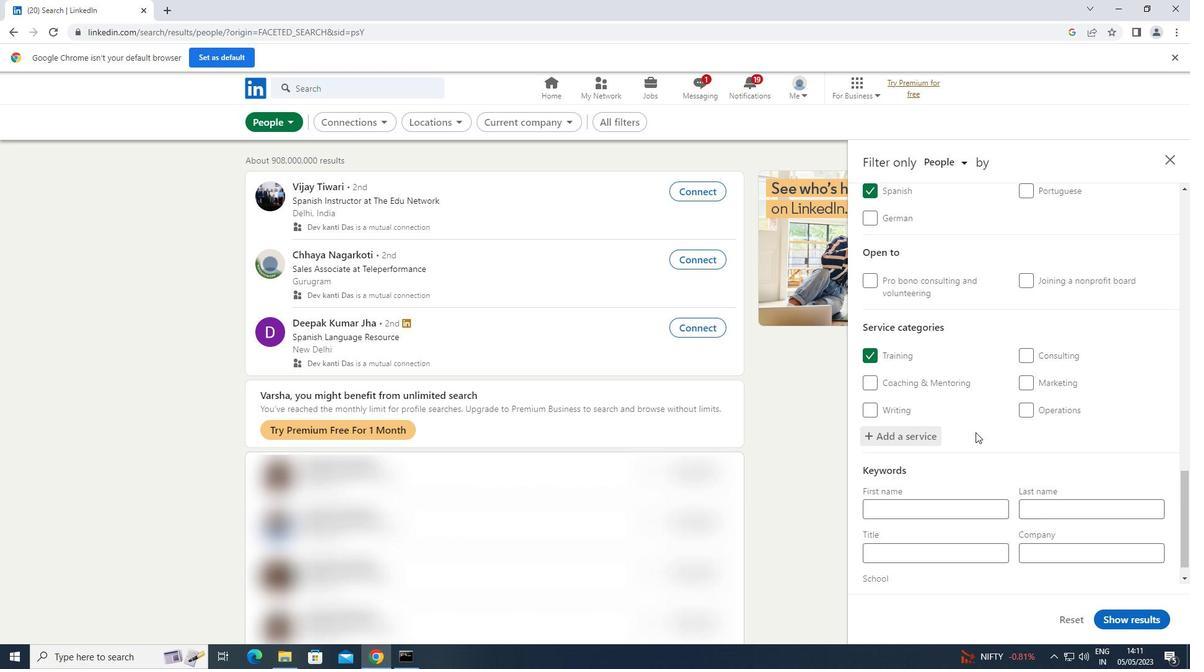 
Action: Mouse scrolled (975, 432) with delta (0, 0)
Screenshot: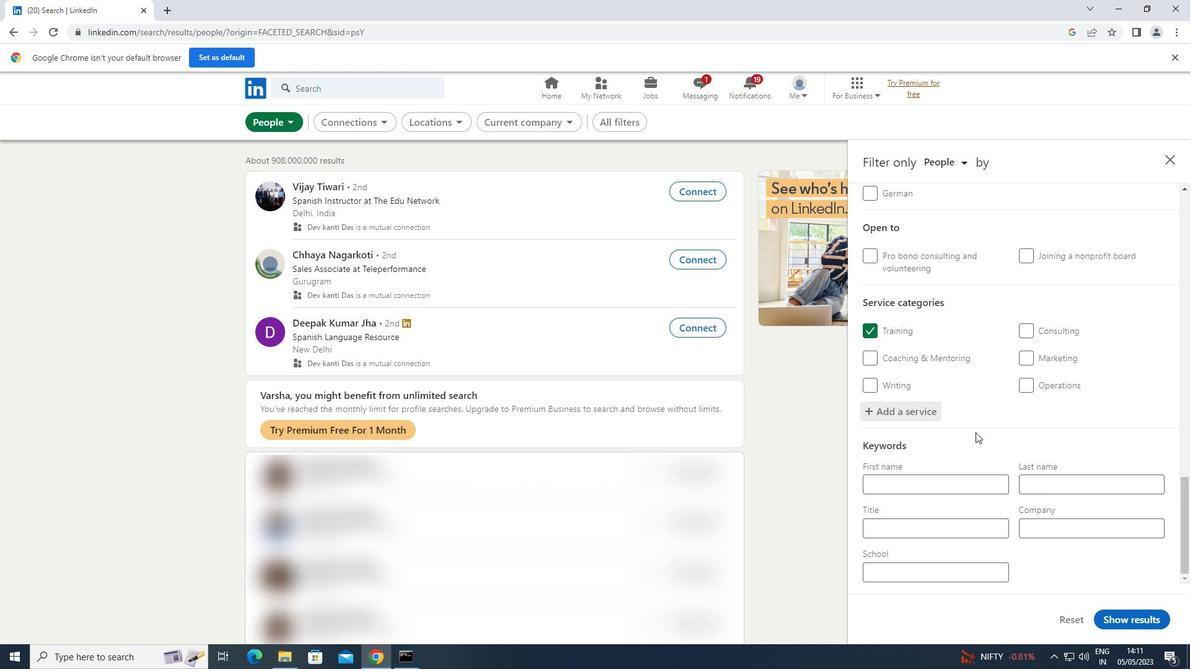 
Action: Mouse scrolled (975, 432) with delta (0, 0)
Screenshot: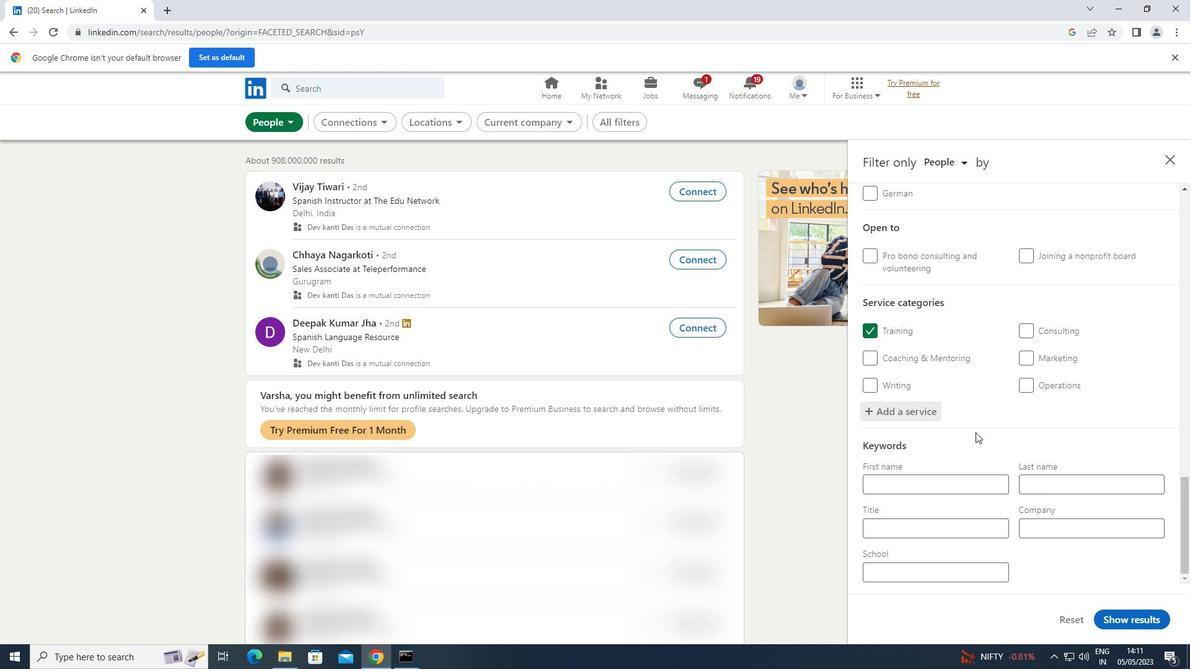 
Action: Mouse moved to (883, 522)
Screenshot: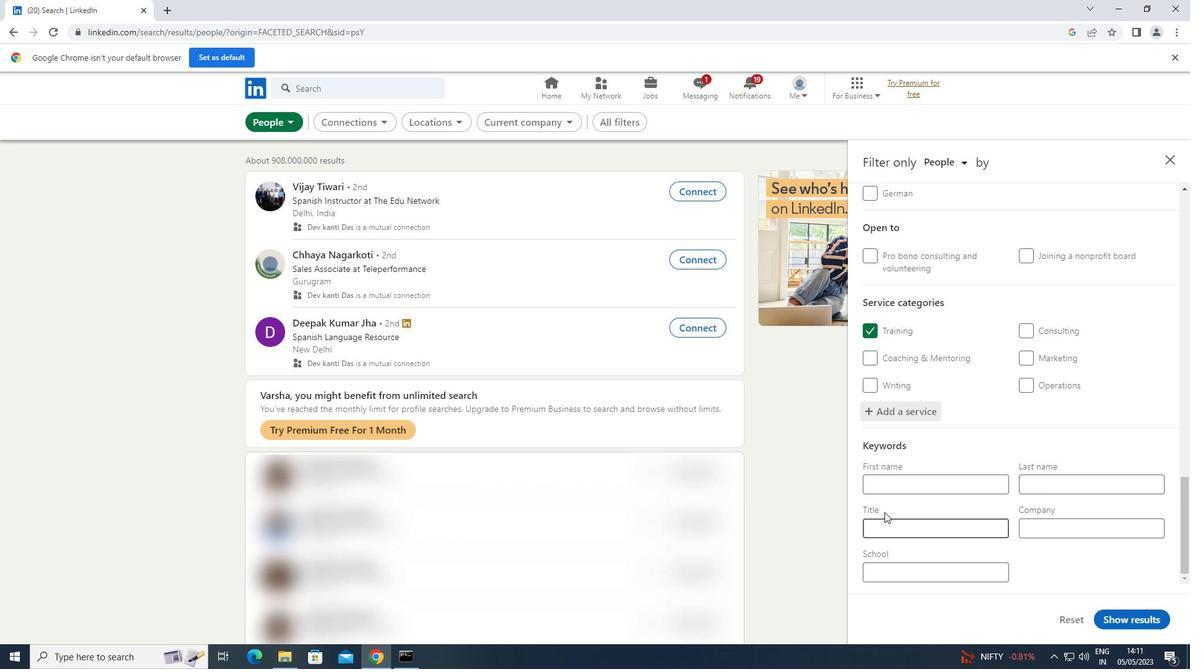 
Action: Mouse pressed left at (883, 522)
Screenshot: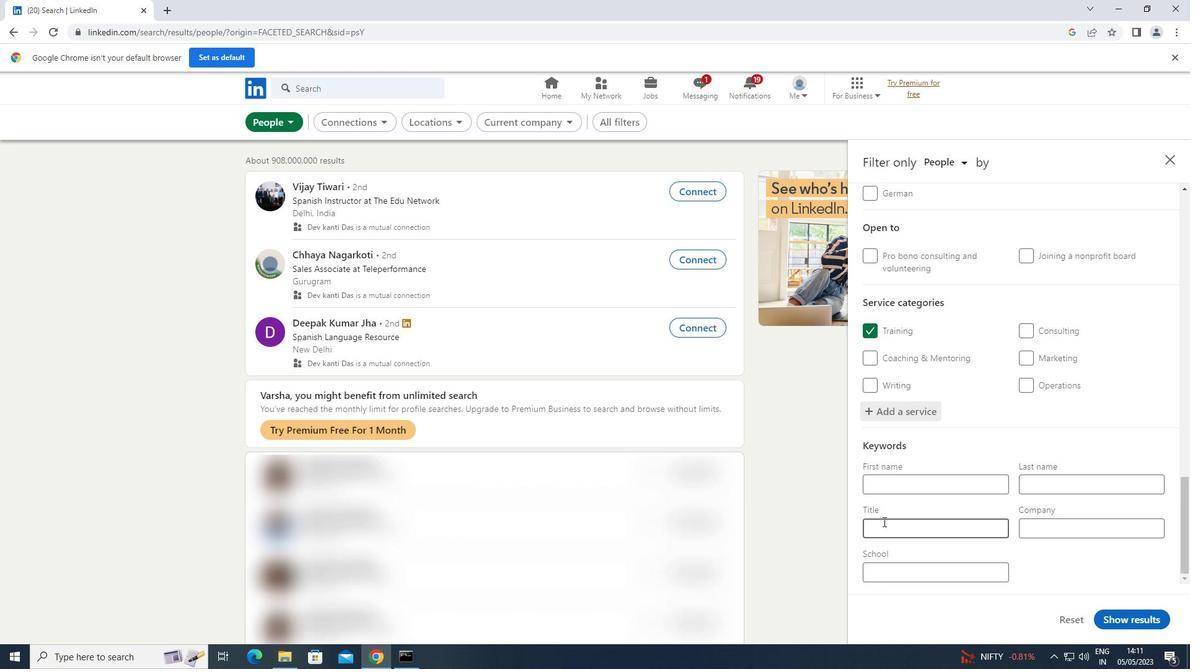 
Action: Key pressed <Key.shift>HAIR<Key.space><Key.shift>STYLIST
Screenshot: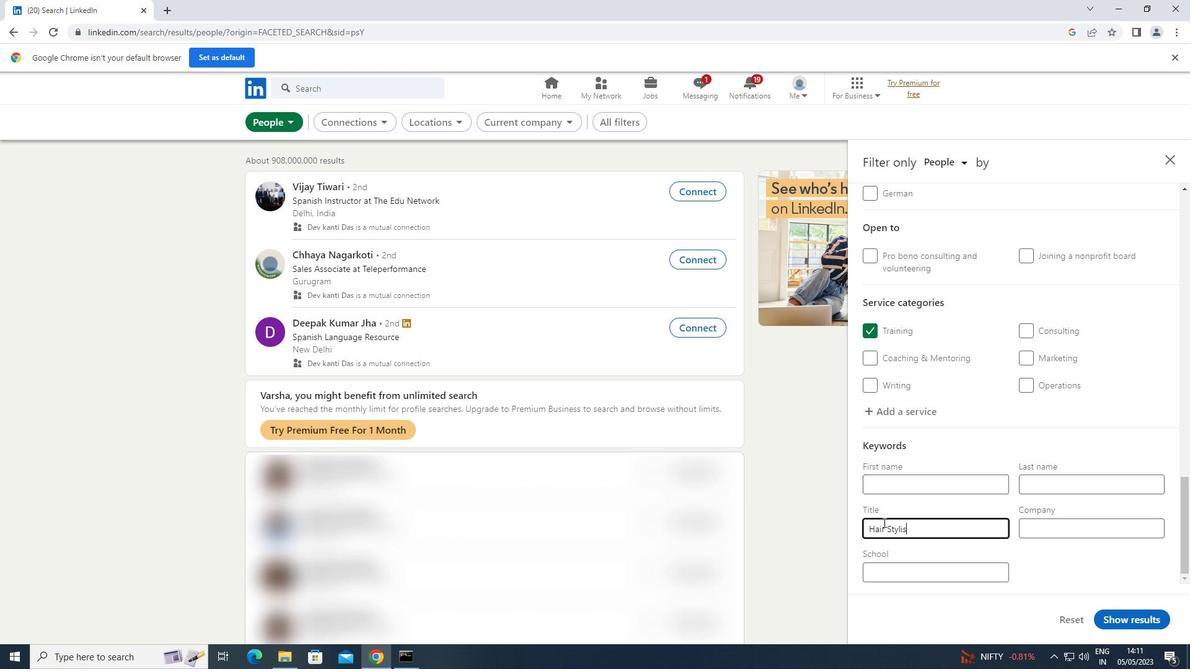 
Action: Mouse moved to (1129, 613)
Screenshot: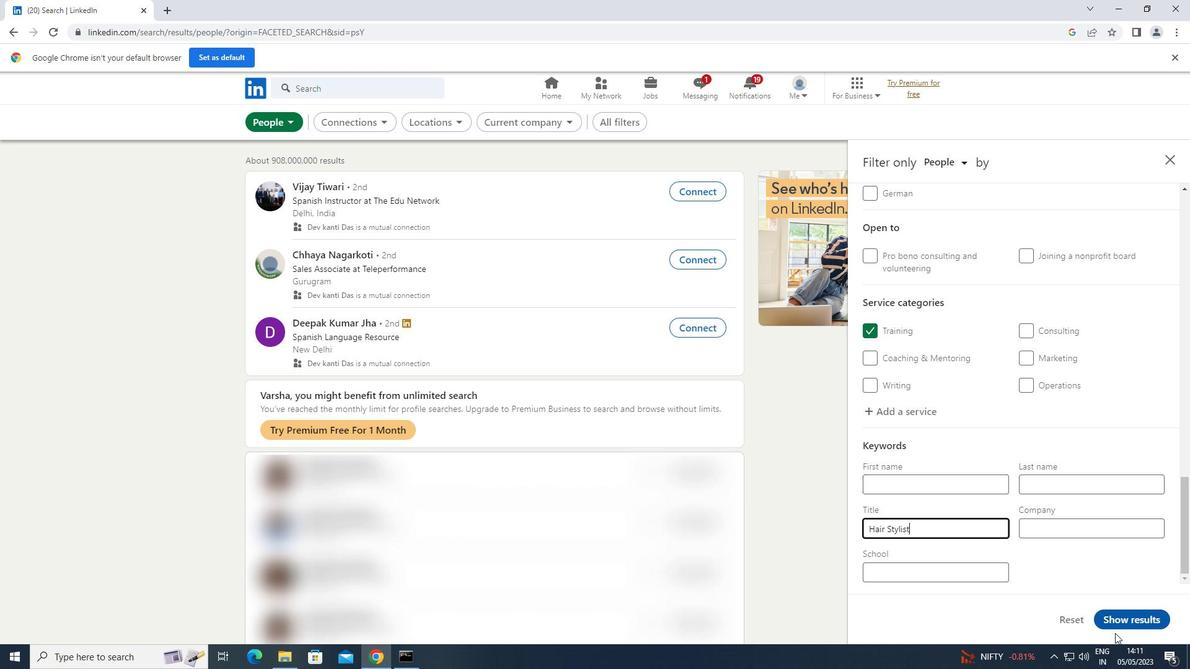 
Action: Mouse pressed left at (1129, 613)
Screenshot: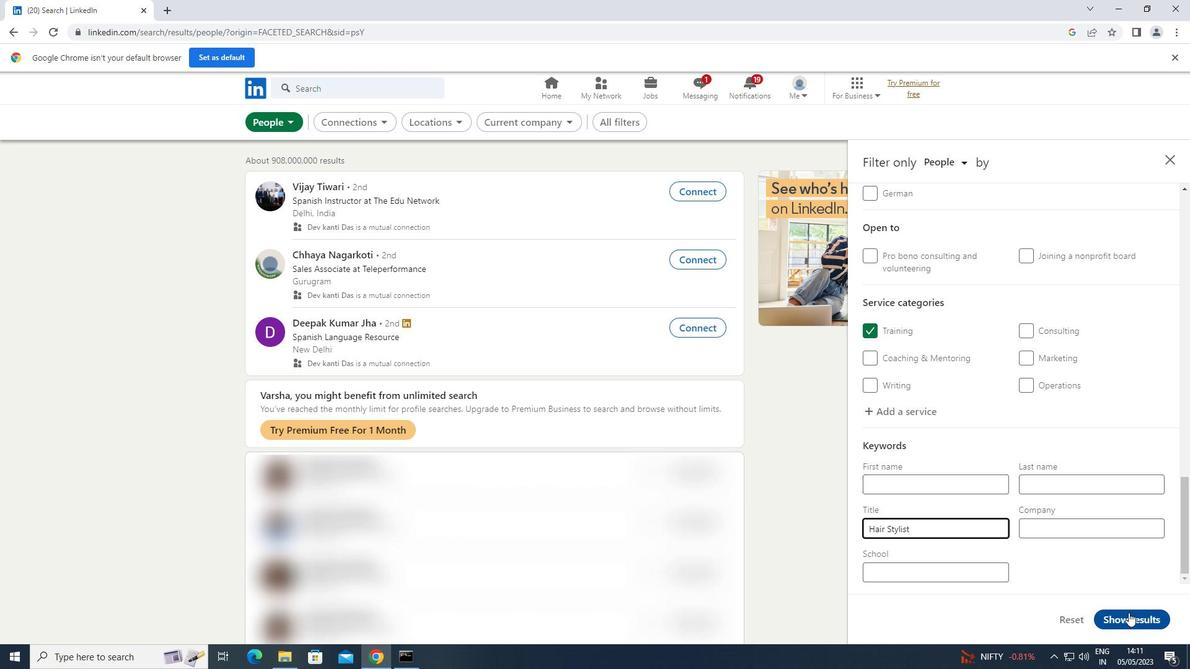 
